 Task: Open a Blog Post Template save the file as scenarioAdd Heading 'Online Learning' ,with the main content Online learning has gained prominence, especially during the COVID-19 pandemic. It offers flexible and accessible education opportunities. Ensuring equitable access to online learning, improving digital infrastructure, and enhancing teacher training are crucial for its effectiveness and inclusivity. ,with the main content Online learning has gained prominence, especially during the COVID-19 pandemic. It offers flexible and accessible education opportunities. Ensuring equitable access to online learning, improving digital infrastructure, and enhancing teacher training are crucial for its effectiveness and inclusivity.and font size to the main content 16 Apply Font Style Broadwayand font size to the heading 16 Change heading alignment to  Center
Action: Mouse moved to (375, 256)
Screenshot: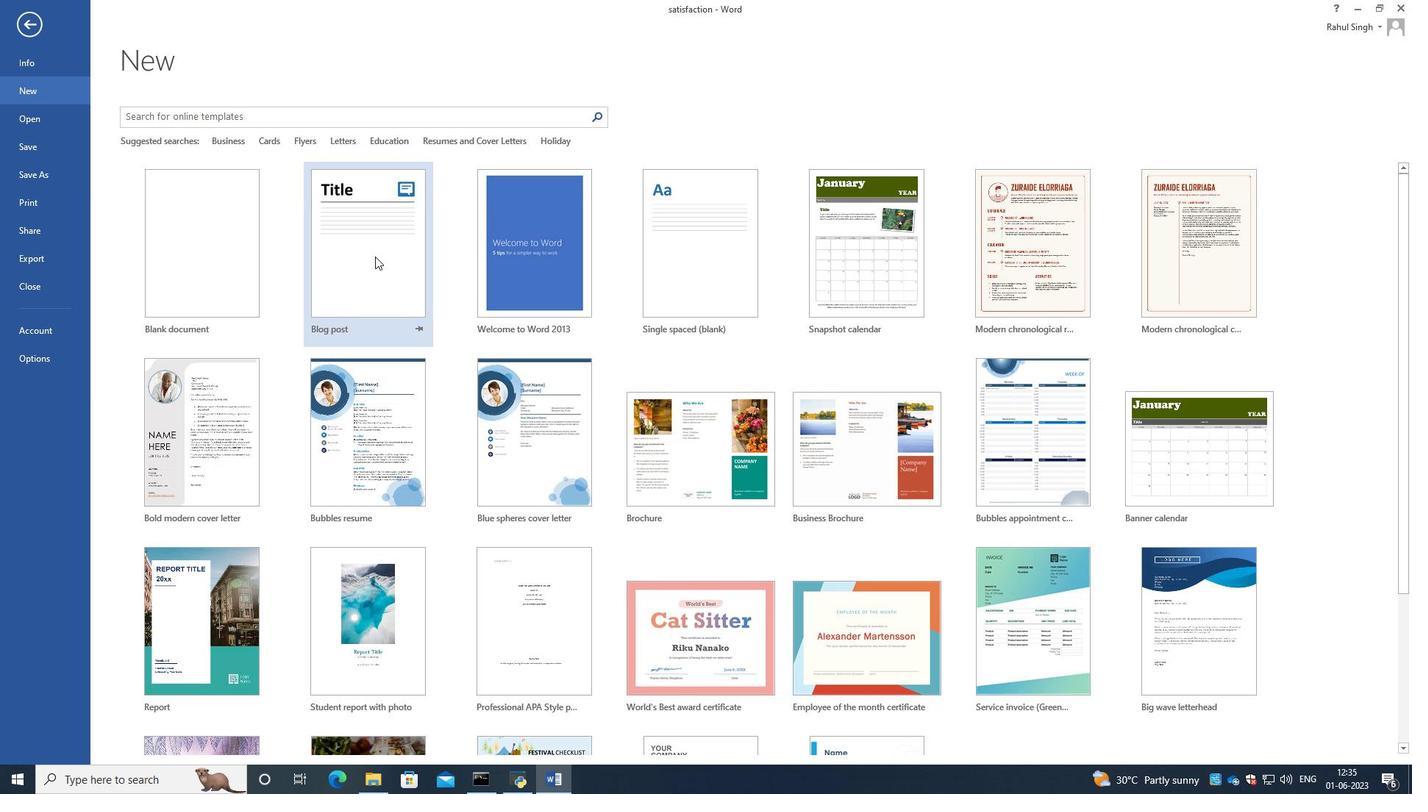 
Action: Mouse pressed left at (375, 256)
Screenshot: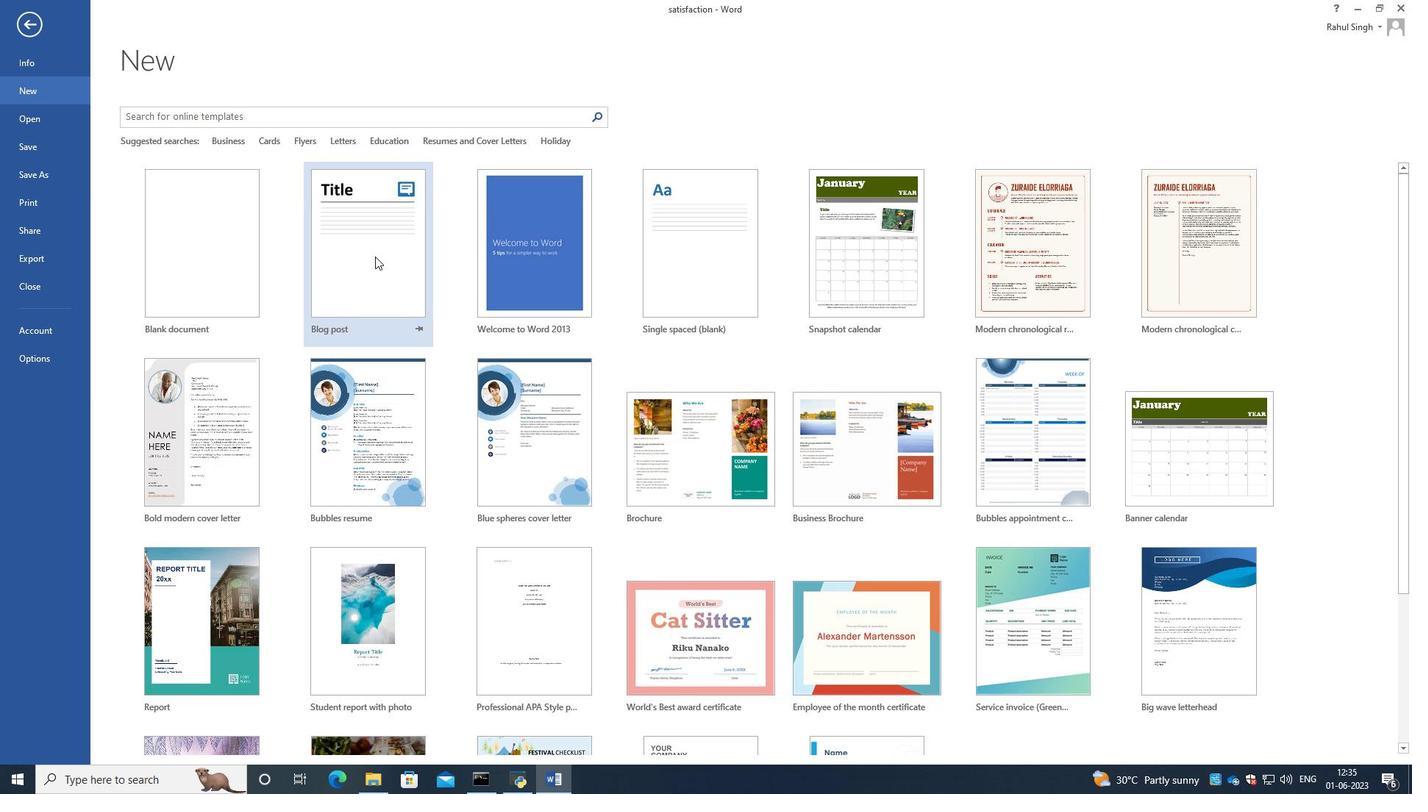 
Action: Mouse moved to (750, 340)
Screenshot: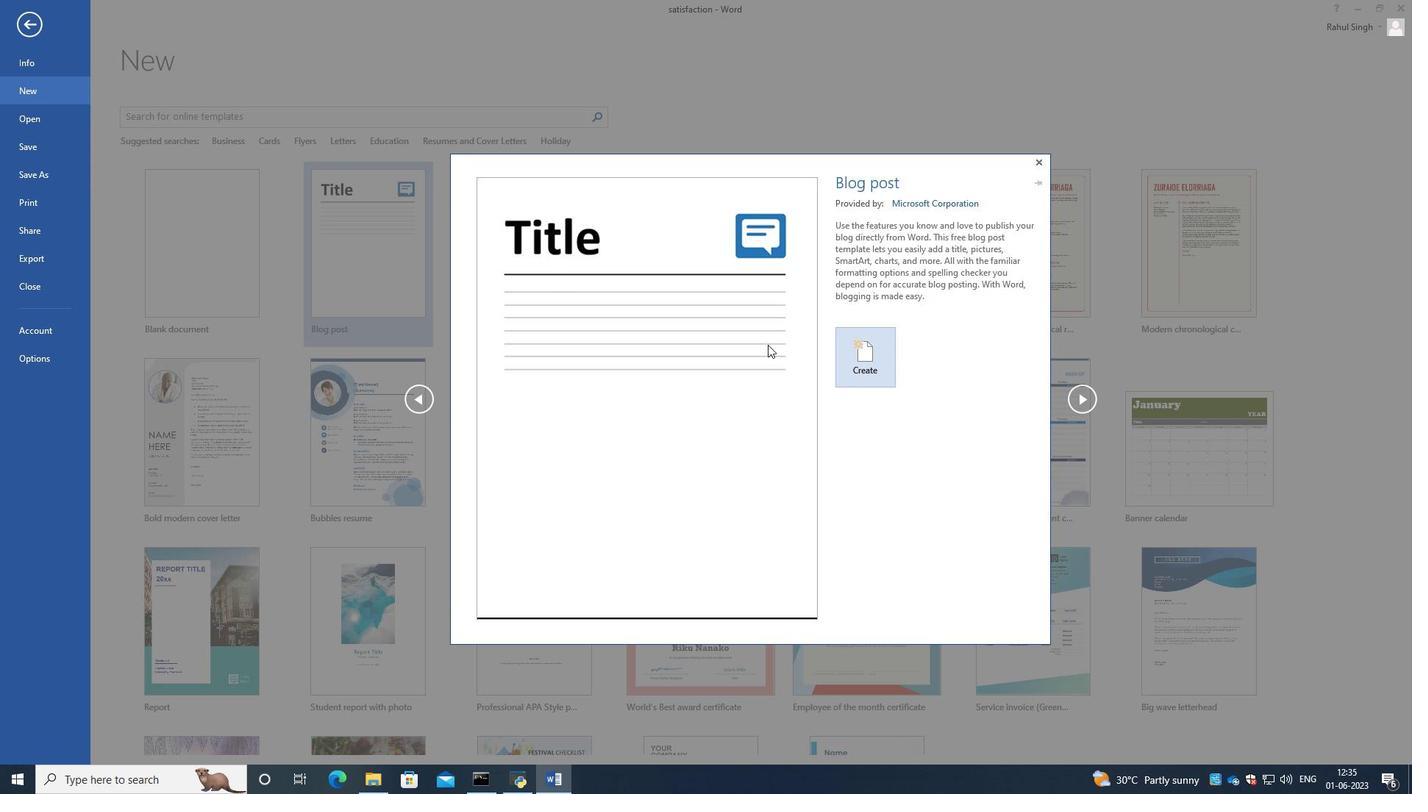 
Action: Mouse pressed left at (750, 340)
Screenshot: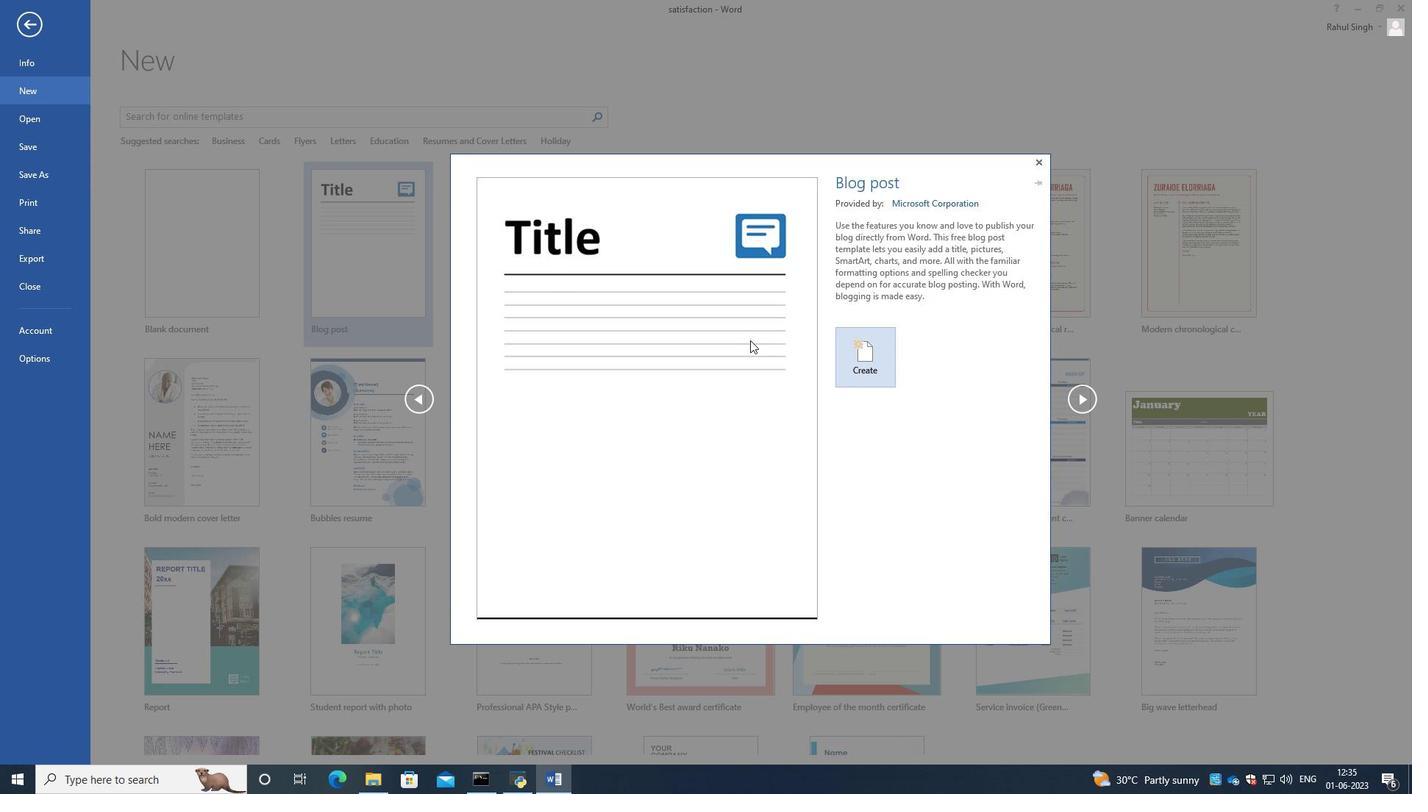 
Action: Mouse moved to (870, 372)
Screenshot: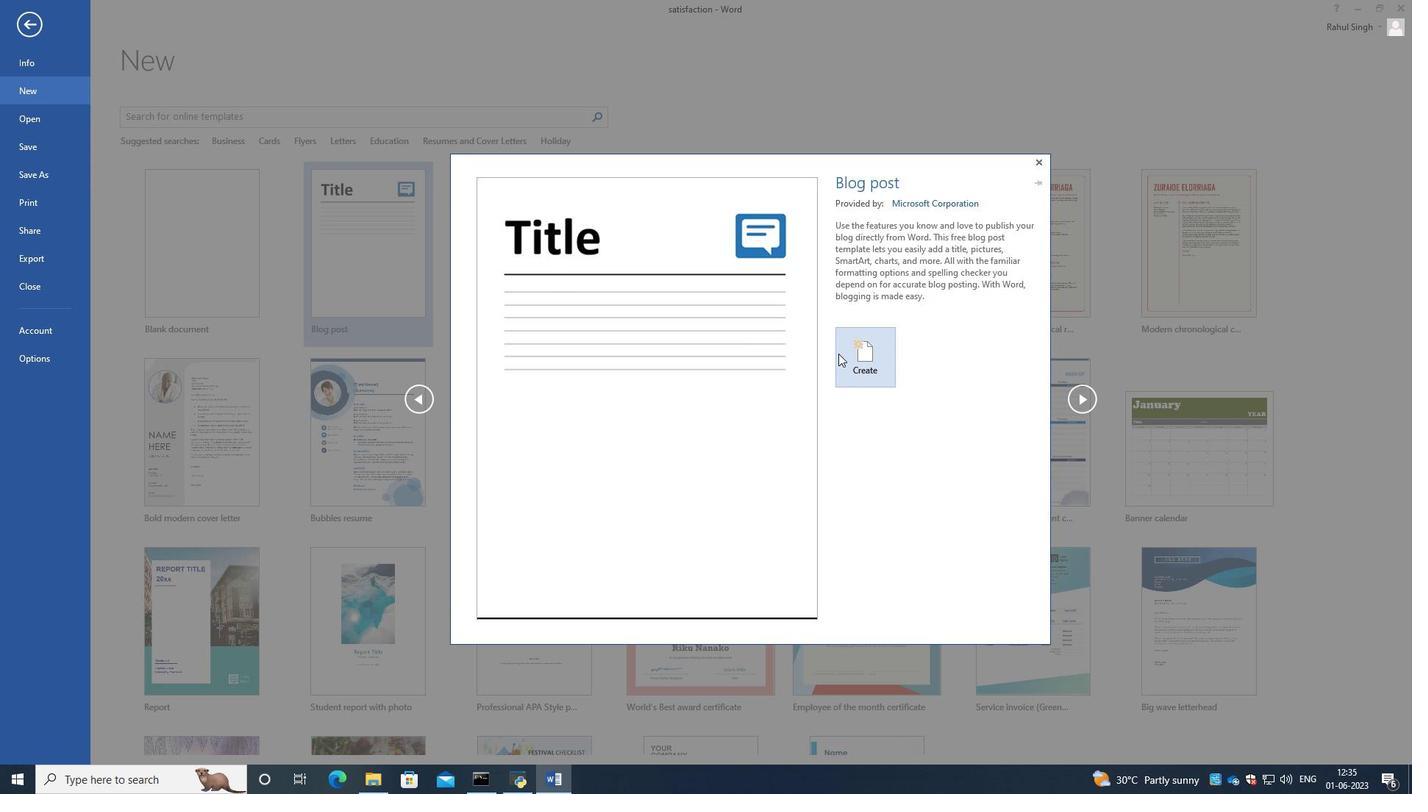 
Action: Mouse pressed left at (870, 372)
Screenshot: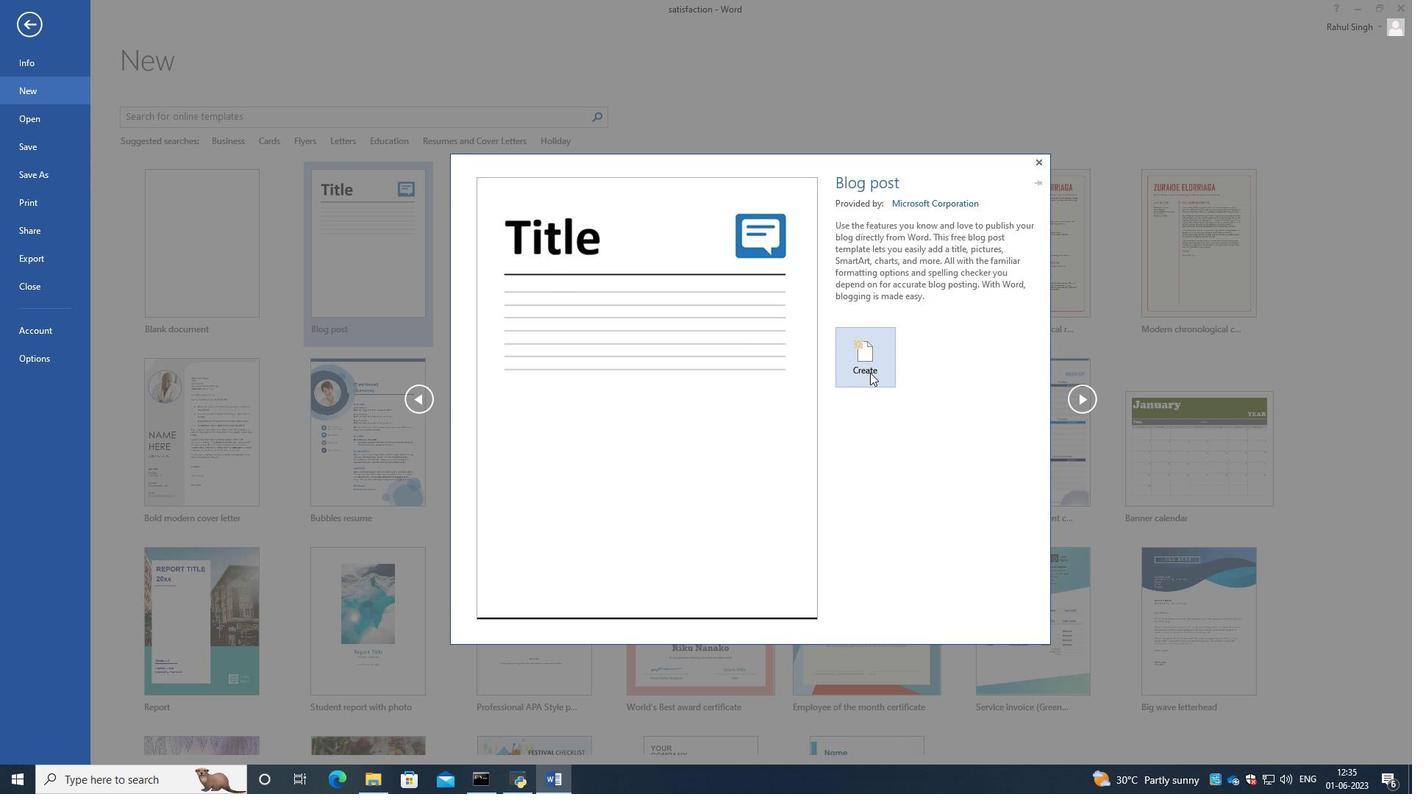 
Action: Mouse moved to (750, 429)
Screenshot: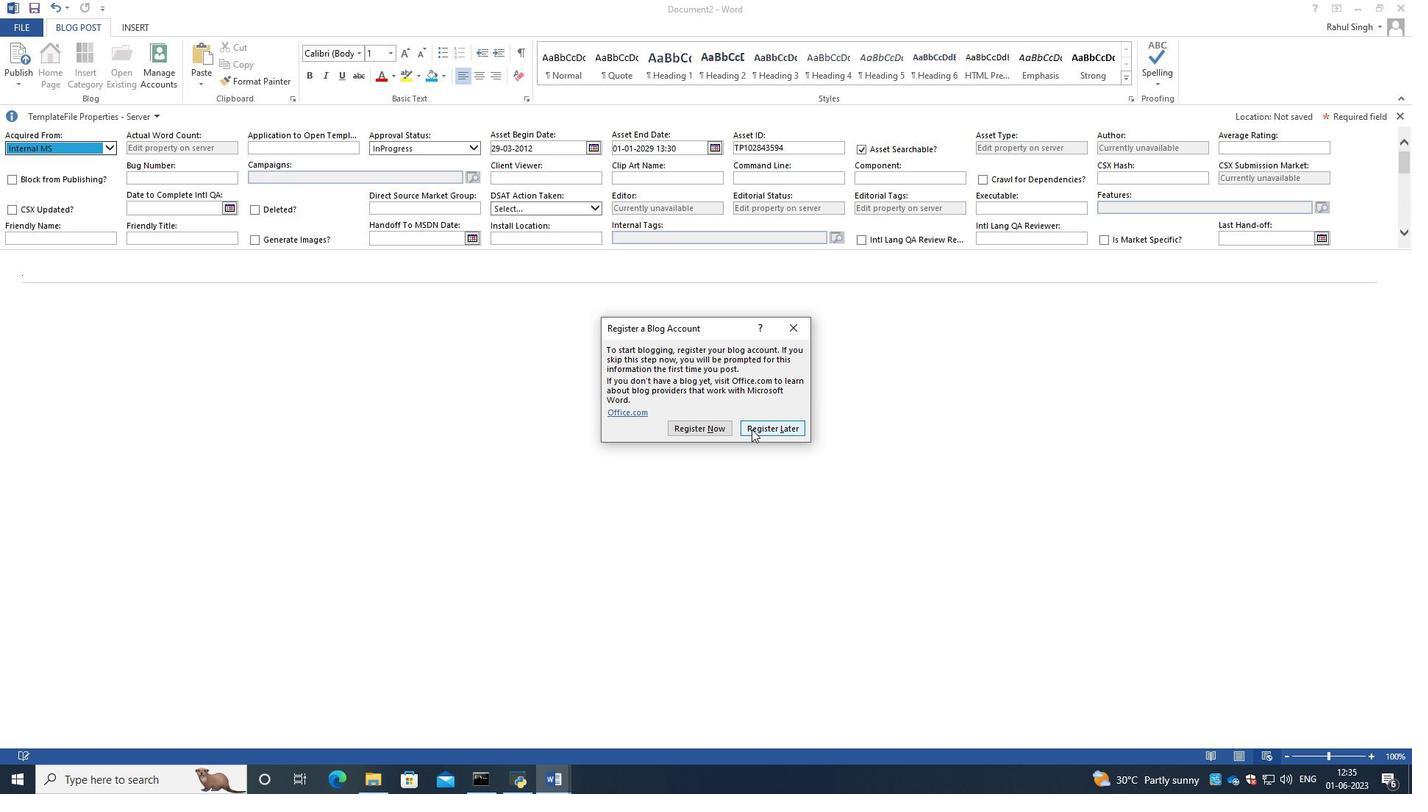 
Action: Mouse pressed left at (750, 429)
Screenshot: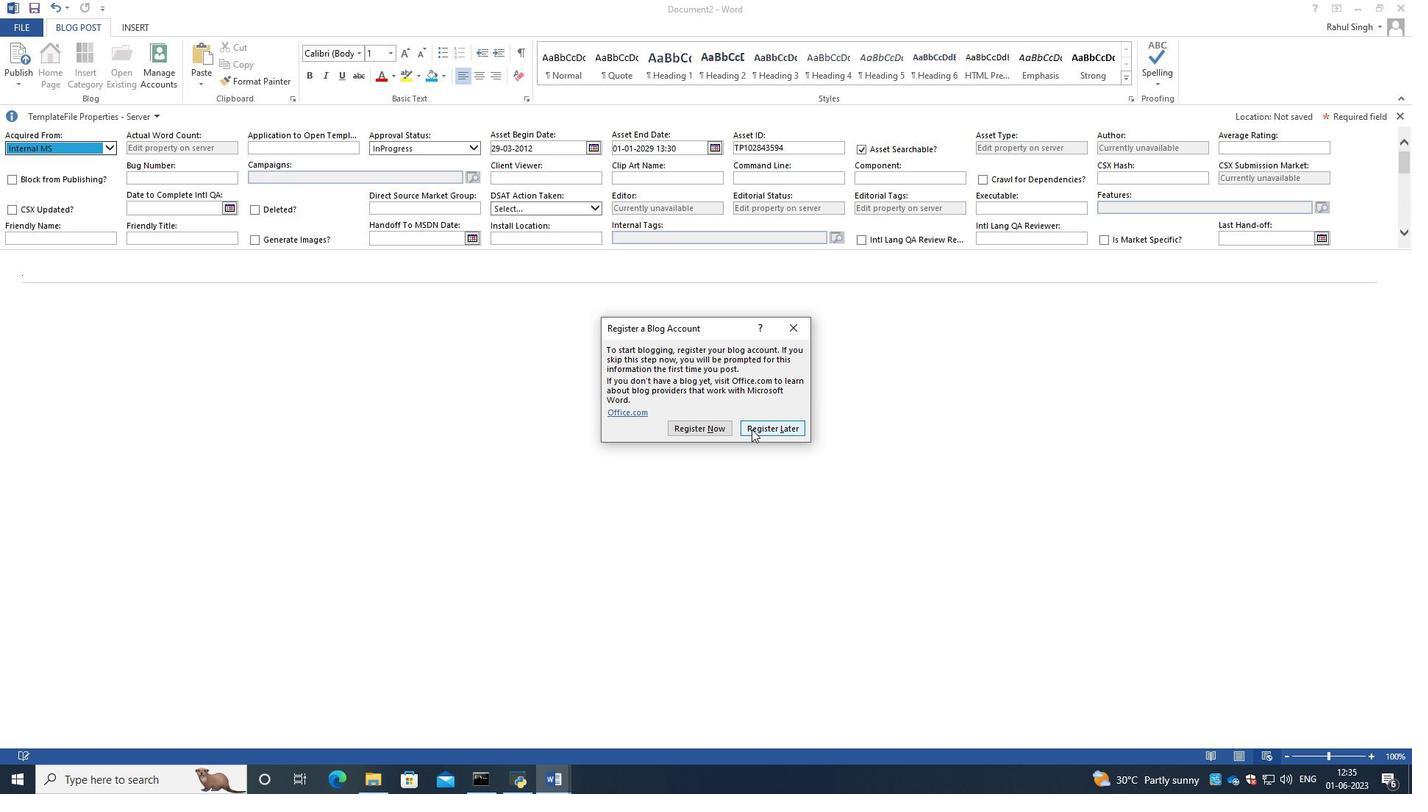 
Action: Mouse moved to (1396, 116)
Screenshot: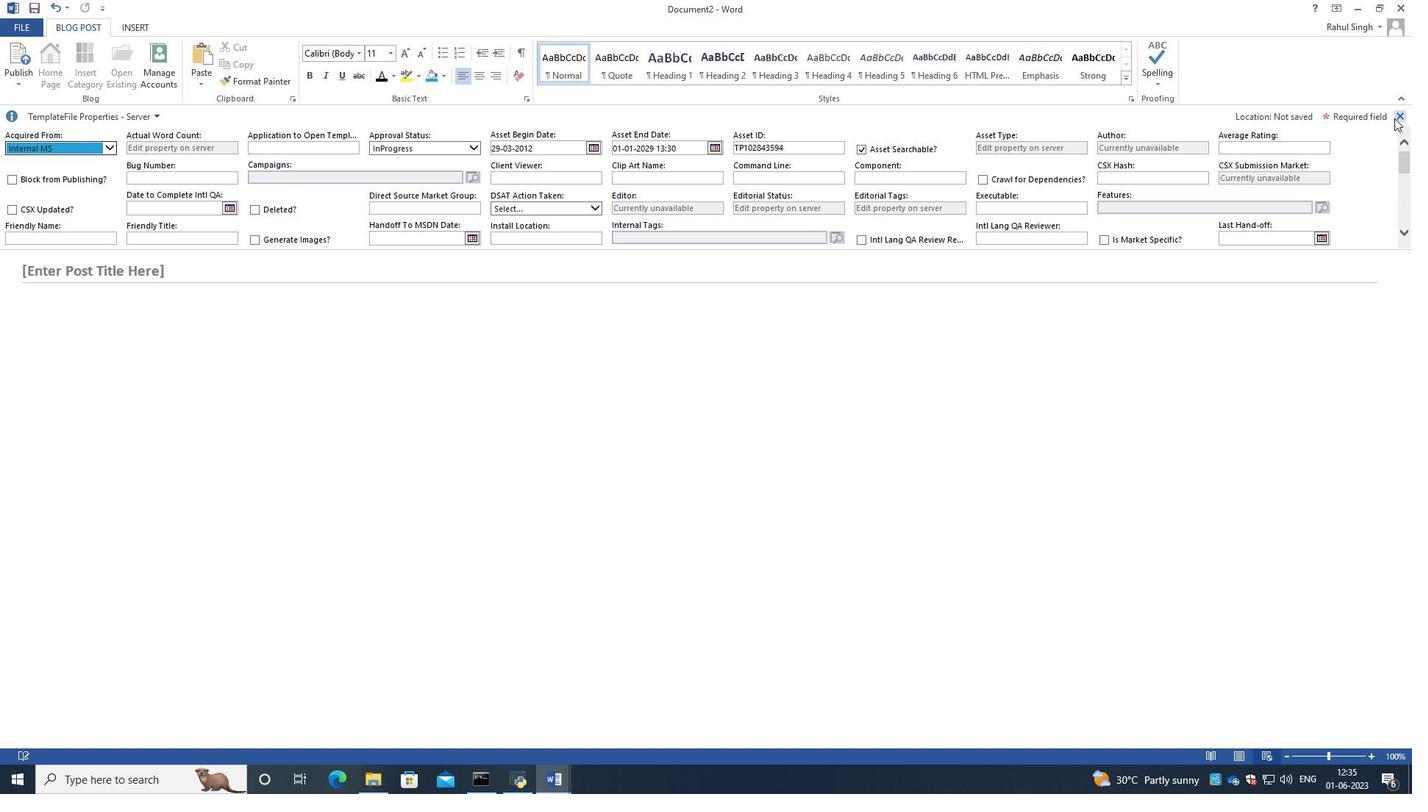 
Action: Mouse pressed left at (1396, 116)
Screenshot: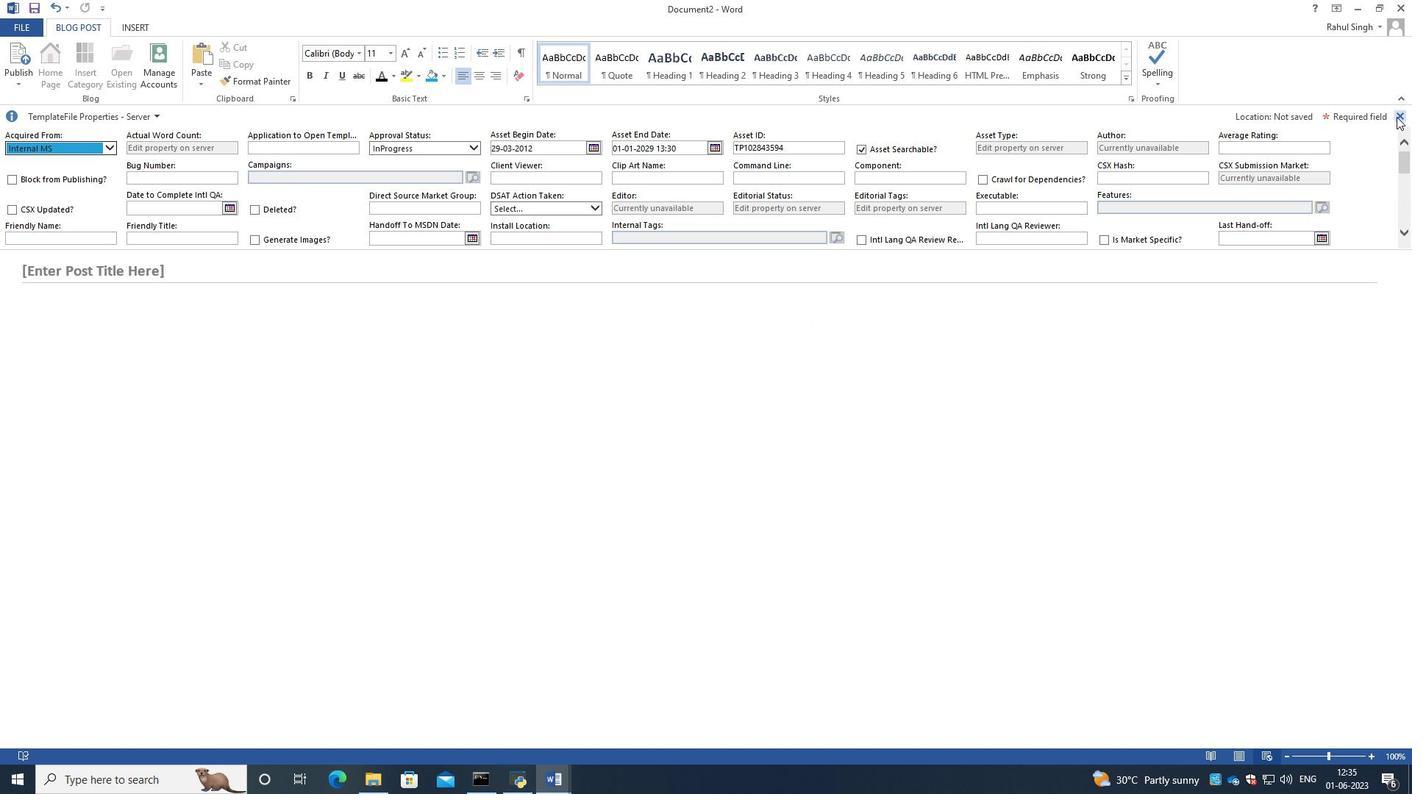 
Action: Mouse moved to (16, 25)
Screenshot: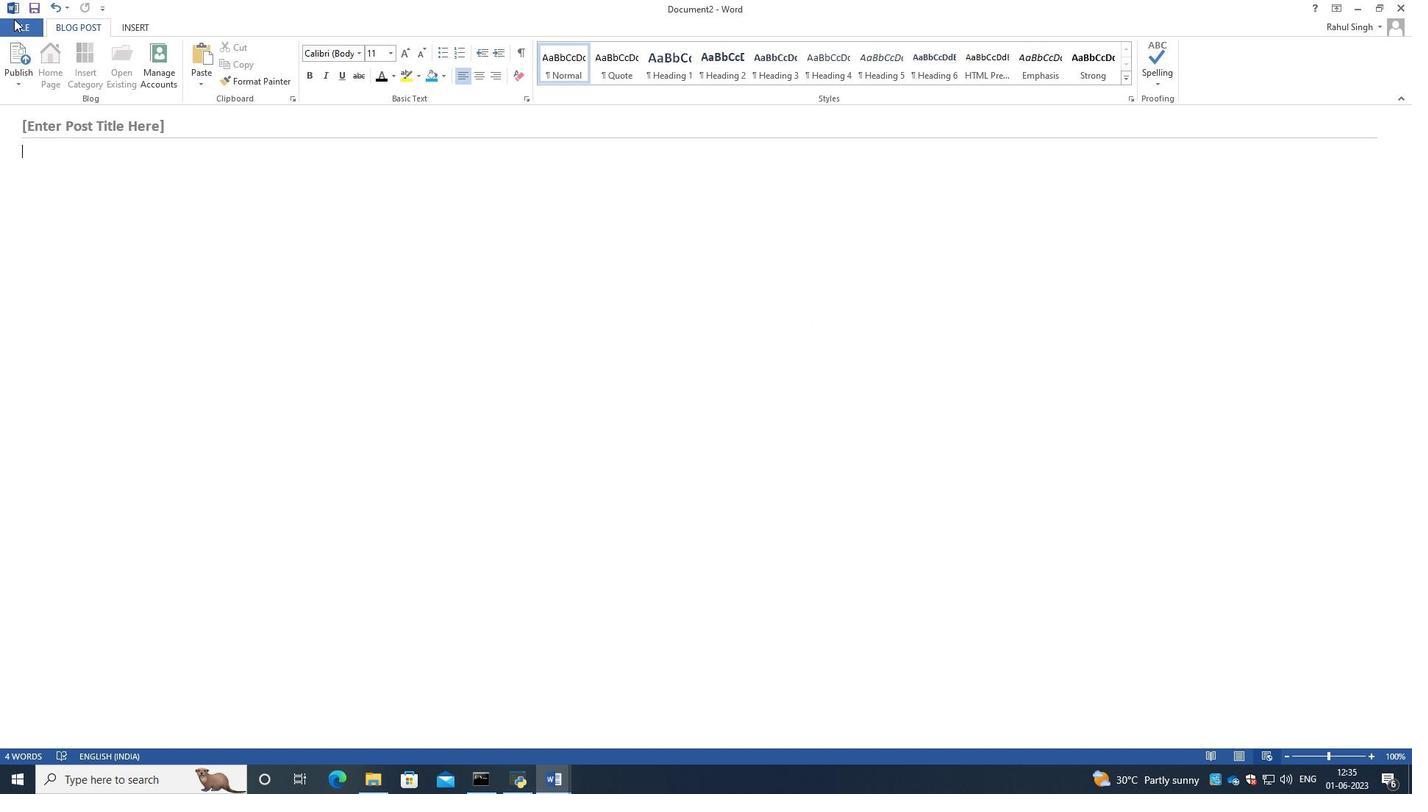 
Action: Mouse pressed left at (16, 25)
Screenshot: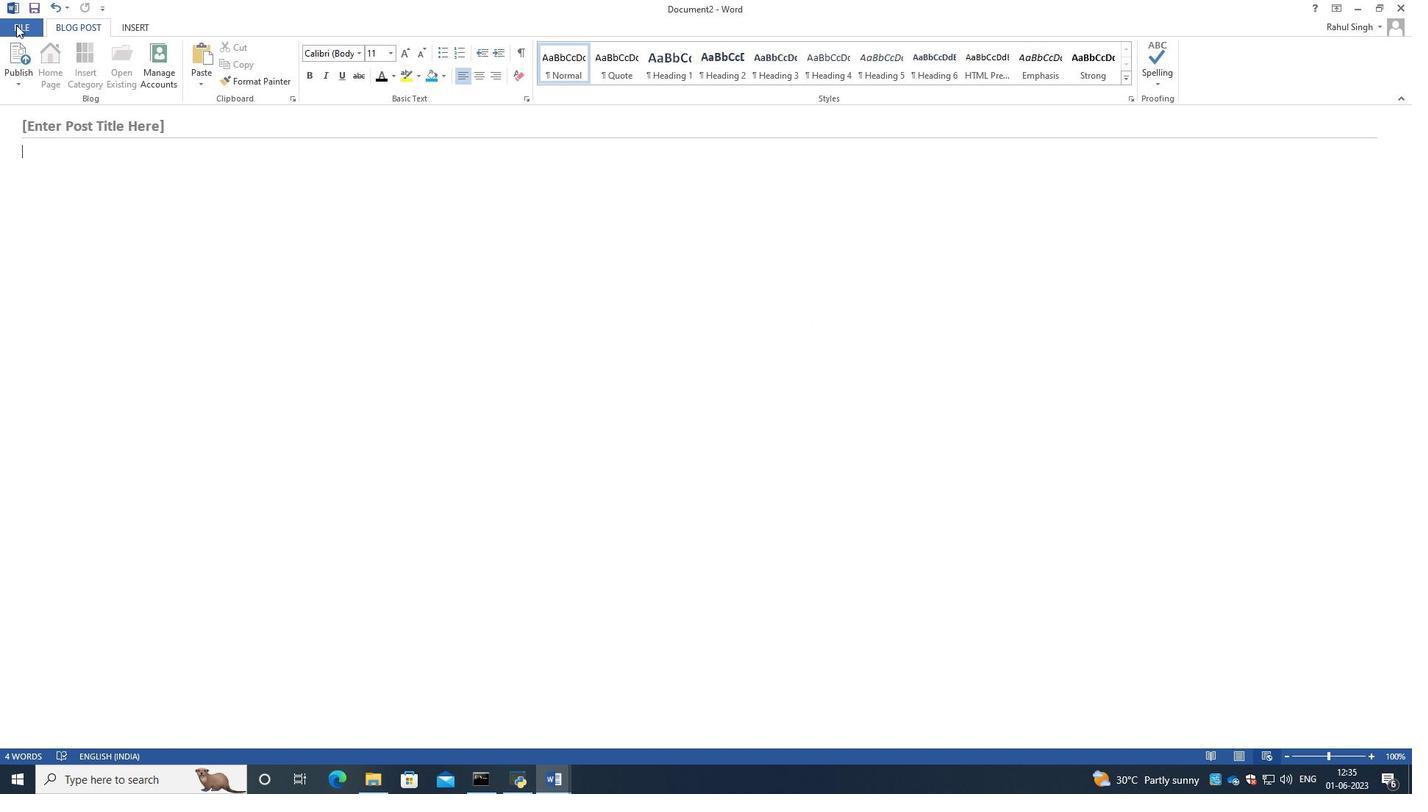 
Action: Mouse moved to (57, 170)
Screenshot: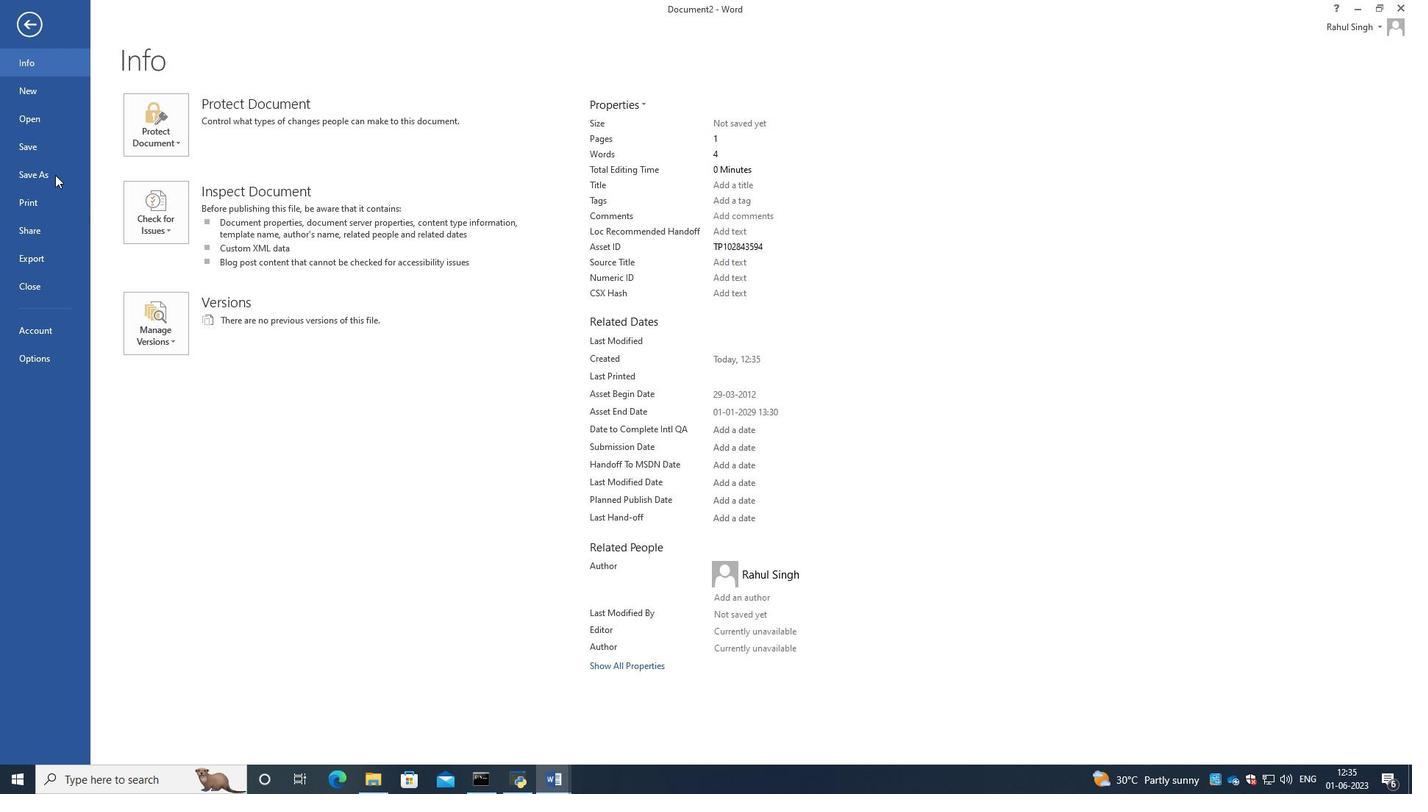 
Action: Mouse pressed left at (57, 170)
Screenshot: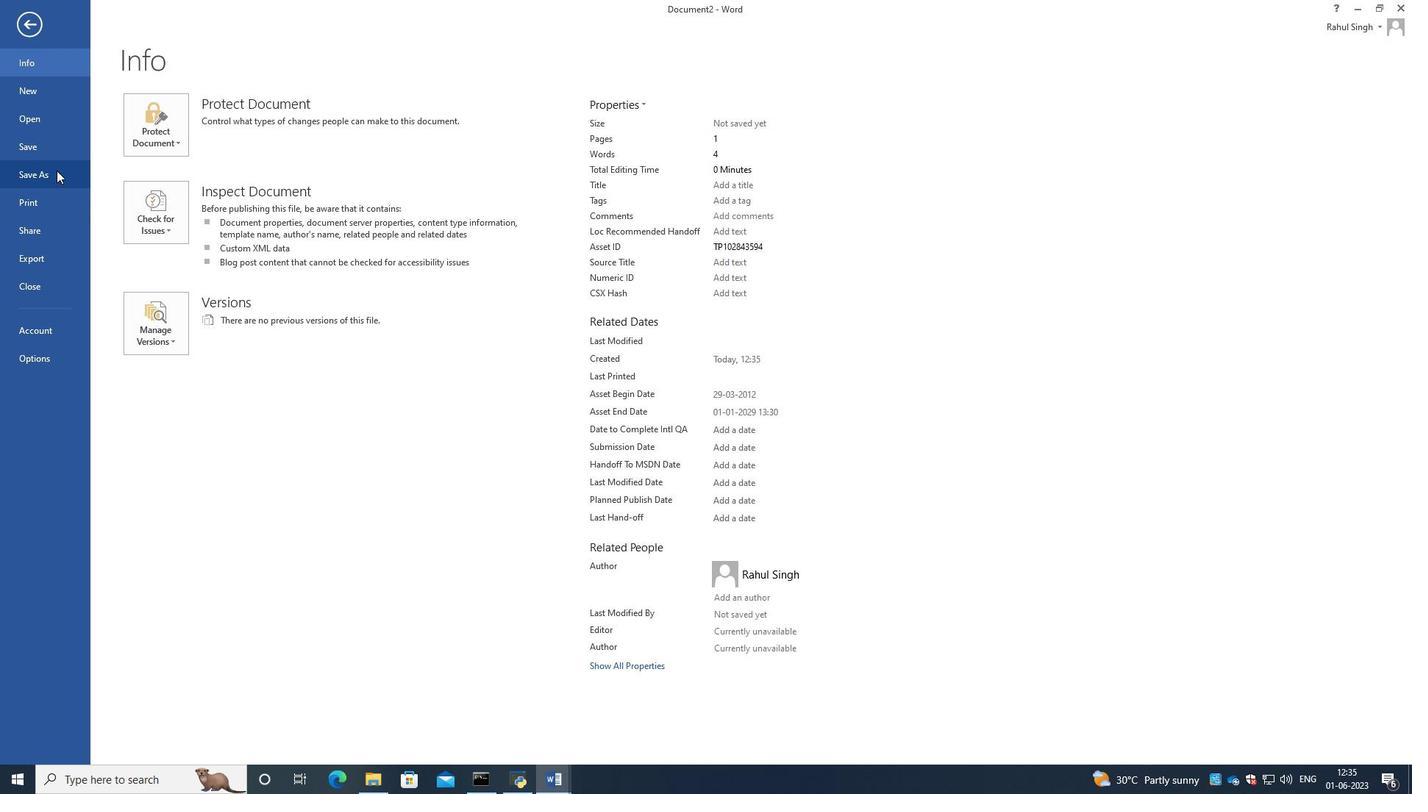 
Action: Mouse moved to (403, 159)
Screenshot: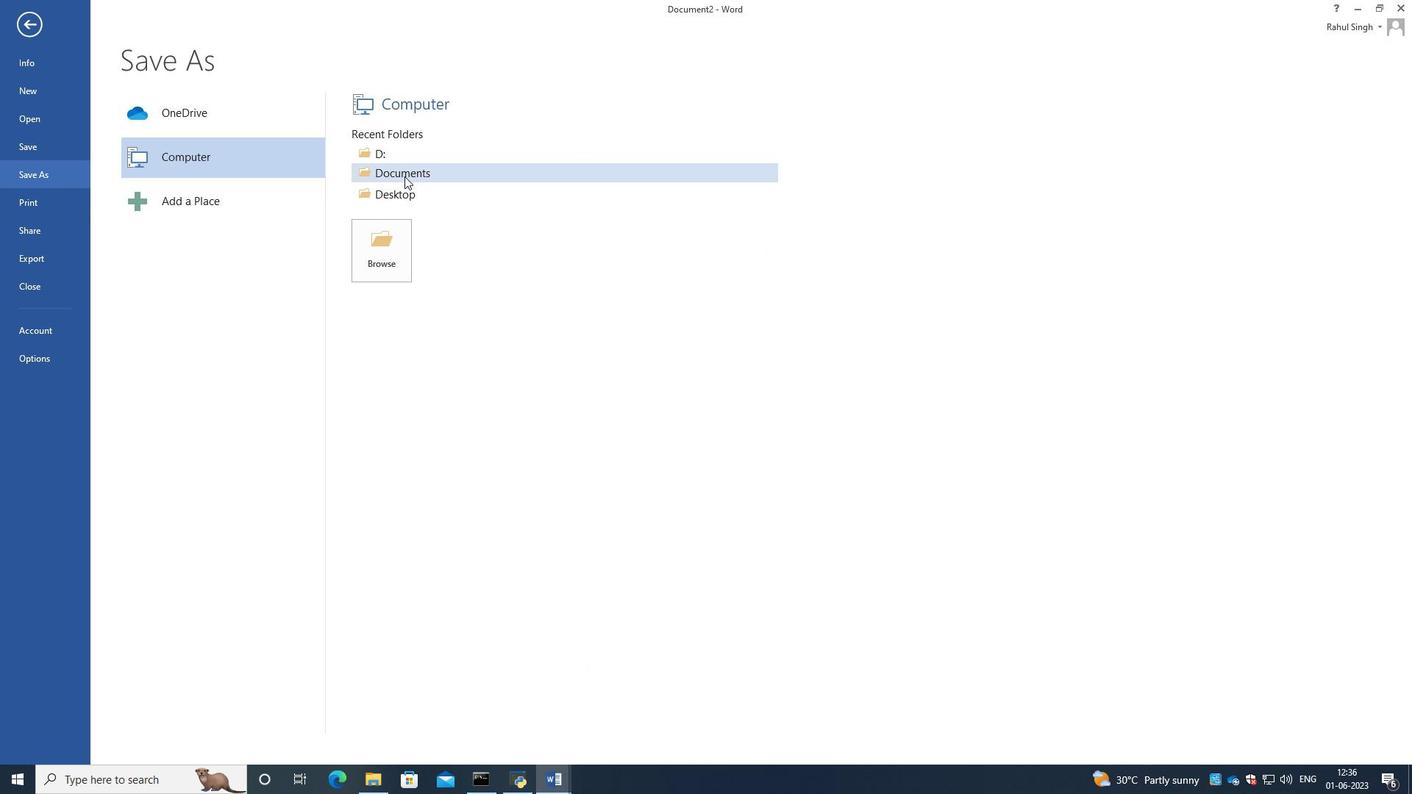 
Action: Mouse pressed left at (403, 159)
Screenshot: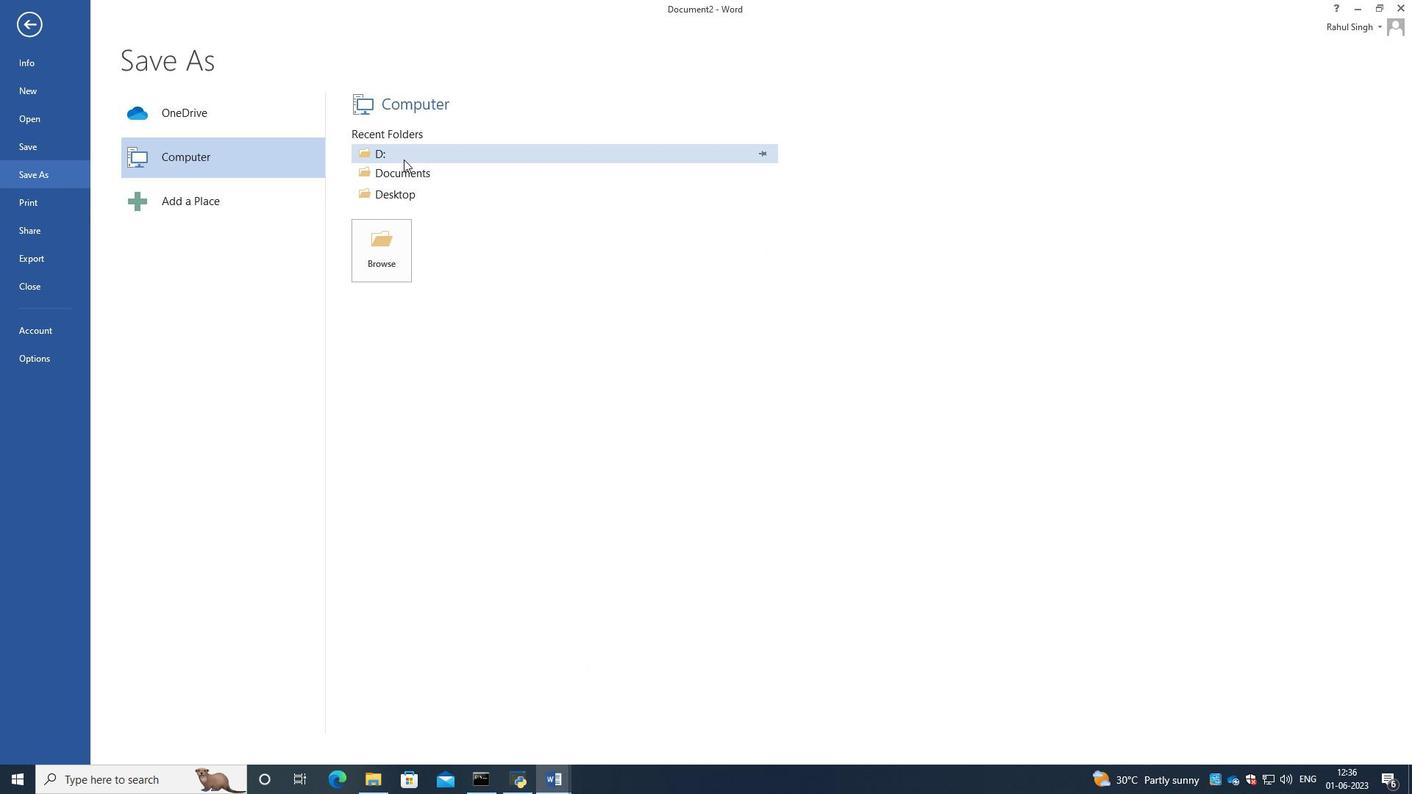 
Action: Mouse moved to (272, 299)
Screenshot: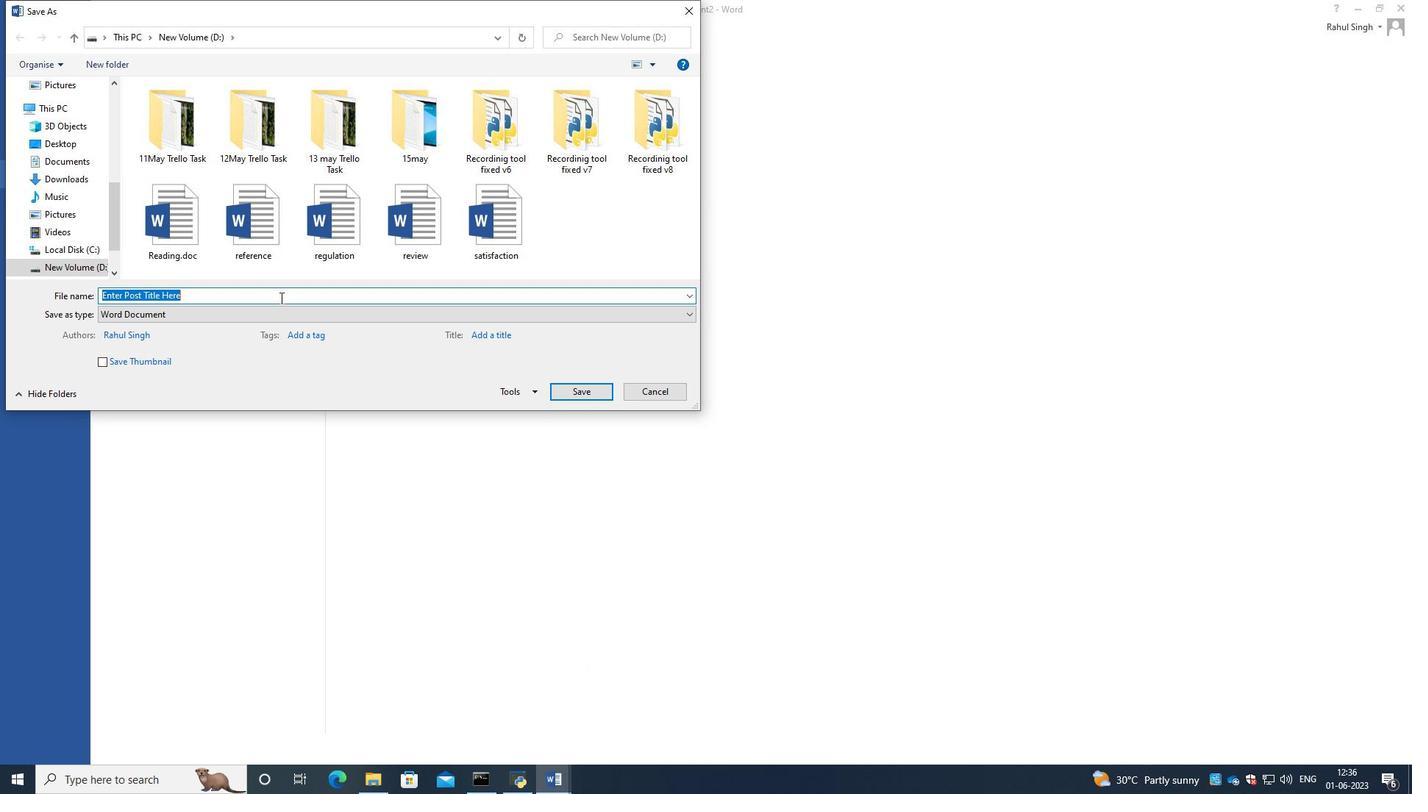 
Action: Key pressed <Key.backspace>scenario
Screenshot: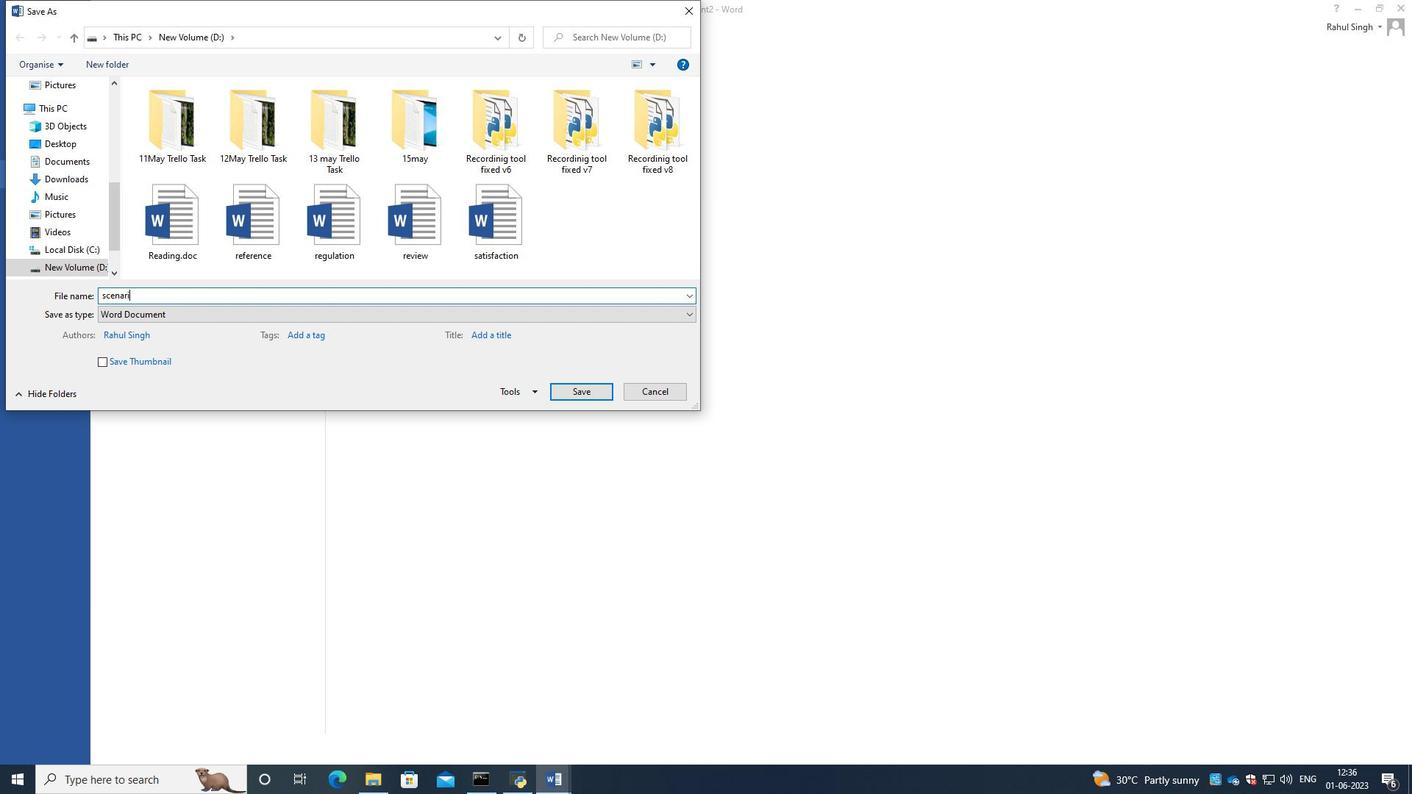 
Action: Mouse moved to (564, 393)
Screenshot: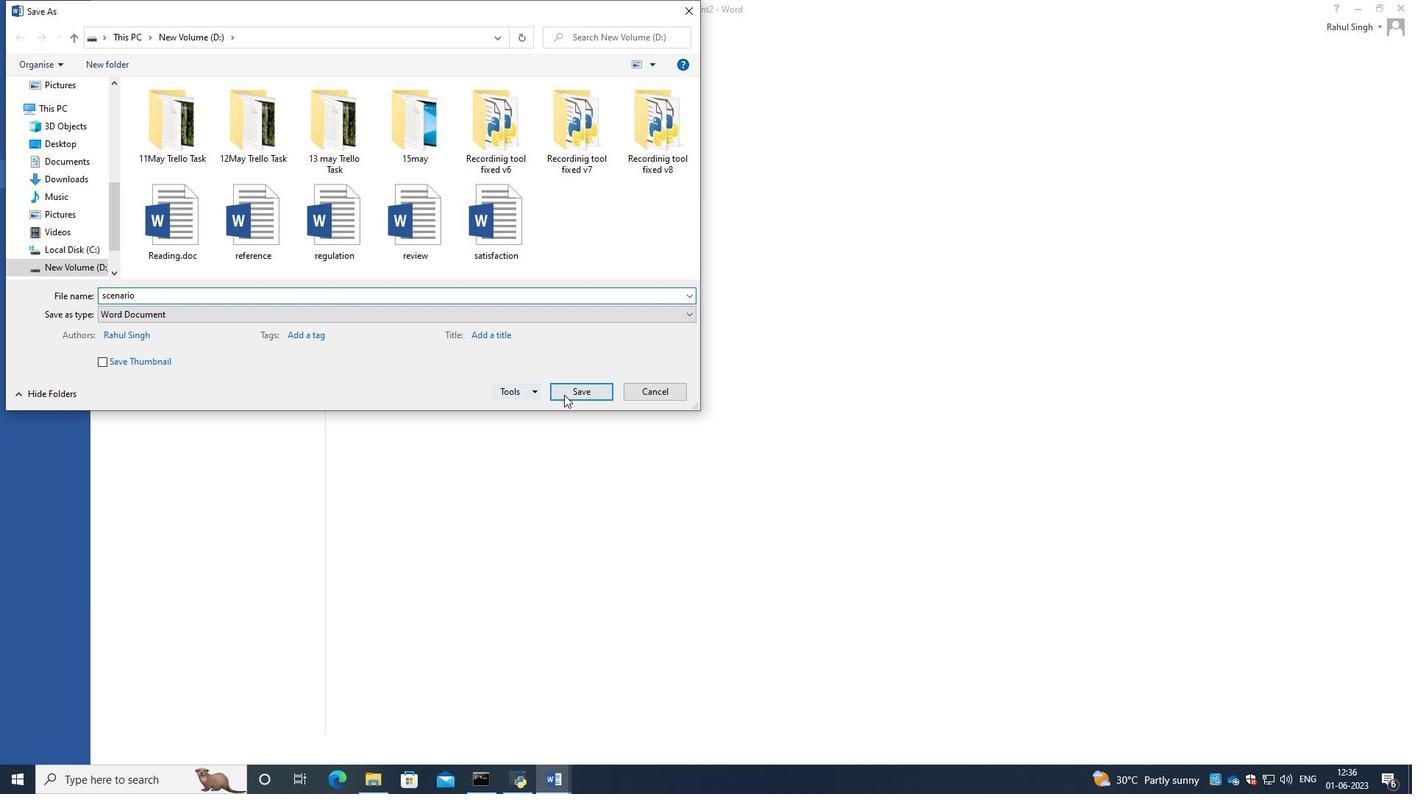 
Action: Mouse pressed left at (564, 393)
Screenshot: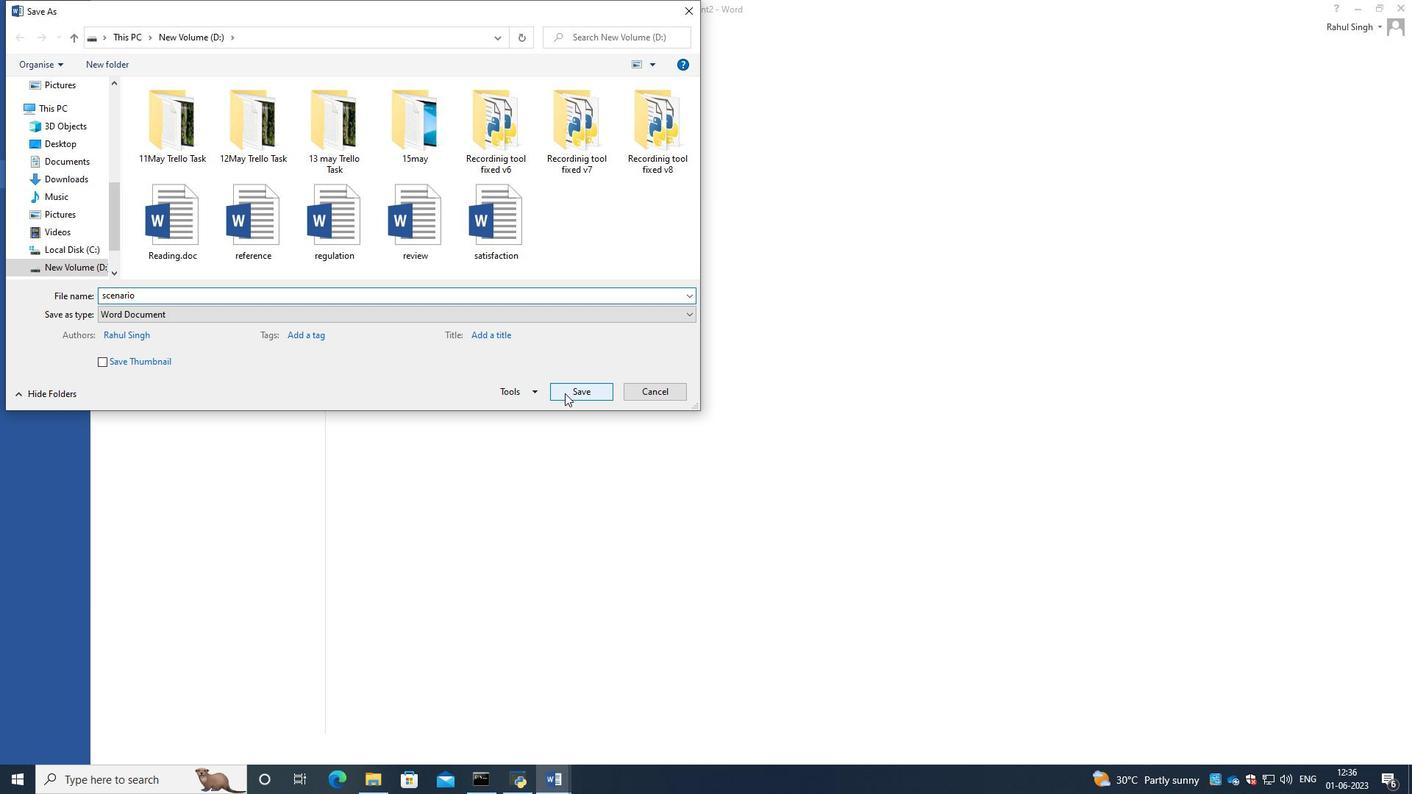 
Action: Mouse moved to (161, 127)
Screenshot: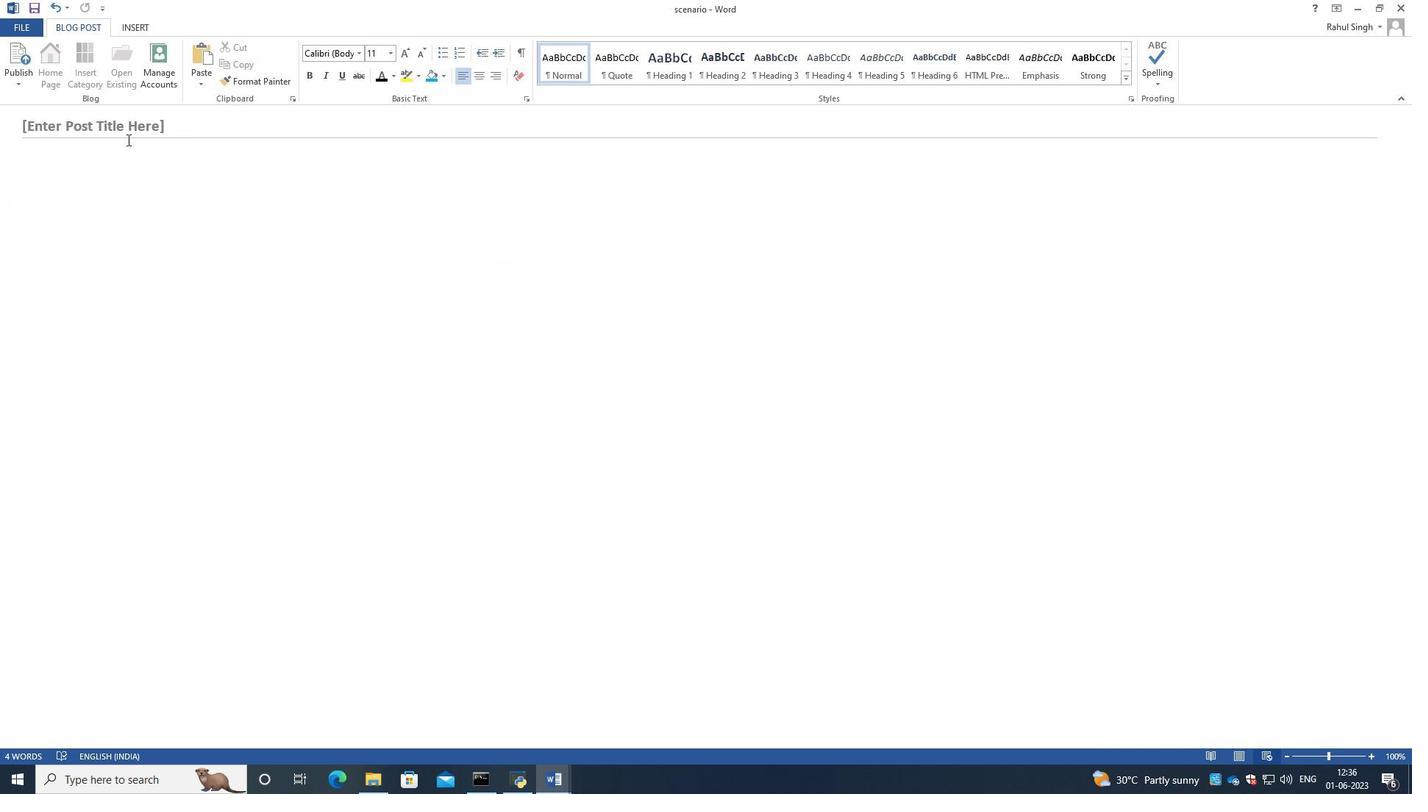 
Action: Mouse pressed left at (161, 127)
Screenshot: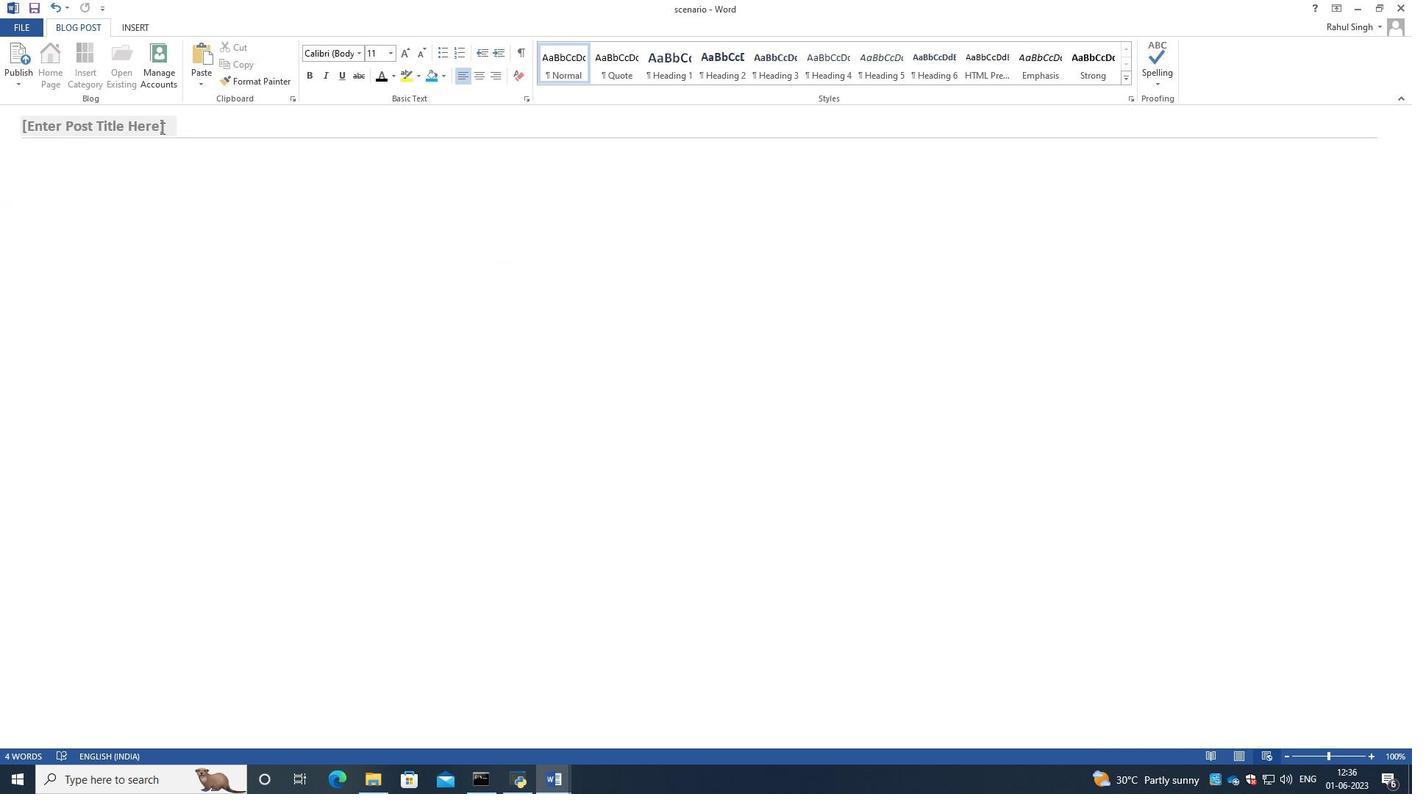 
Action: Mouse moved to (175, 129)
Screenshot: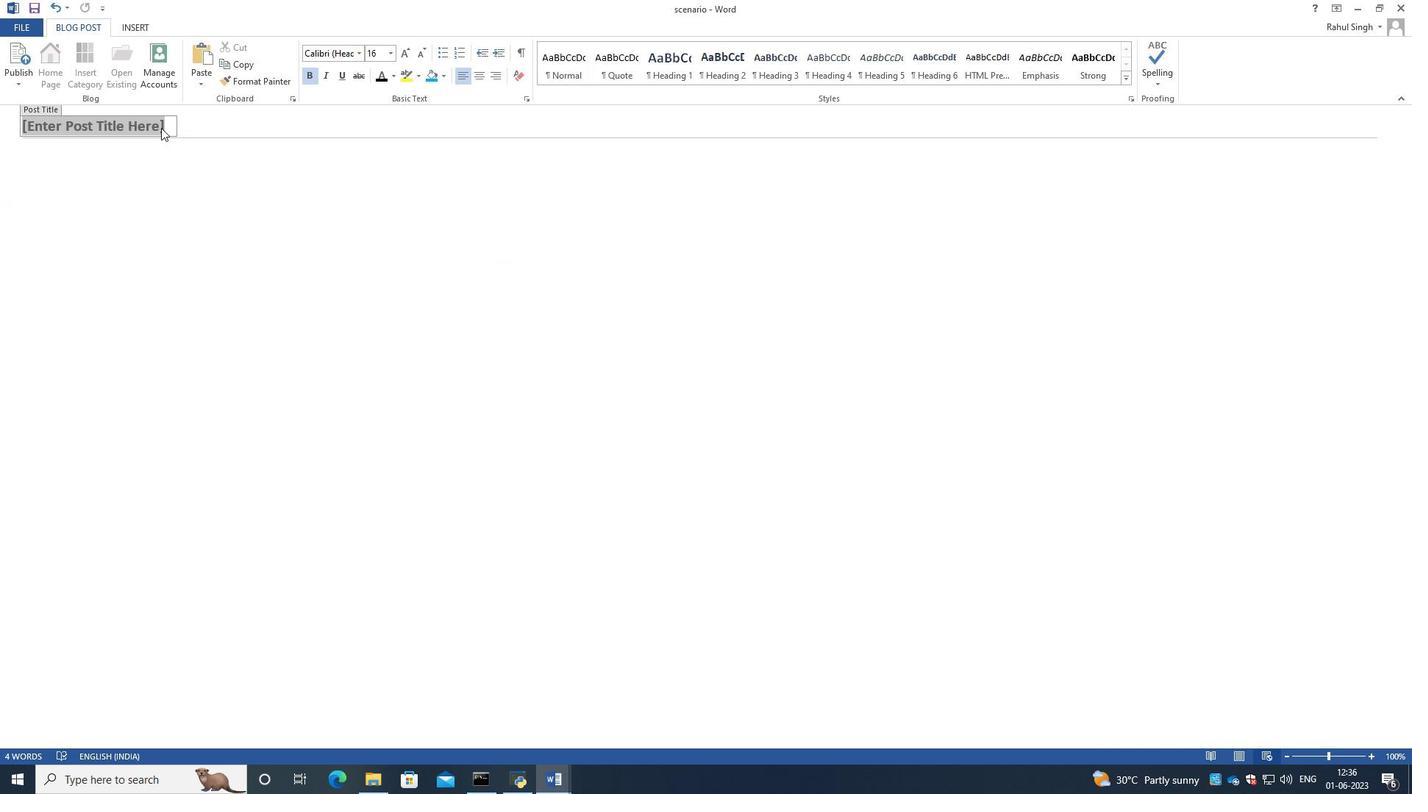
Action: Key pressed <Key.backspace><Key.caps_lock>O<Key.caps_lock>nline<Key.space><Key.caps_lock>L<Key.caps_lock>ar<Key.backspace><Key.backspace>earning<Key.enter><Key.enter>
Screenshot: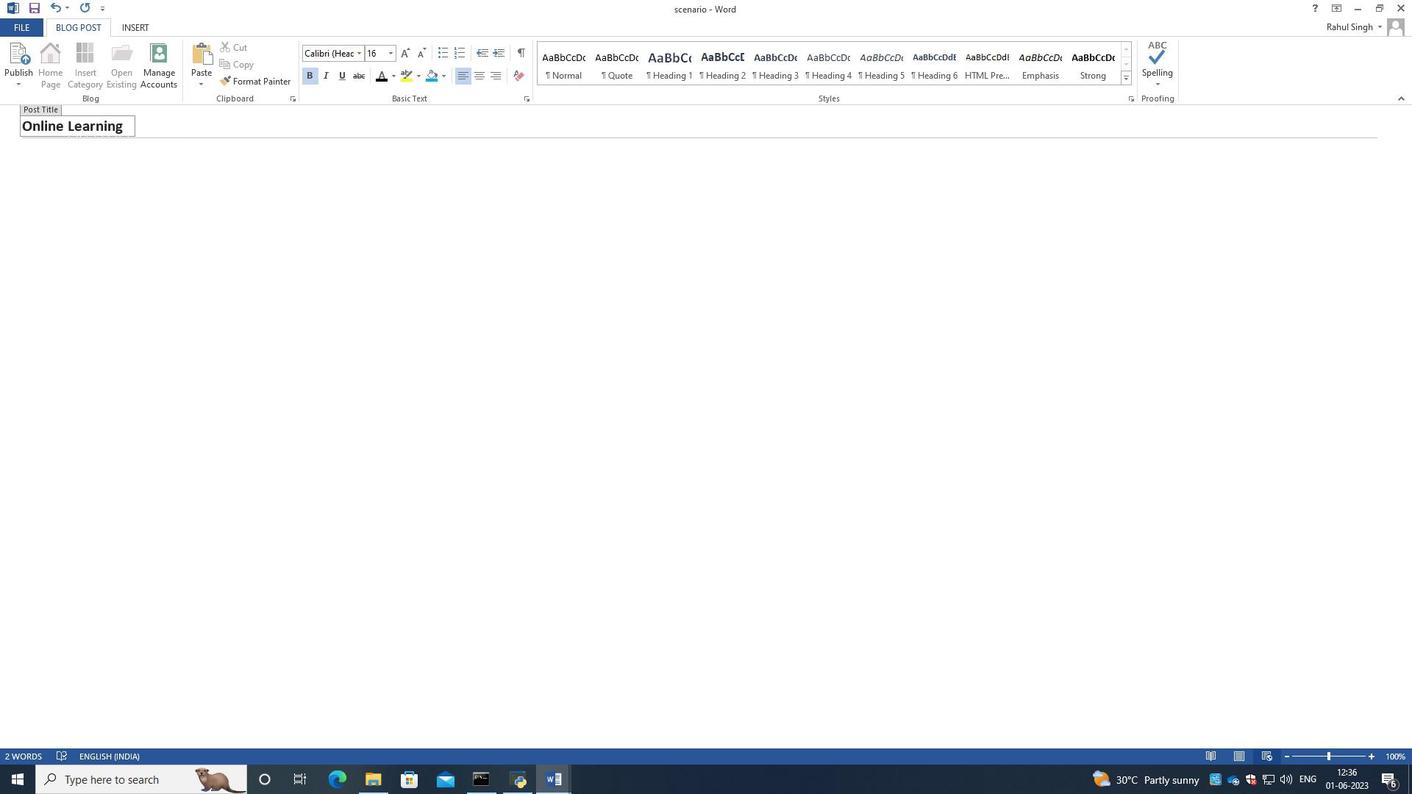 
Action: Mouse moved to (193, 112)
Screenshot: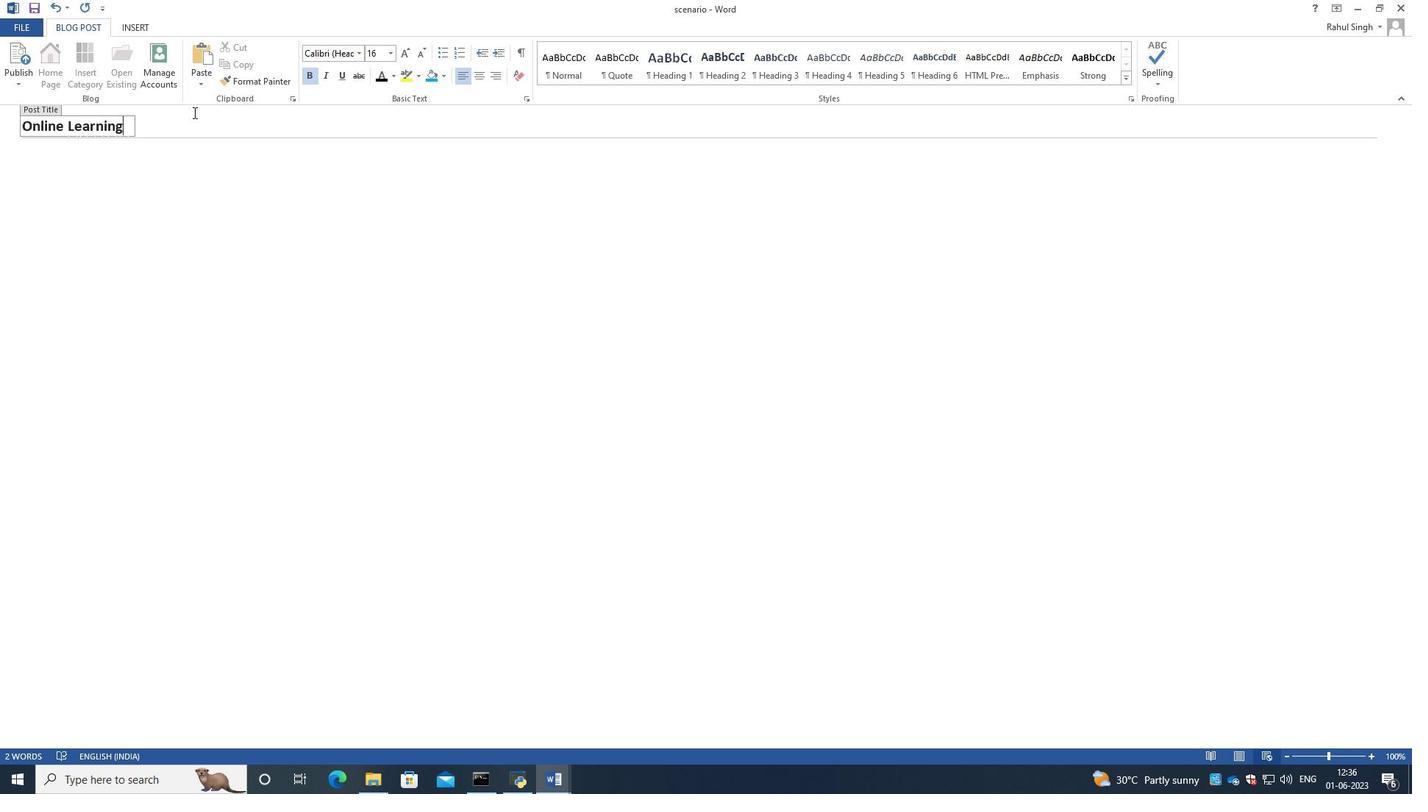 
Action: Mouse pressed left at (193, 112)
Screenshot: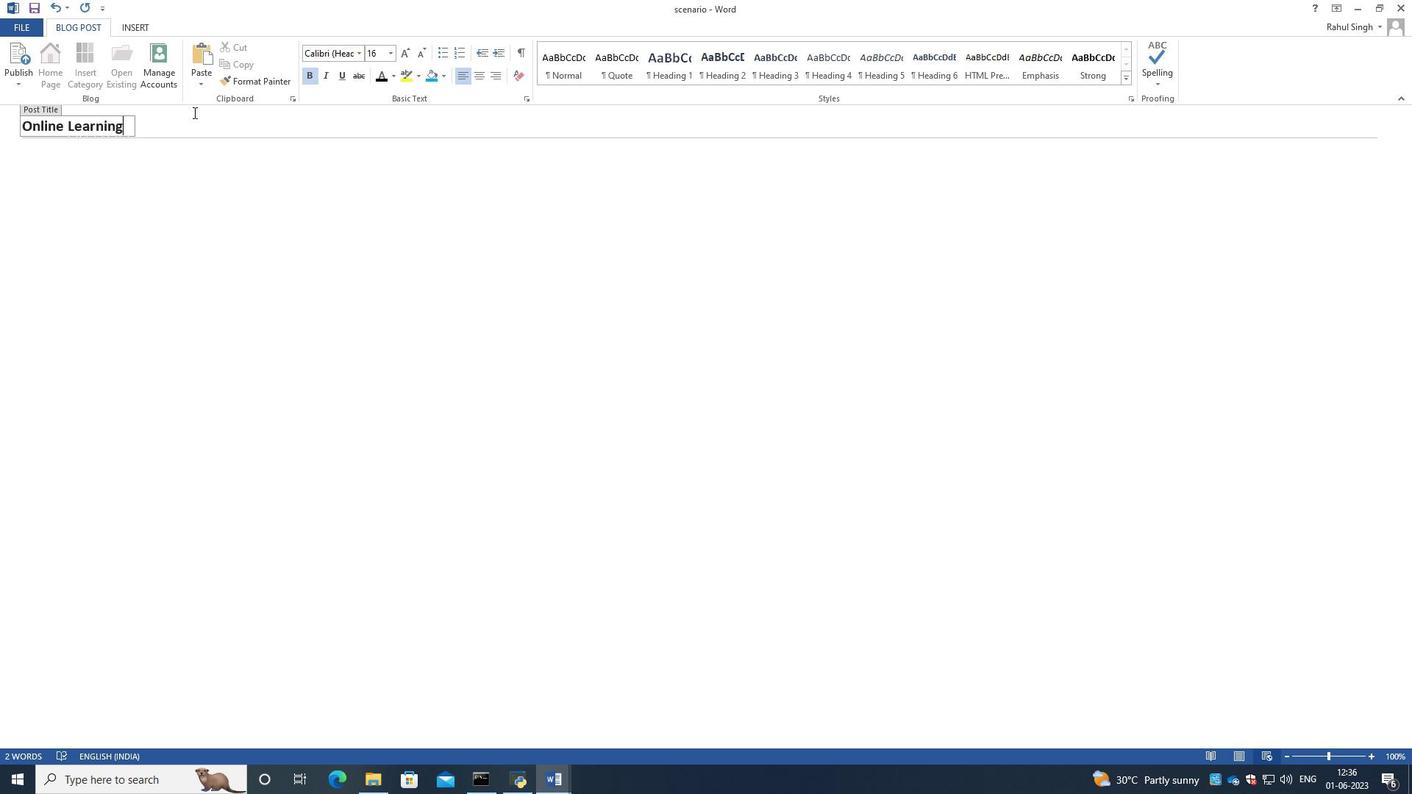 
Action: Mouse moved to (180, 133)
Screenshot: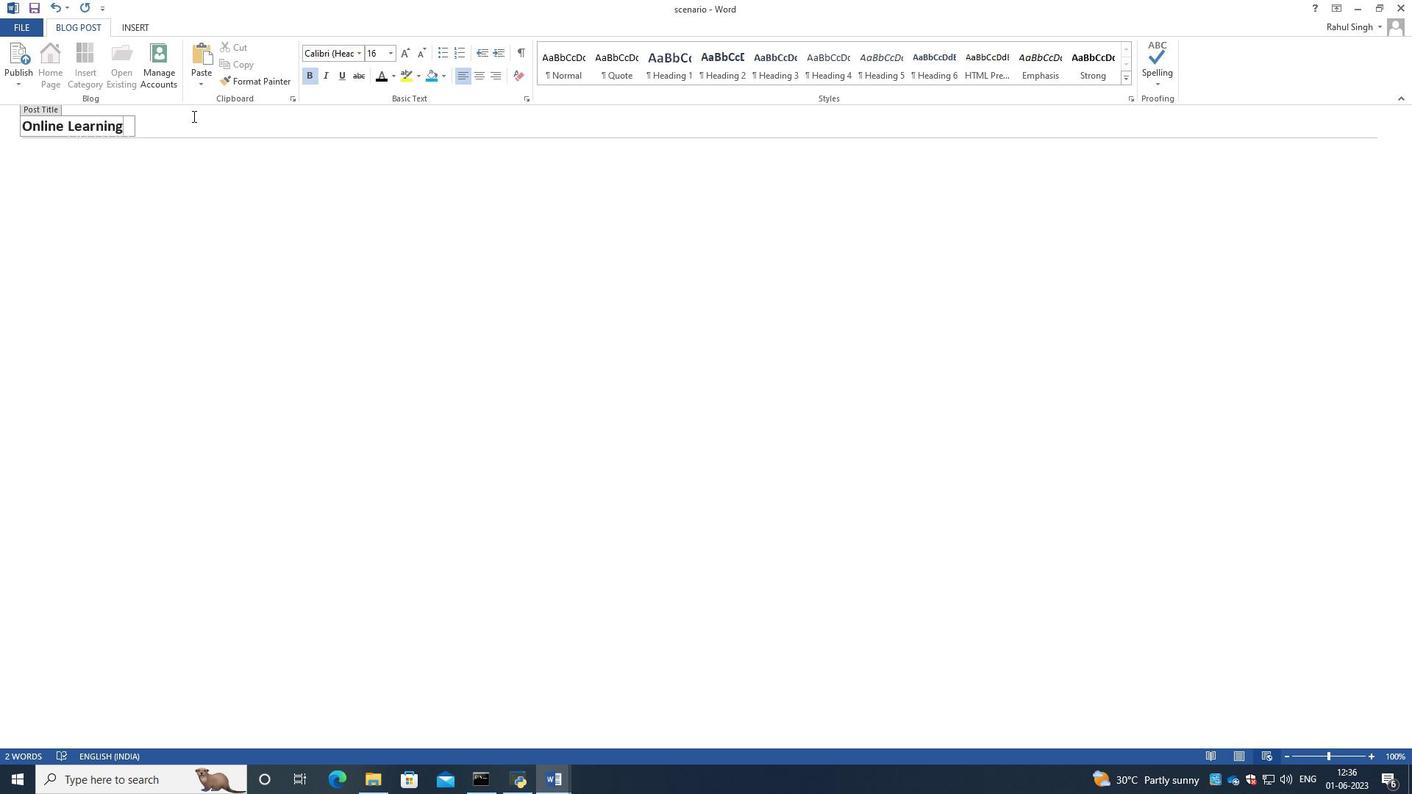 
Action: Mouse pressed left at (180, 133)
Screenshot: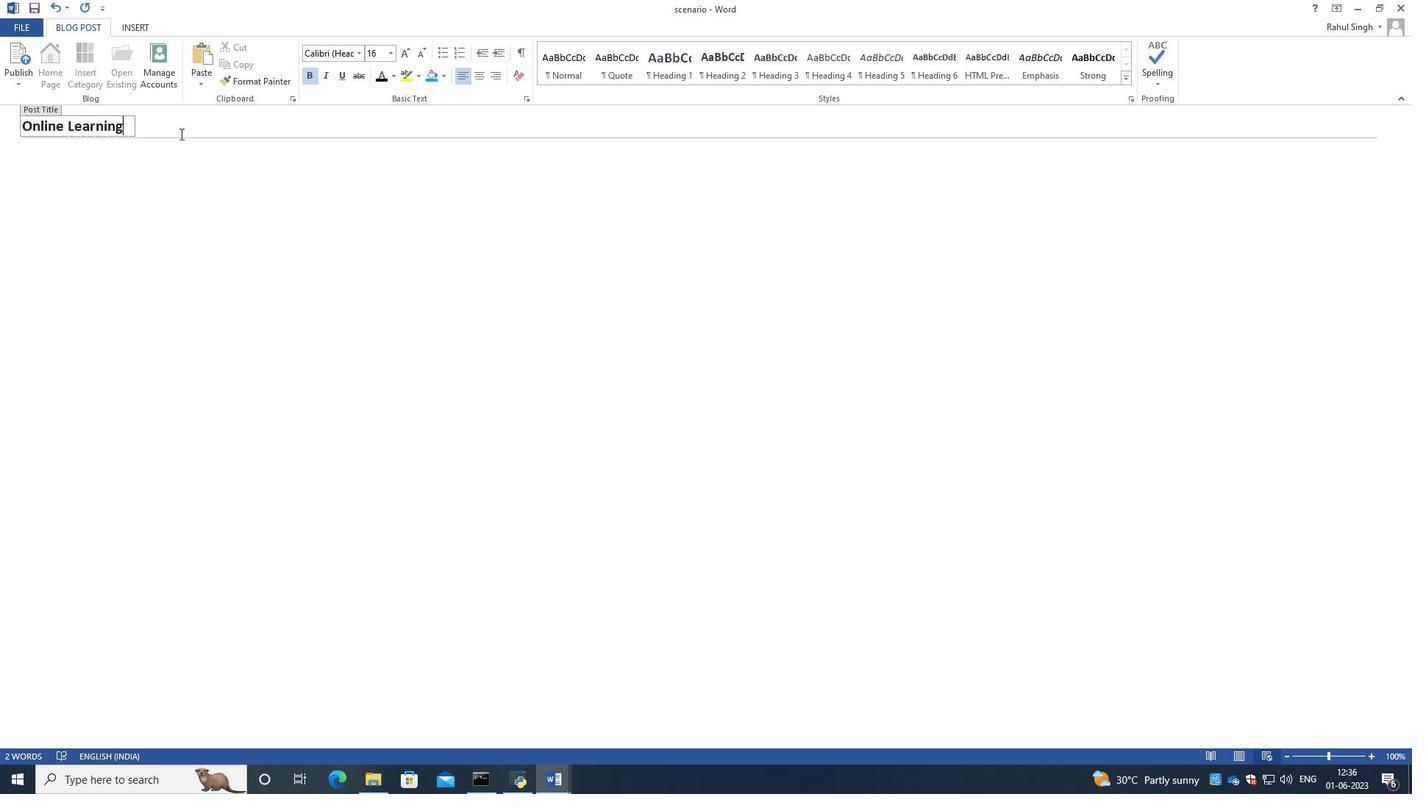
Action: Mouse moved to (64, 169)
Screenshot: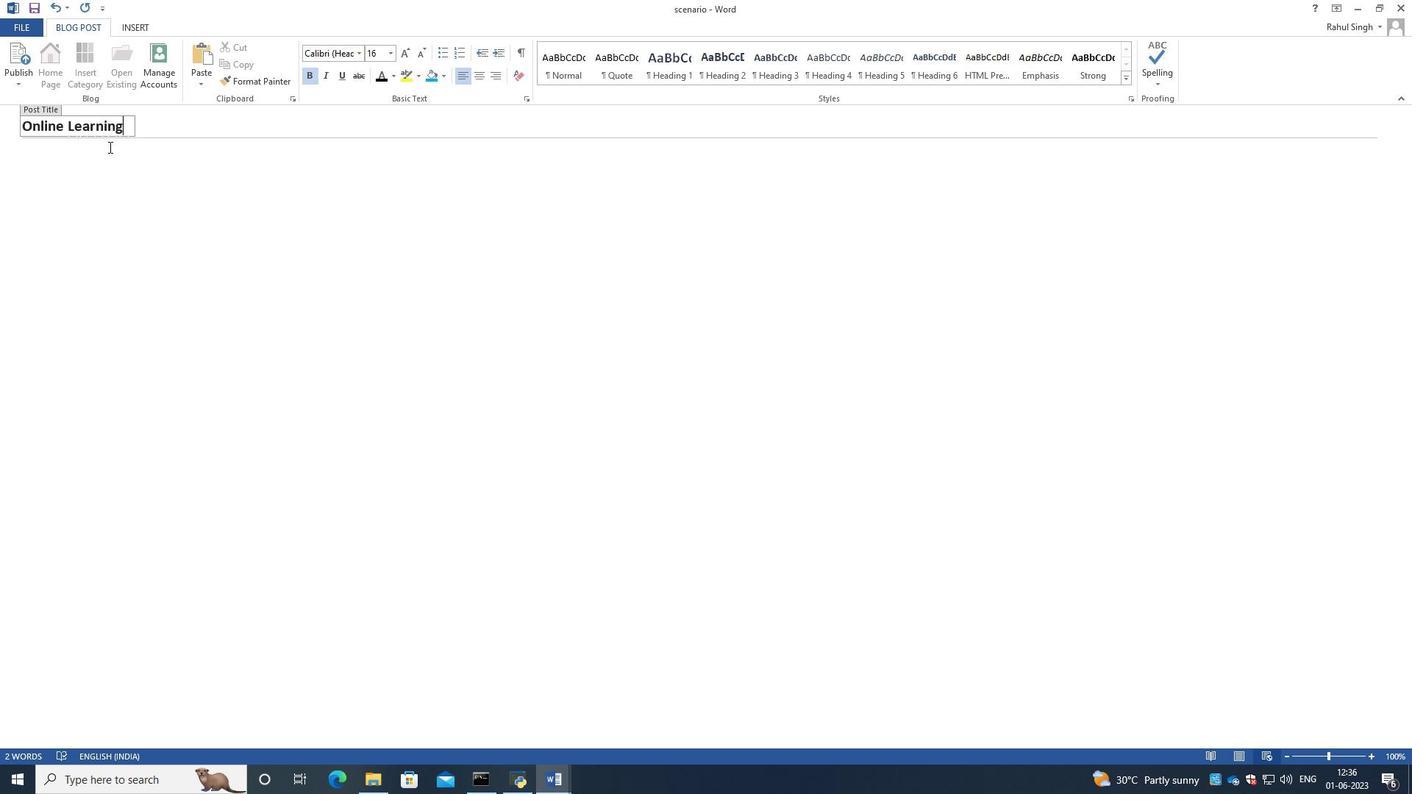 
Action: Mouse pressed left at (64, 169)
Screenshot: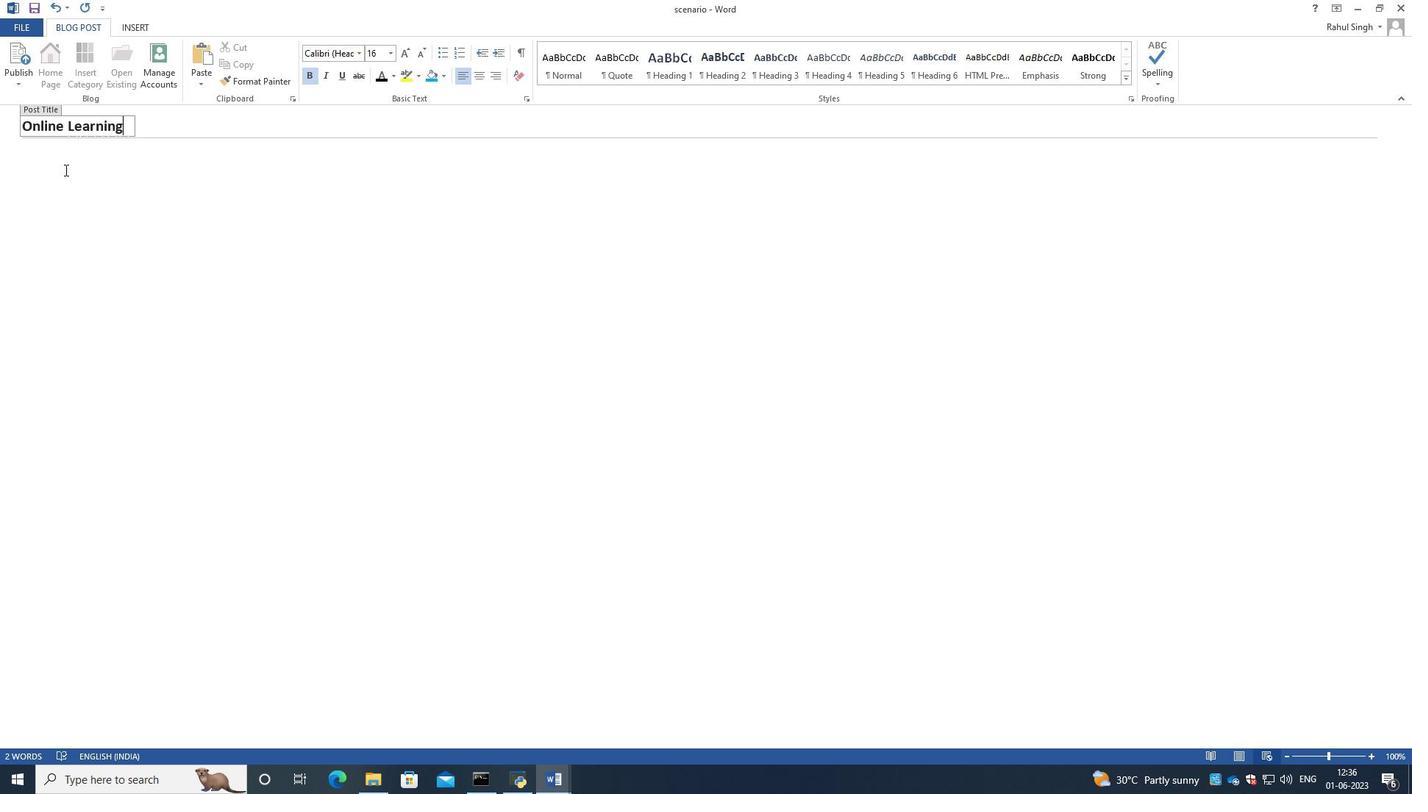 
Action: Mouse pressed left at (64, 169)
Screenshot: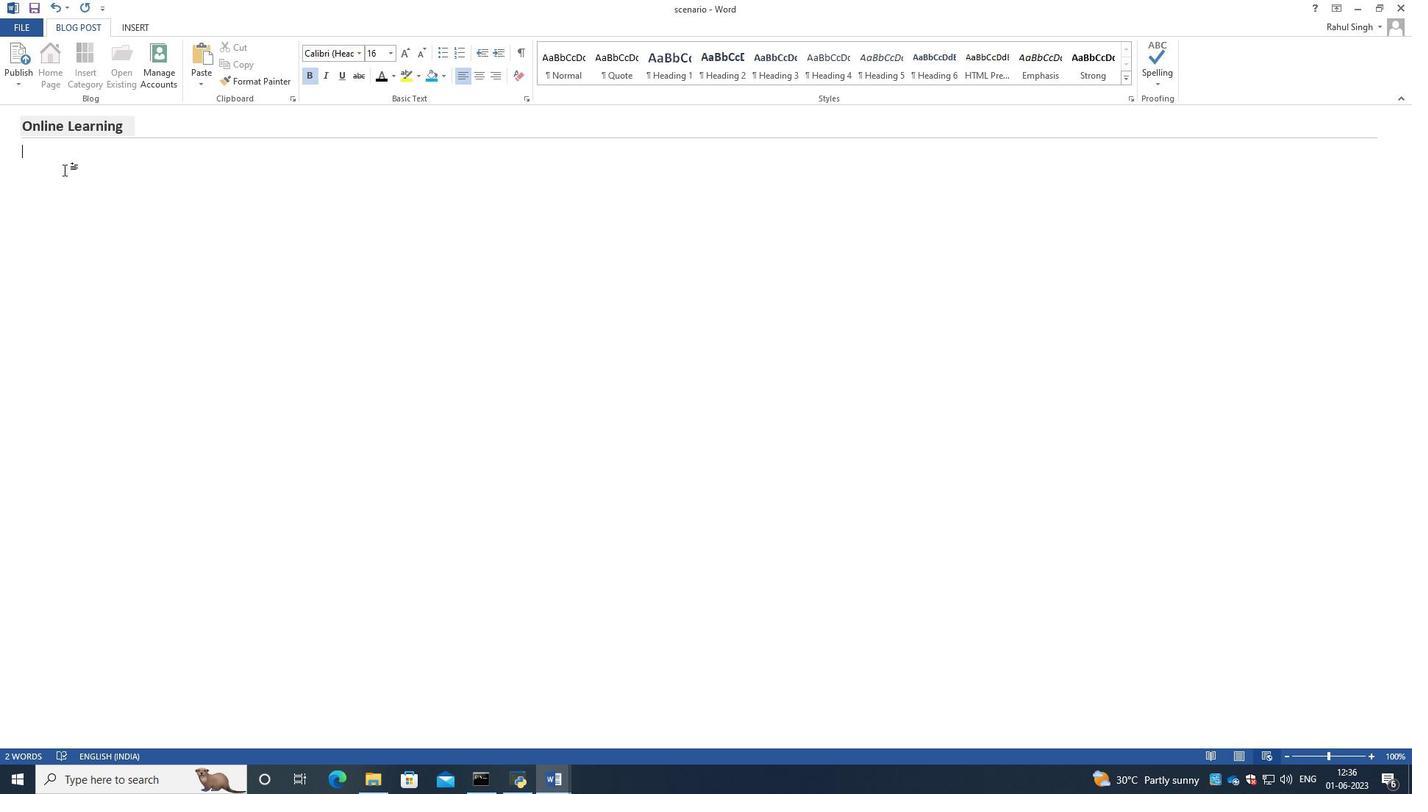 
Action: Mouse moved to (50, 148)
Screenshot: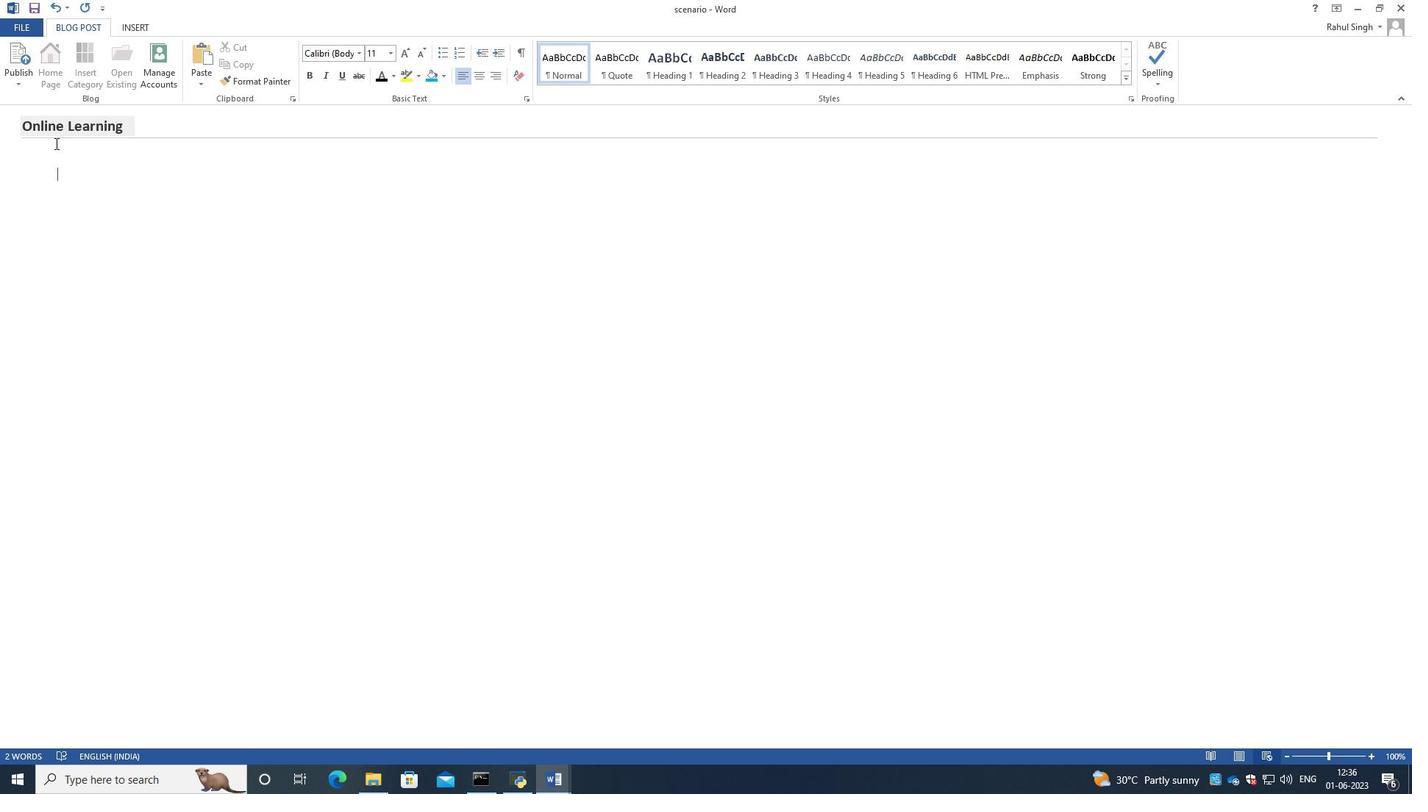 
Action: Mouse pressed left at (50, 148)
Screenshot: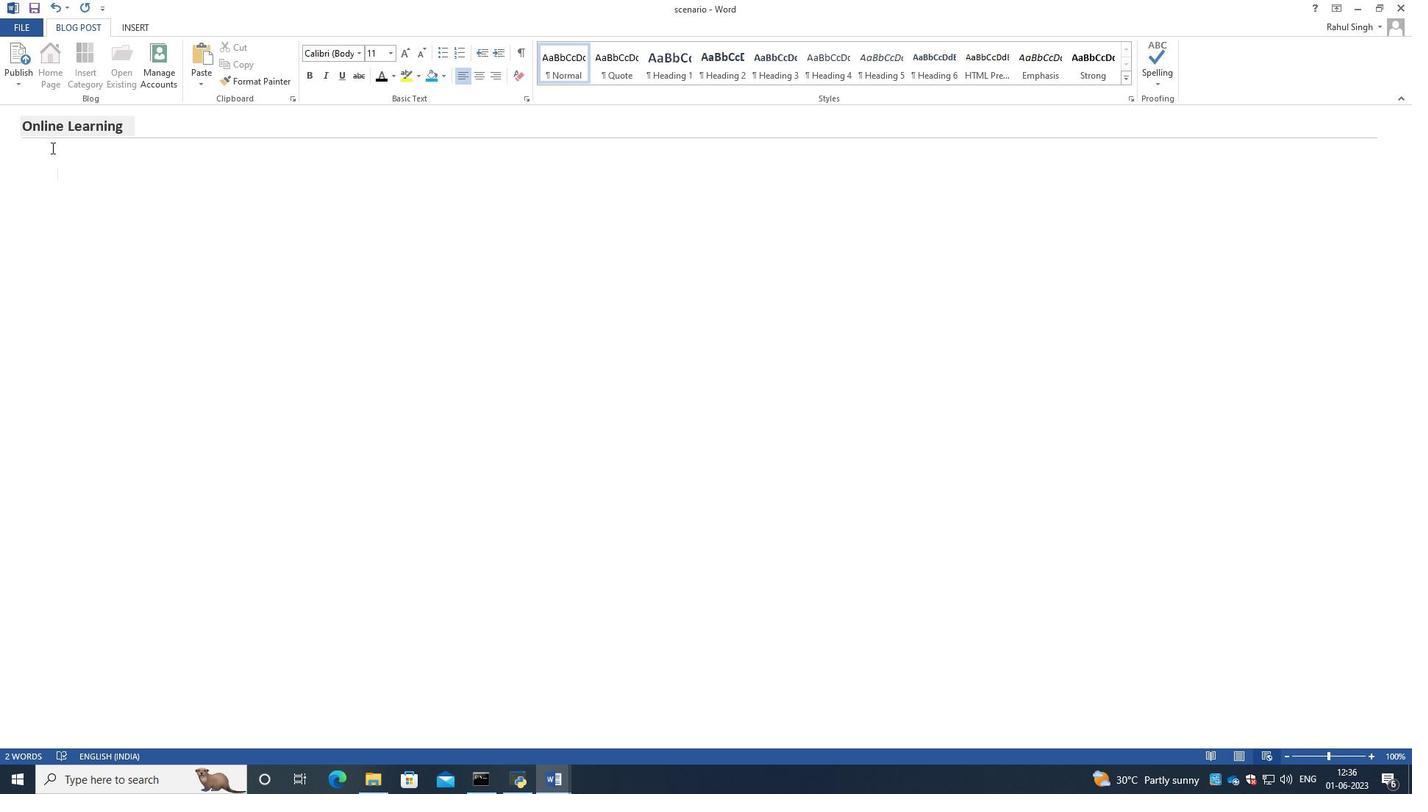 
Action: Mouse moved to (54, 177)
Screenshot: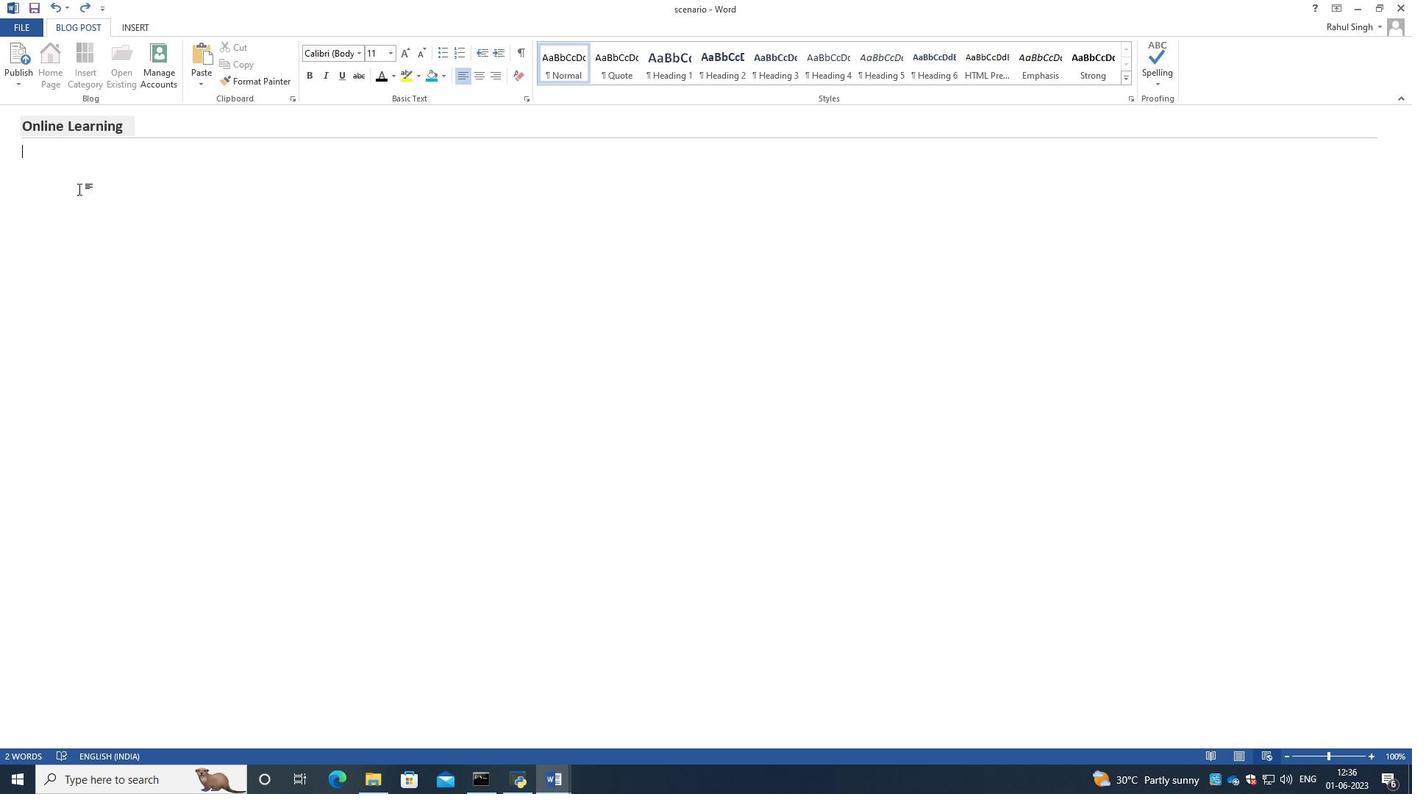 
Action: Mouse pressed left at (54, 177)
Screenshot: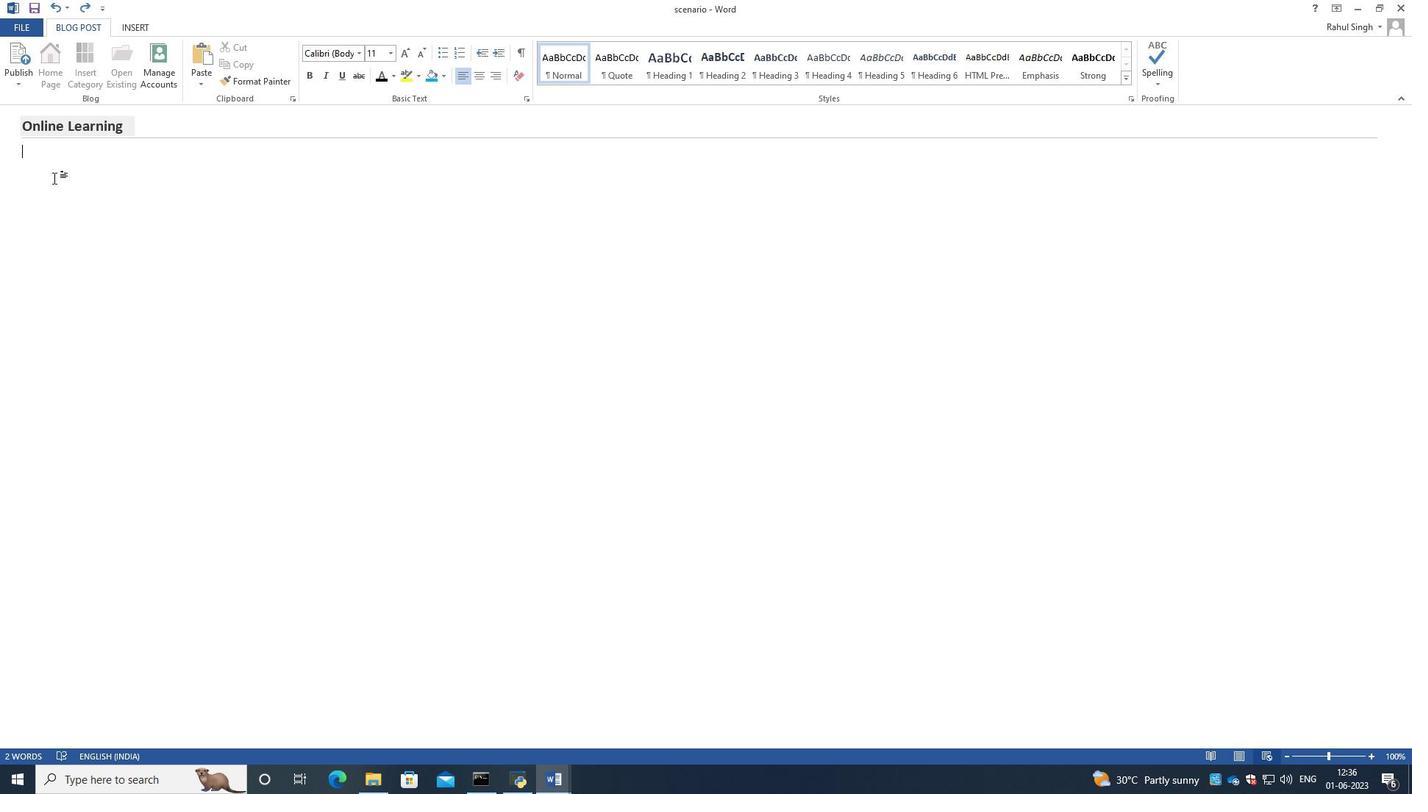 
Action: Mouse moved to (30, 154)
Screenshot: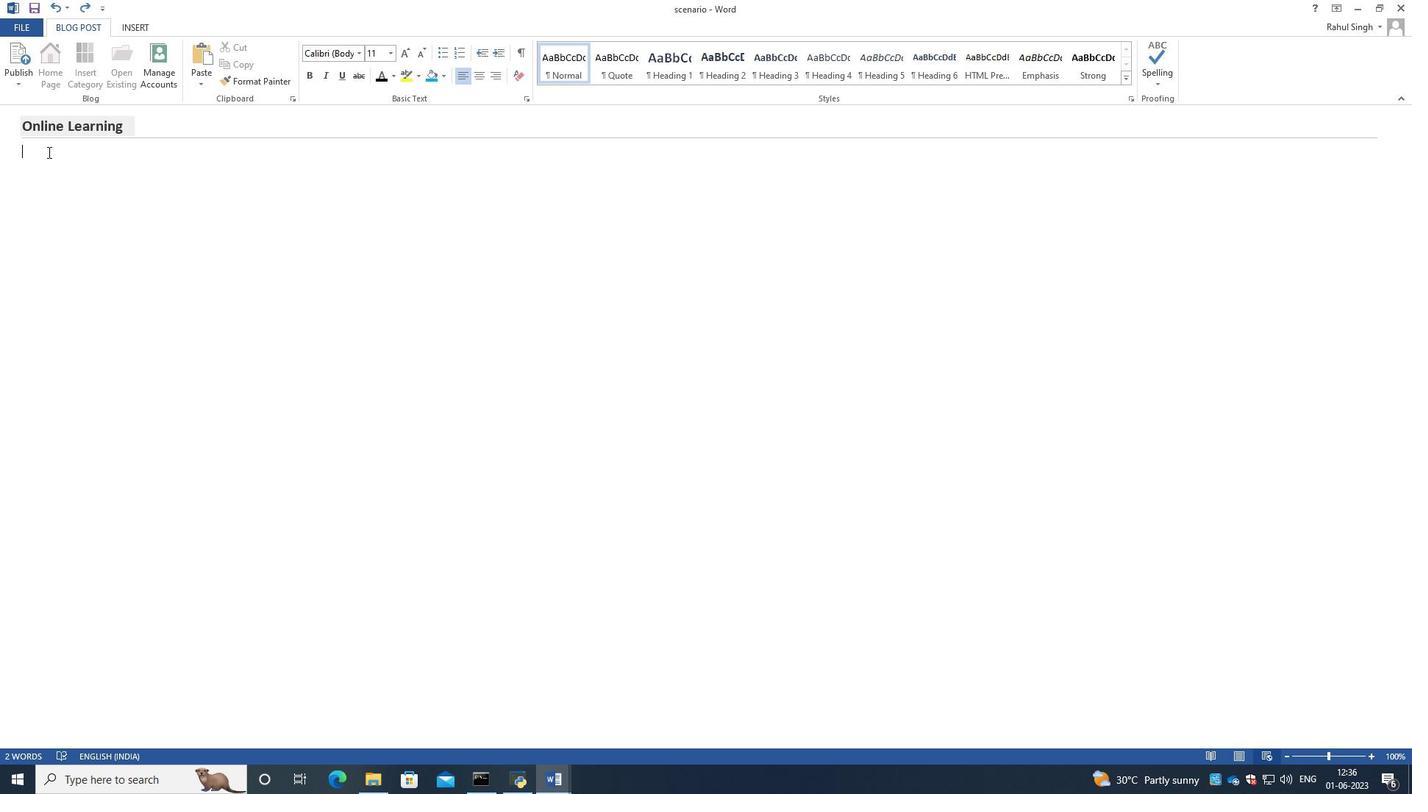 
Action: Mouse pressed left at (30, 154)
Screenshot: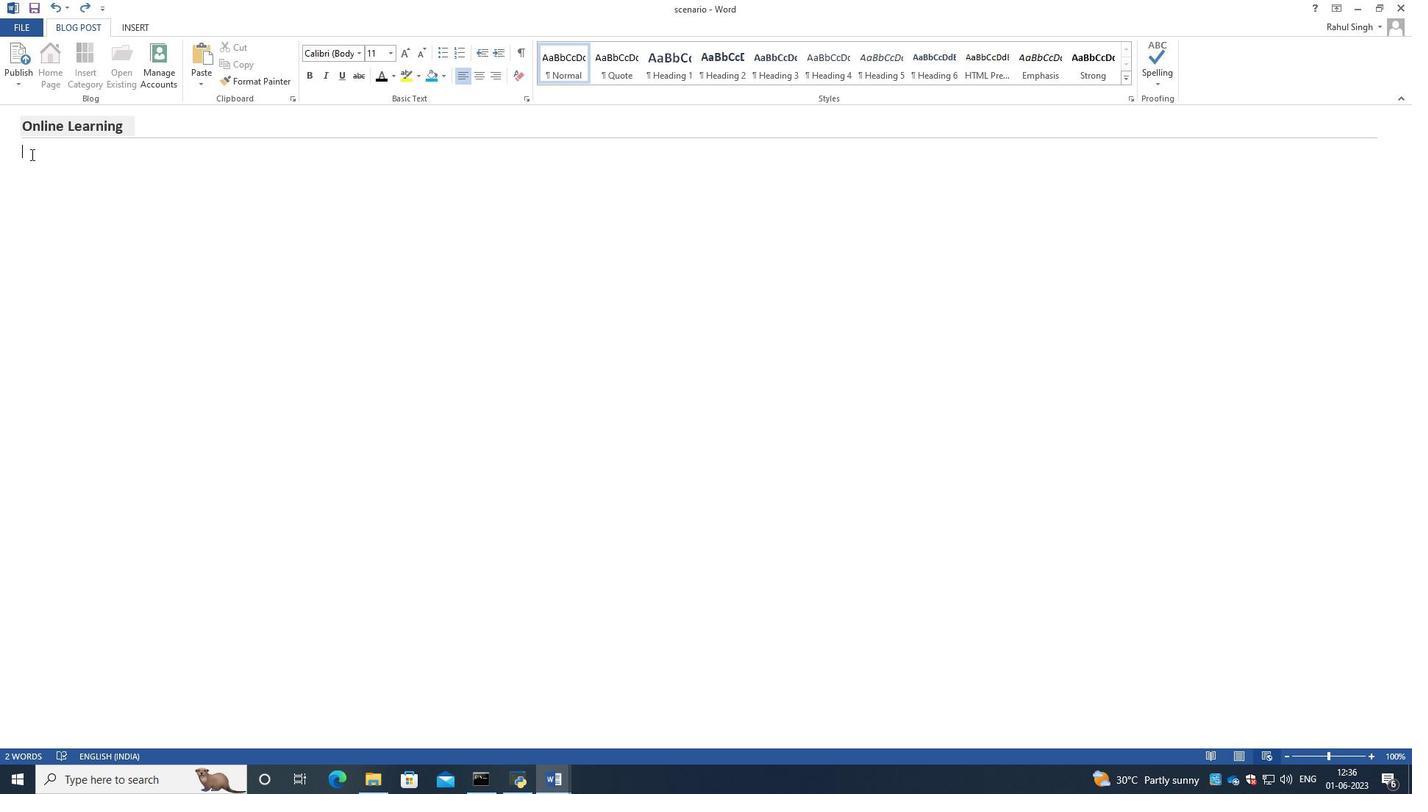
Action: Mouse moved to (35, 169)
Screenshot: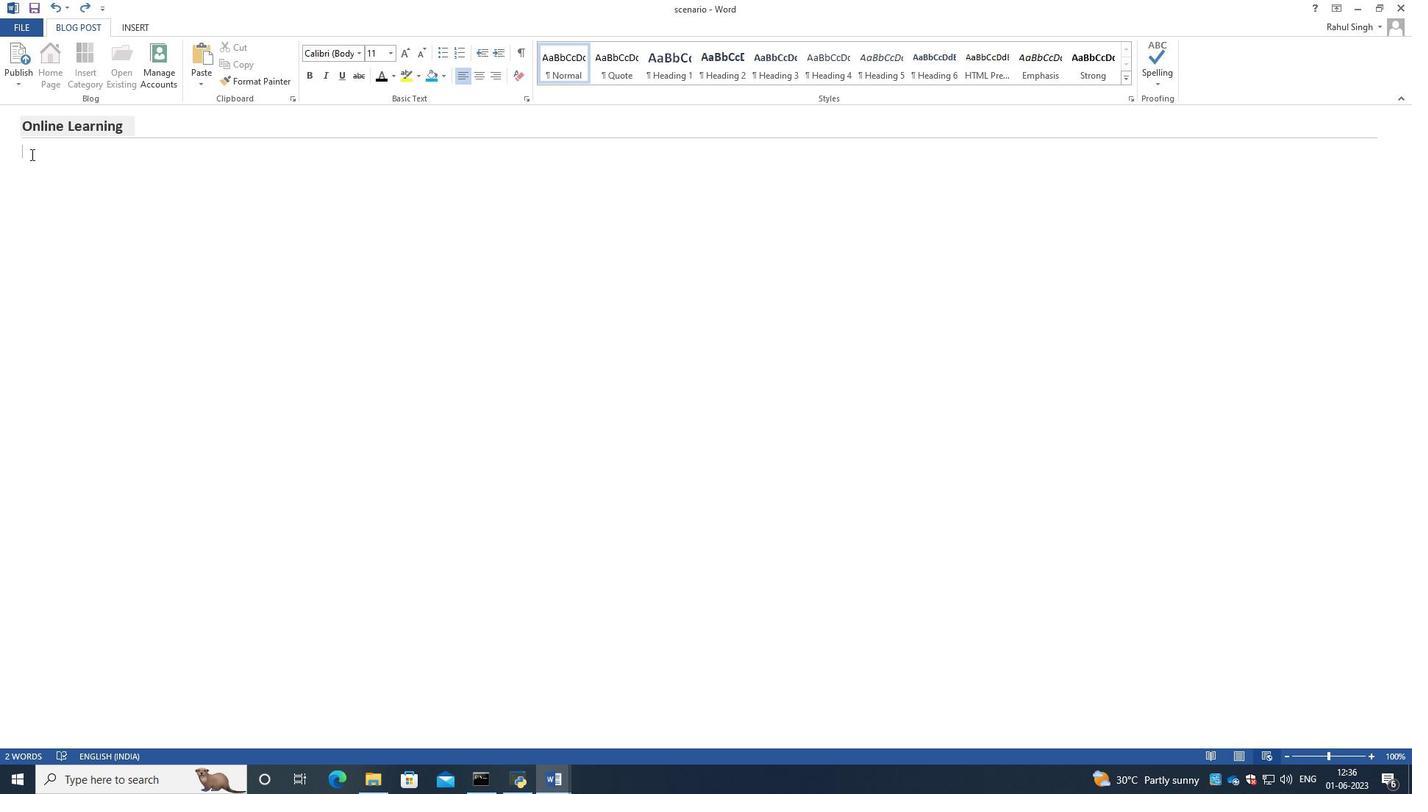 
Action: Mouse pressed left at (35, 169)
Screenshot: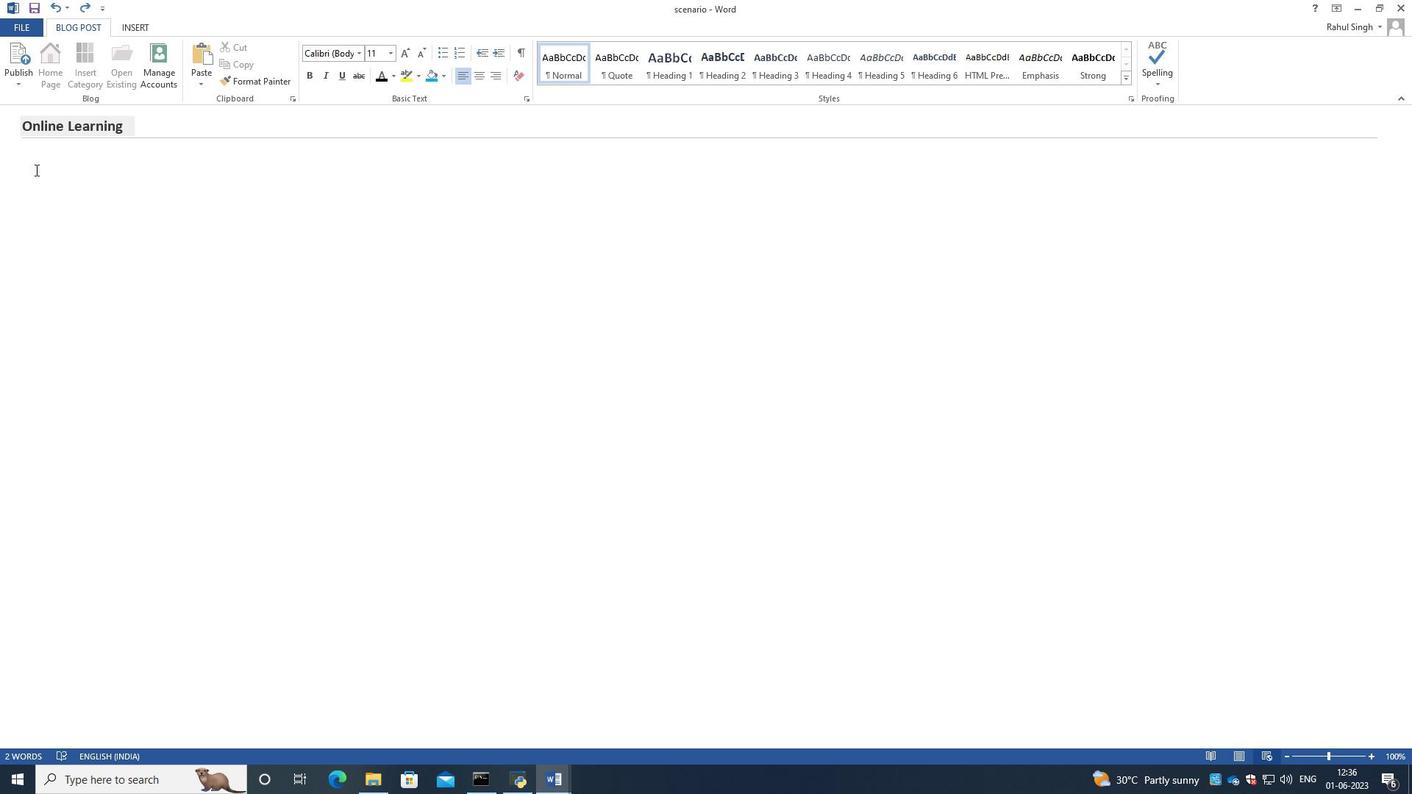 
Action: Mouse moved to (36, 172)
Screenshot: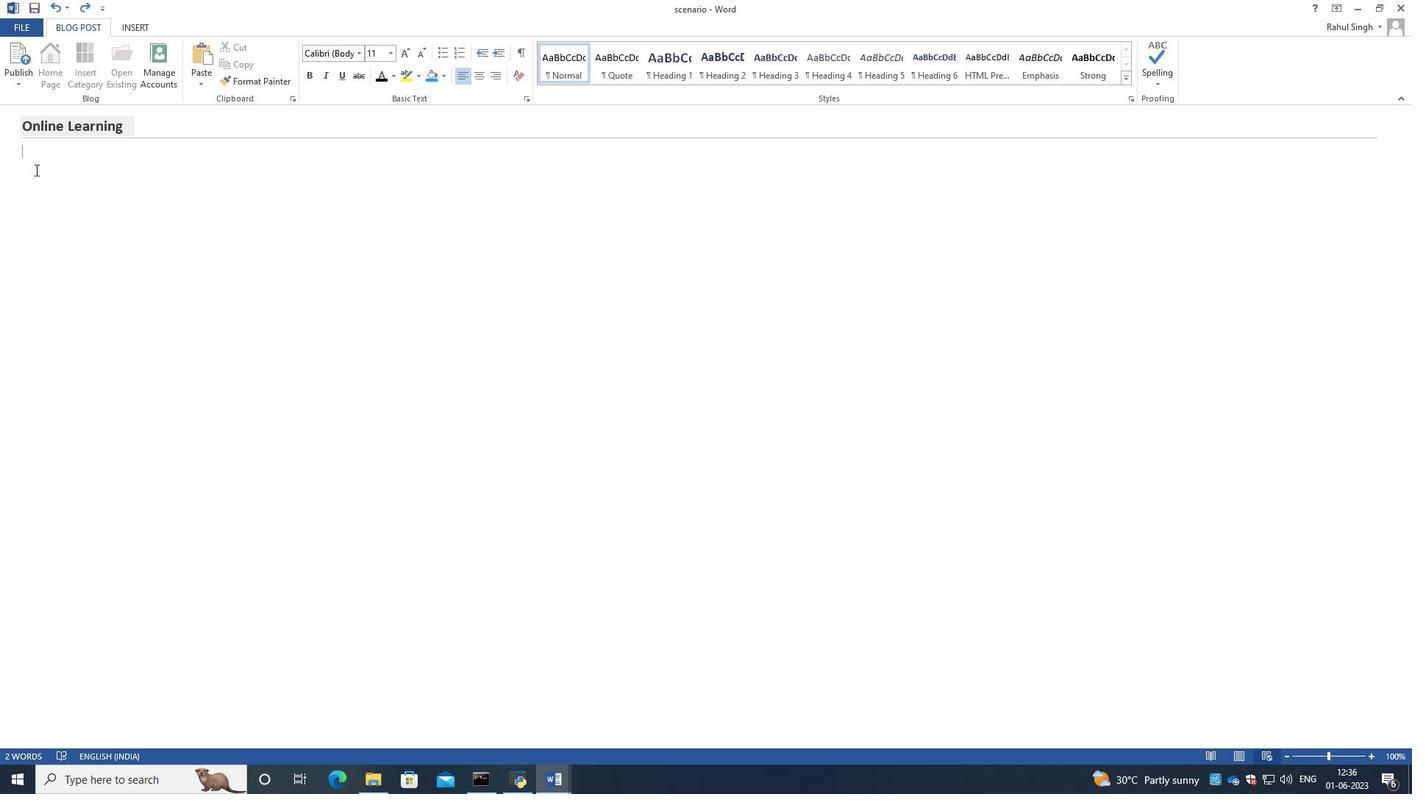 
Action: Key pressed <Key.enter>
Screenshot: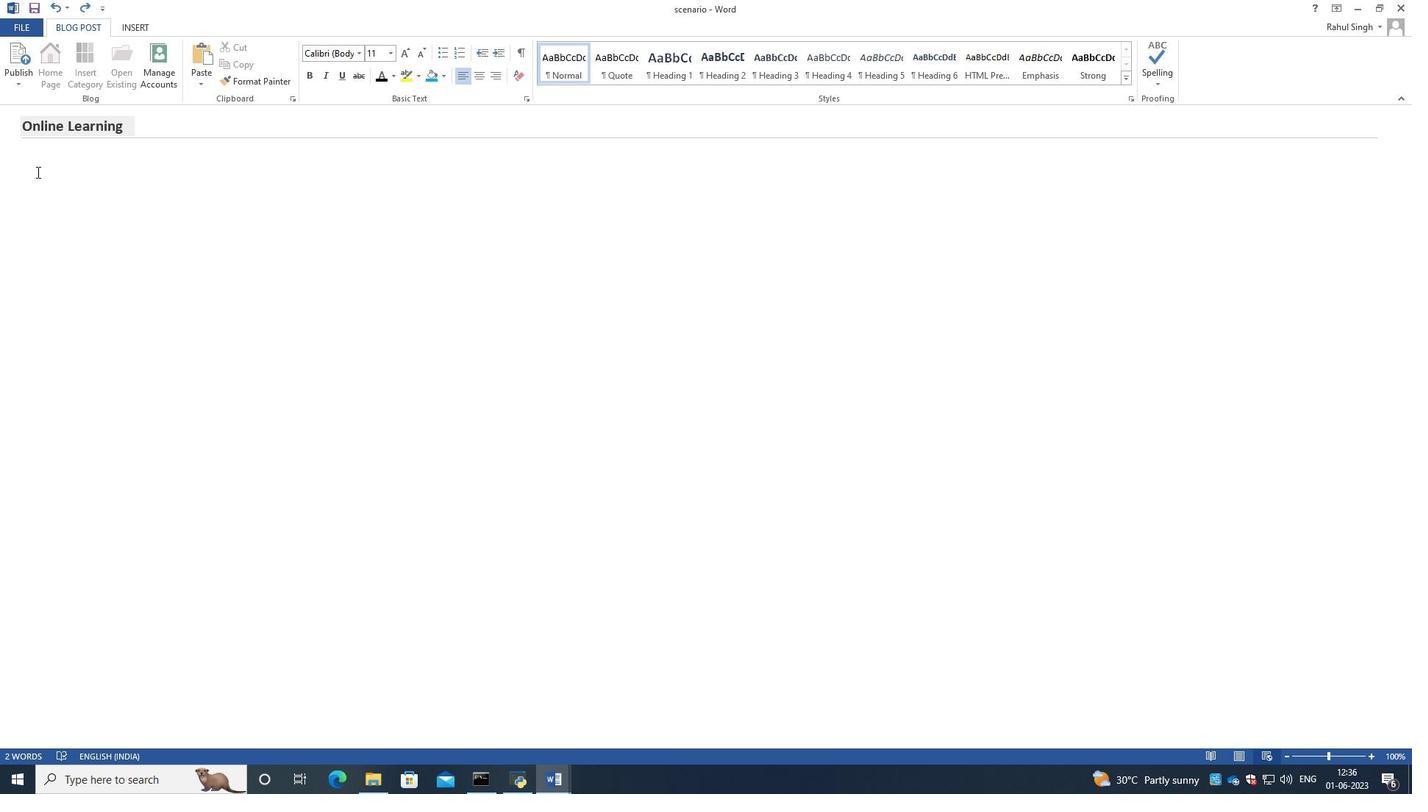 
Action: Mouse moved to (364, 173)
Screenshot: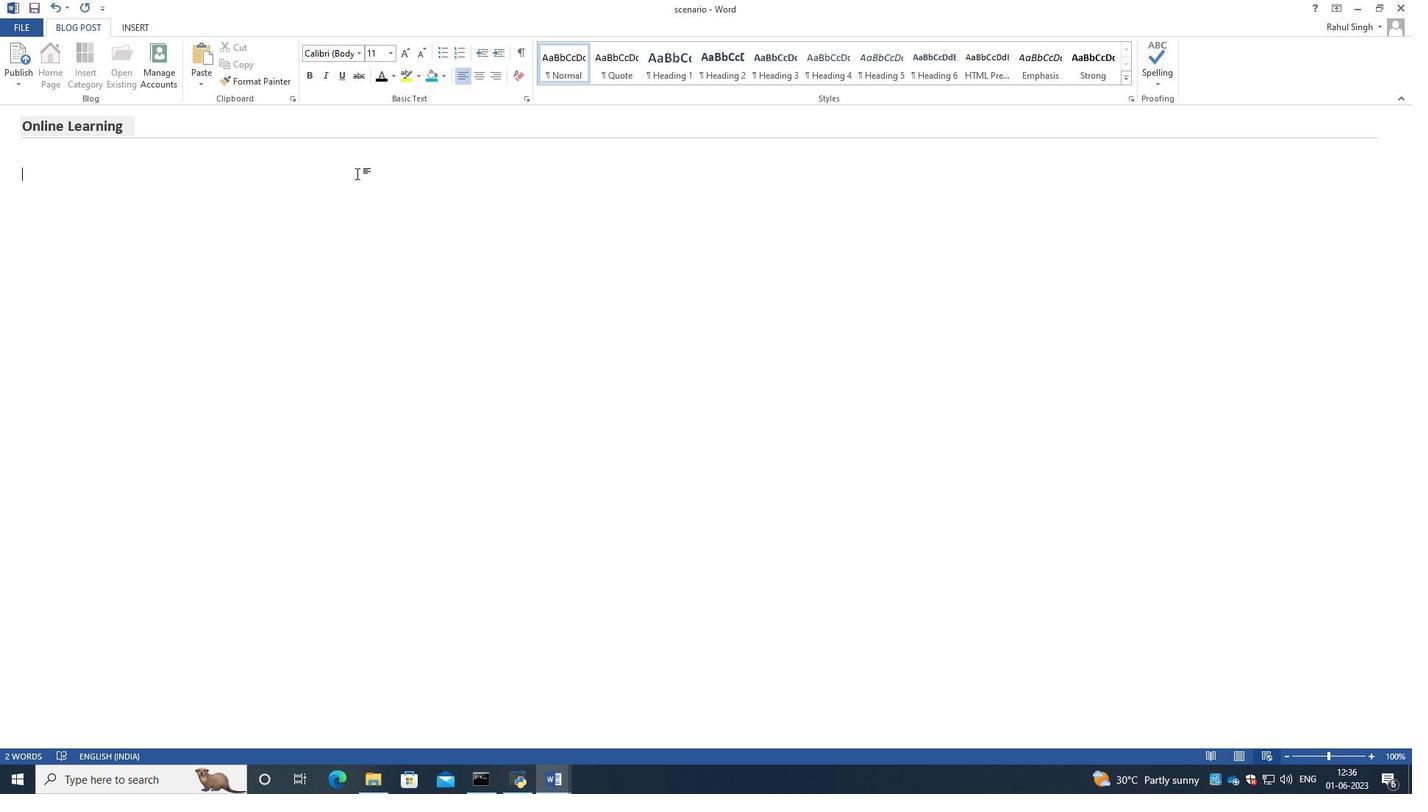 
Action: Key pressed <Key.caps_lock>O<Key.caps_lock>nline<Key.space><Key.caps_lock>L<Key.caps_lock><Key.backspace>learning<Key.space>has<Key.space>gained<Key.space>prominence,<Key.space>especially<Key.space>during<Key.space>the<Key.space><Key.caps_lock>COVID-19<Key.space><Key.caps_lock>pandemic.<Key.space><Key.caps_lock>I<Key.caps_lock>t<Key.space>offers<Key.space>flexible<Key.space>and<Key.space>accessinle=<Key.backspace><Key.backspace><Key.backspace><Key.backspace>ble<Key.space>education<Key.space>opportunities.<Key.space><Key.caps_lock>E<Key.caps_lock>nsuring<Key.space>equitable<Key.space>access<Key.space>to<Key.space>online<Key.space><Key.caps_lock>L<Key.caps_lock>earning<Key.space><Key.backspace><Key.backspace><Key.backspace><Key.backspace><Key.backspace><Key.backspace><Key.backspace><Key.backspace><Key.backspace>learning.<Key.space><Key.caps_lock><Key.caps_lock><Key.backspace><Key.backspace>,<Key.space>improving<Key.space>digital<Key.space>infrastructure,<Key.space>ad<Key.space>enhan<Key.backspace><Key.backspace><Key.backspace><Key.backspace><Key.backspace><Key.backspace><Key.backspace>nd<Key.space>enhancing<Key.space>teacher<Key.space>traing<Key.backspace>ing<Key.space>are<Key.space>crucial<Key.space>for<Key.space>its<Key.space>effectiveness<Key.space>and<Key.space>inclusivity
Screenshot: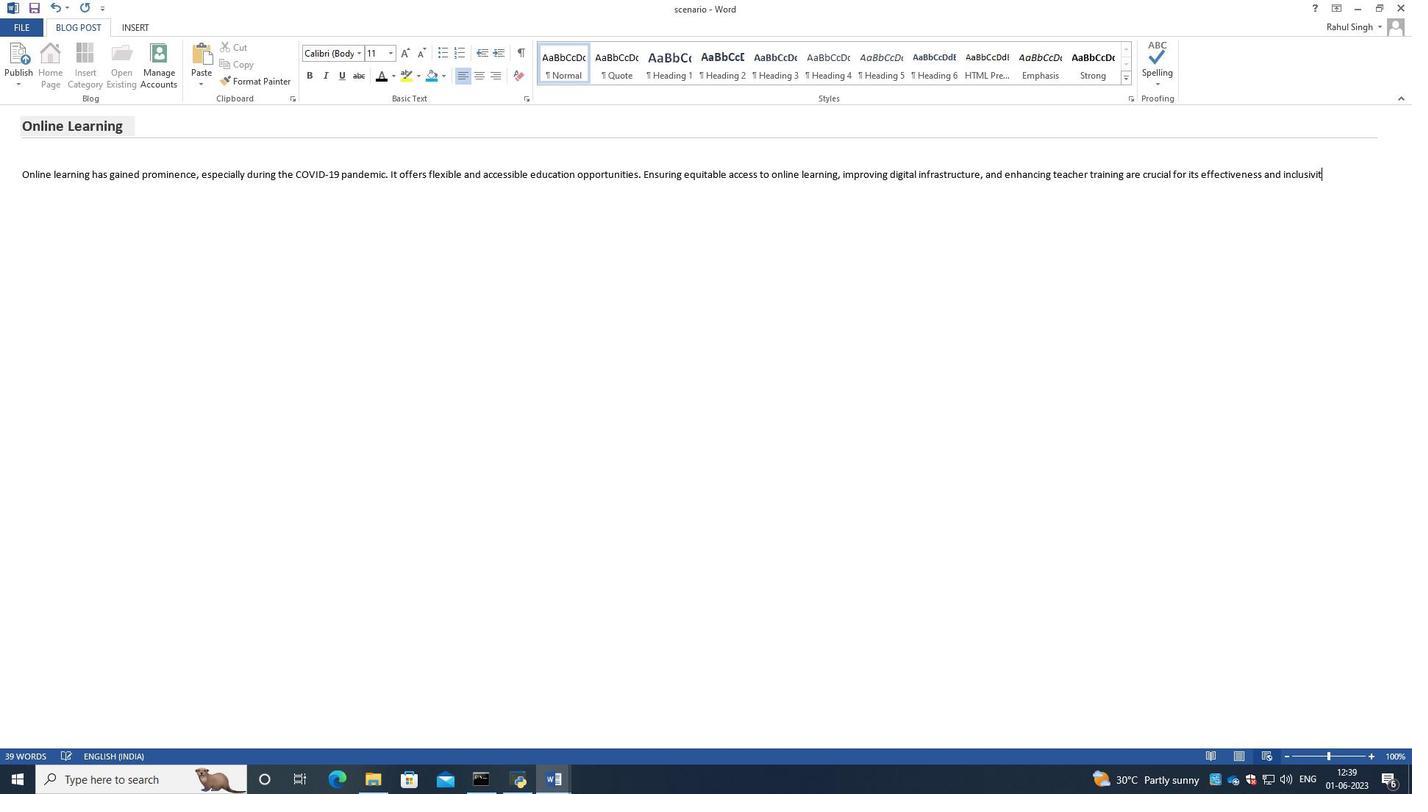 
Action: Mouse moved to (615, 175)
Screenshot: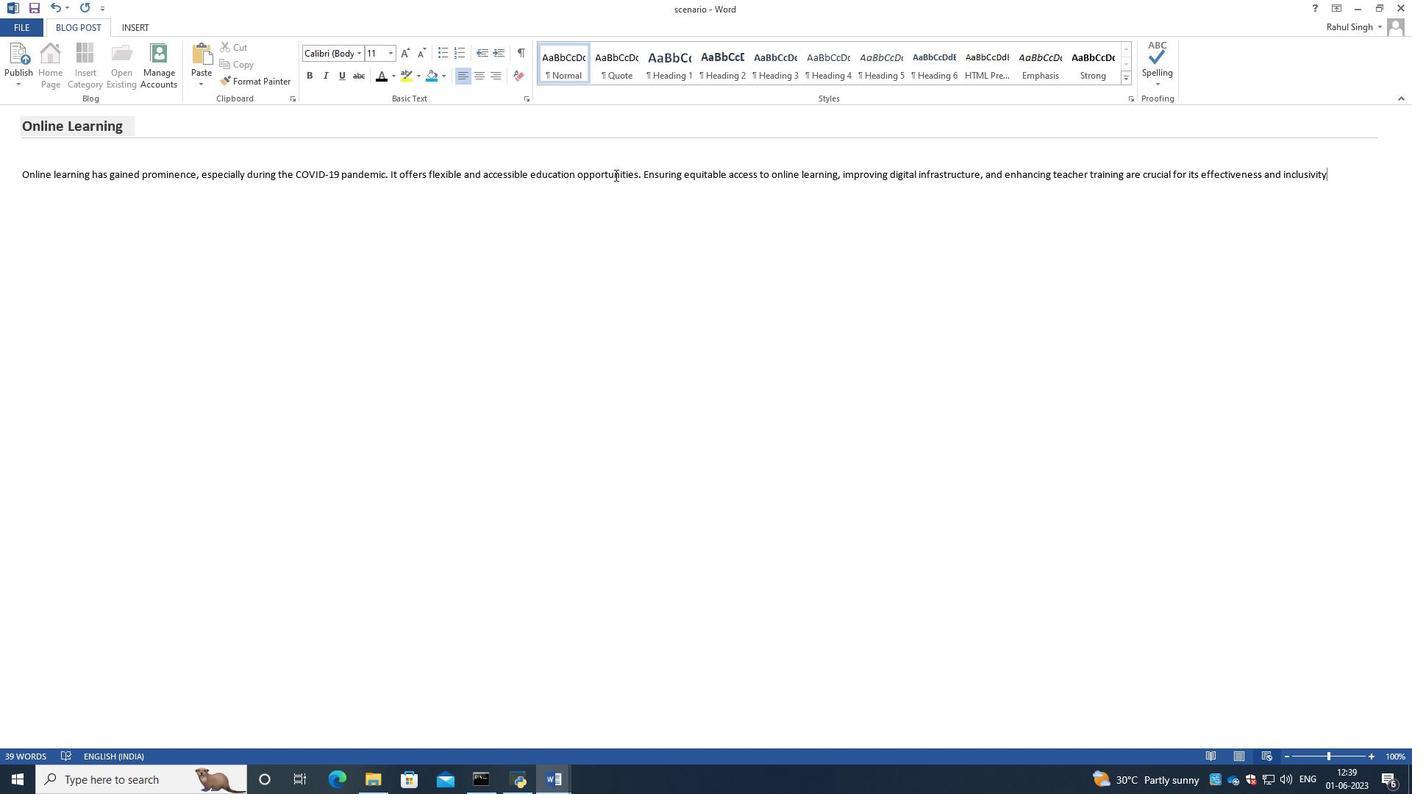 
Action: Key pressed .<Key.space><Key.enter><Key.caps_lock>O<Key.caps_lock>nline<Key.space>learning<Key.space>has<Key.space>gained<Key.space>promienence<Key.space><Key.backspace><Key.backspace><Key.backspace><Key.backspace><Key.backspace><Key.backspace><Key.backspace><Key.backspace><Key.backspace><Key.backspace>ominence,<Key.space>especially<Key.space>during<Key.space>the<Key.space><Key.caps_lock>C<Key.caps_lock><Key.caps_lock>OVID-19<Key.space><Key.caps_lock>pe<Key.backspace>andemic.<Key.space><Key.caps_lock>T<Key.caps_lock><Key.backspace><Key.caps_lock>I<Key.caps_lock>t<Key.space>oo<Key.backspace>ffers<Key.space>flexible<Key.space>and<Key.space>accessible<Key.space>education<Key.space>opportunities.<Key.space><Key.caps_lock>E<Key.caps_lock>nsuring<Key.space>equitable<Key.space>access<Key.space>to<Key.space>online<Key.space>learnign<Key.backspace><Key.backspace>ng,<Key.space>improving<Key.space>digital<Key.space>infrastructure,<Key.space>and<Key.space>enhancing<Key.space>teacher<Key.space>traing<Key.backspace>ning<Key.space>are<Key.space>crucial<Key.space>for<Key.space>its<Key.space>effectiveness<Key.space>and<Key.space>inclusivity.
Screenshot: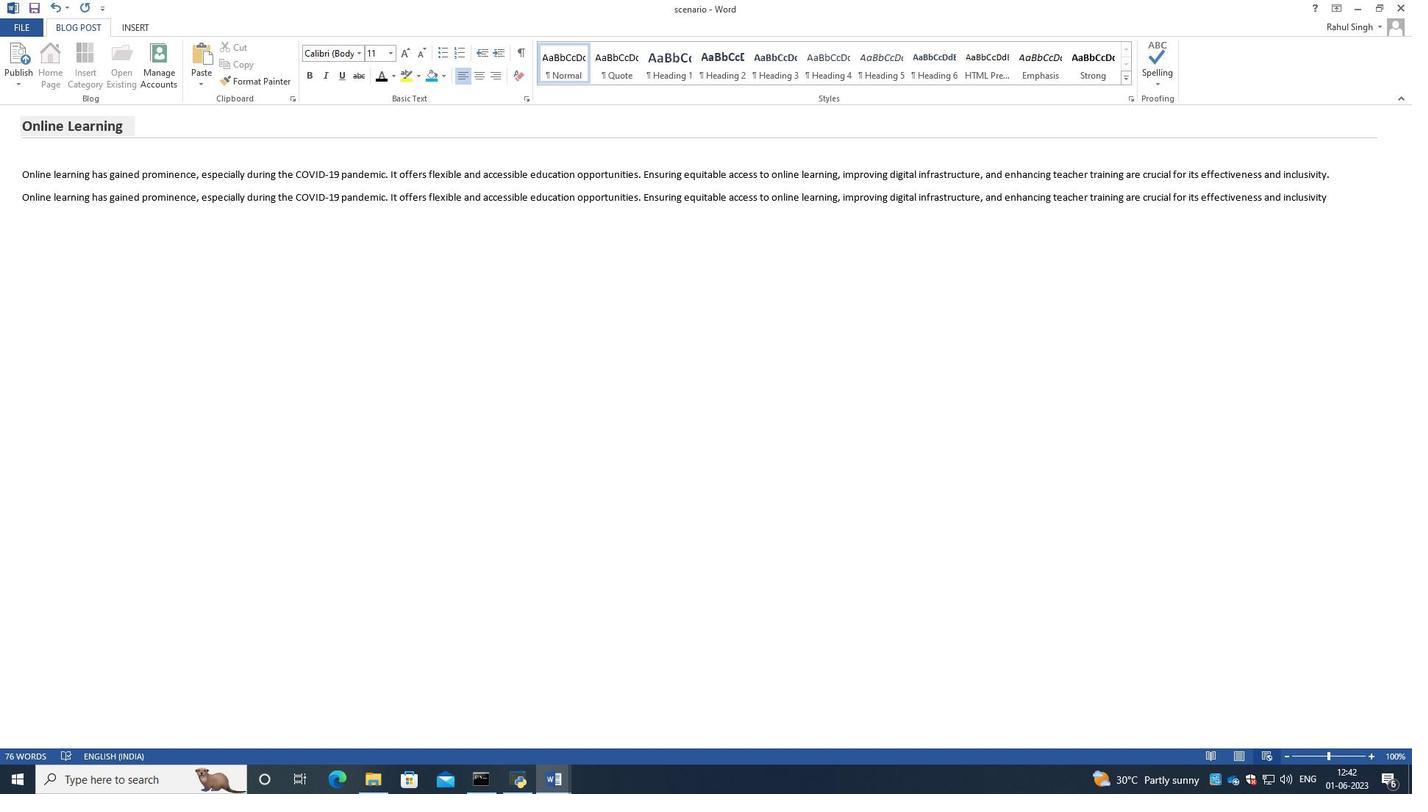 
Action: Mouse moved to (20, 177)
Screenshot: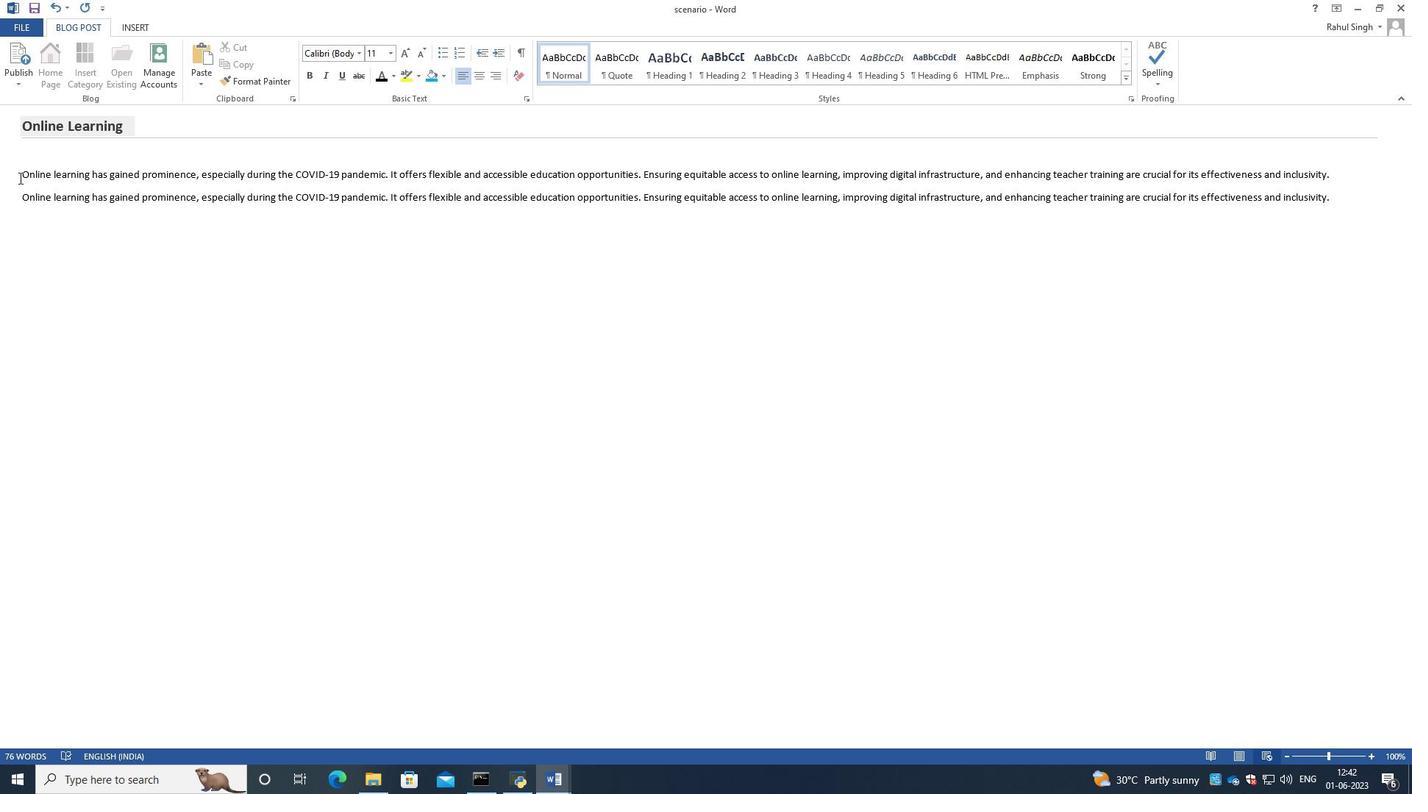 
Action: Mouse pressed left at (20, 177)
Screenshot: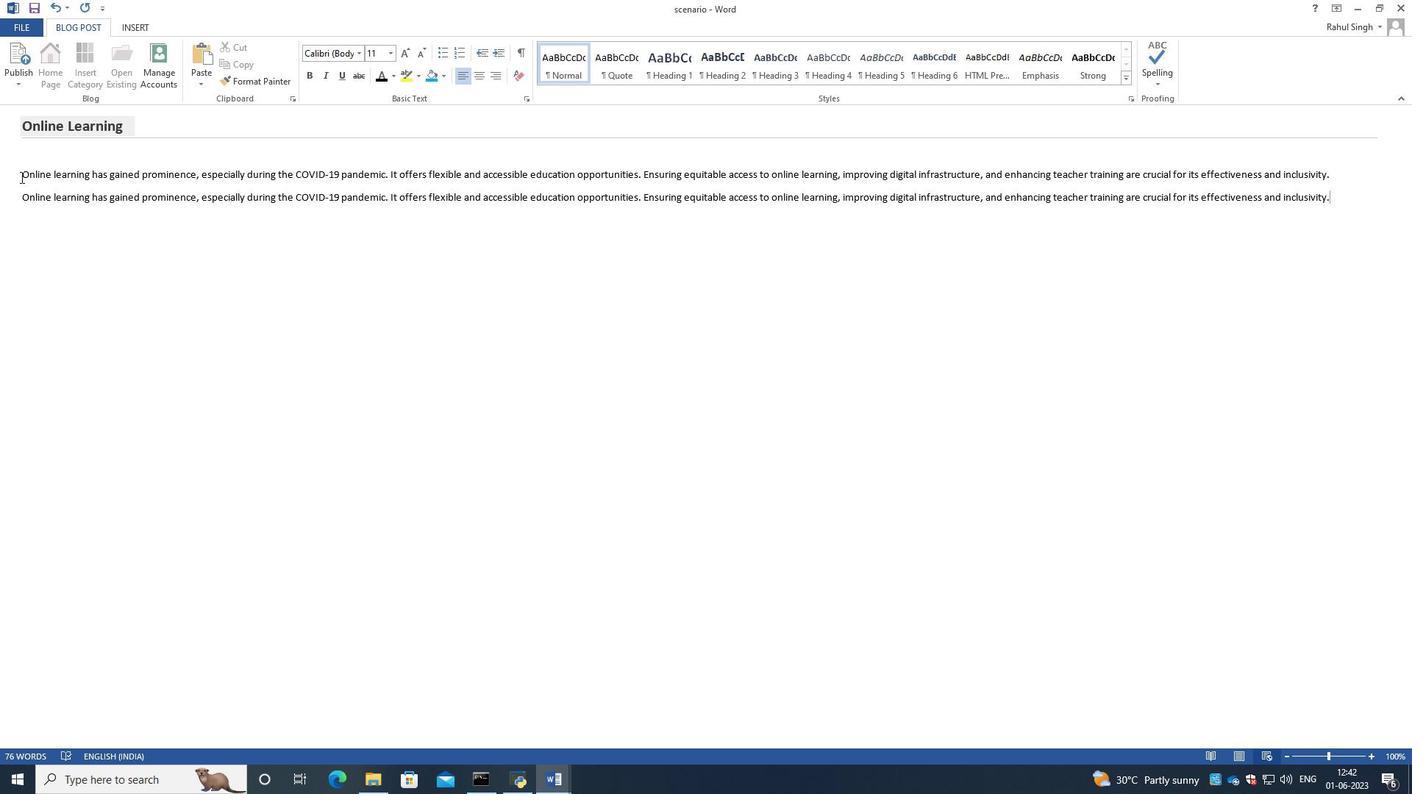 
Action: Mouse moved to (389, 53)
Screenshot: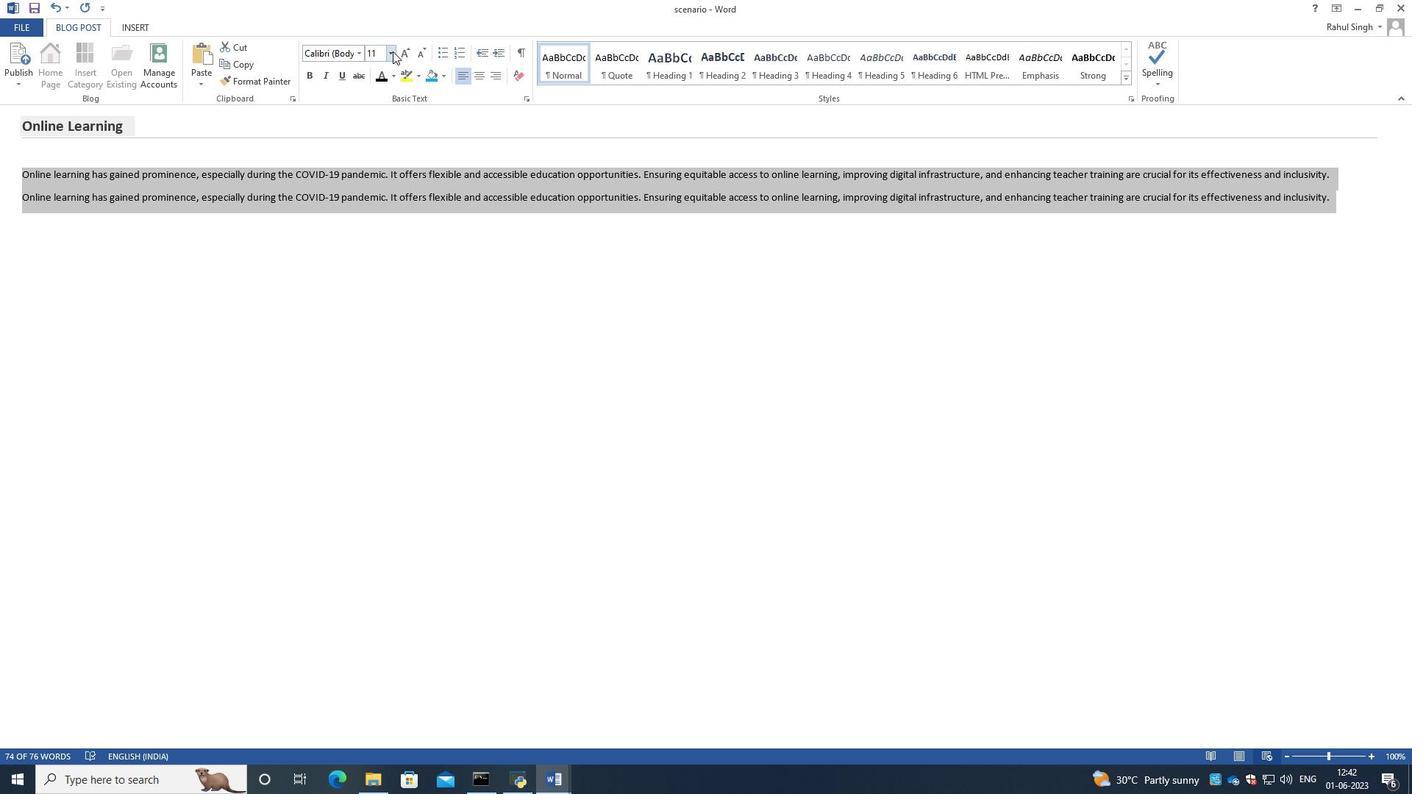 
Action: Mouse pressed left at (389, 53)
Screenshot: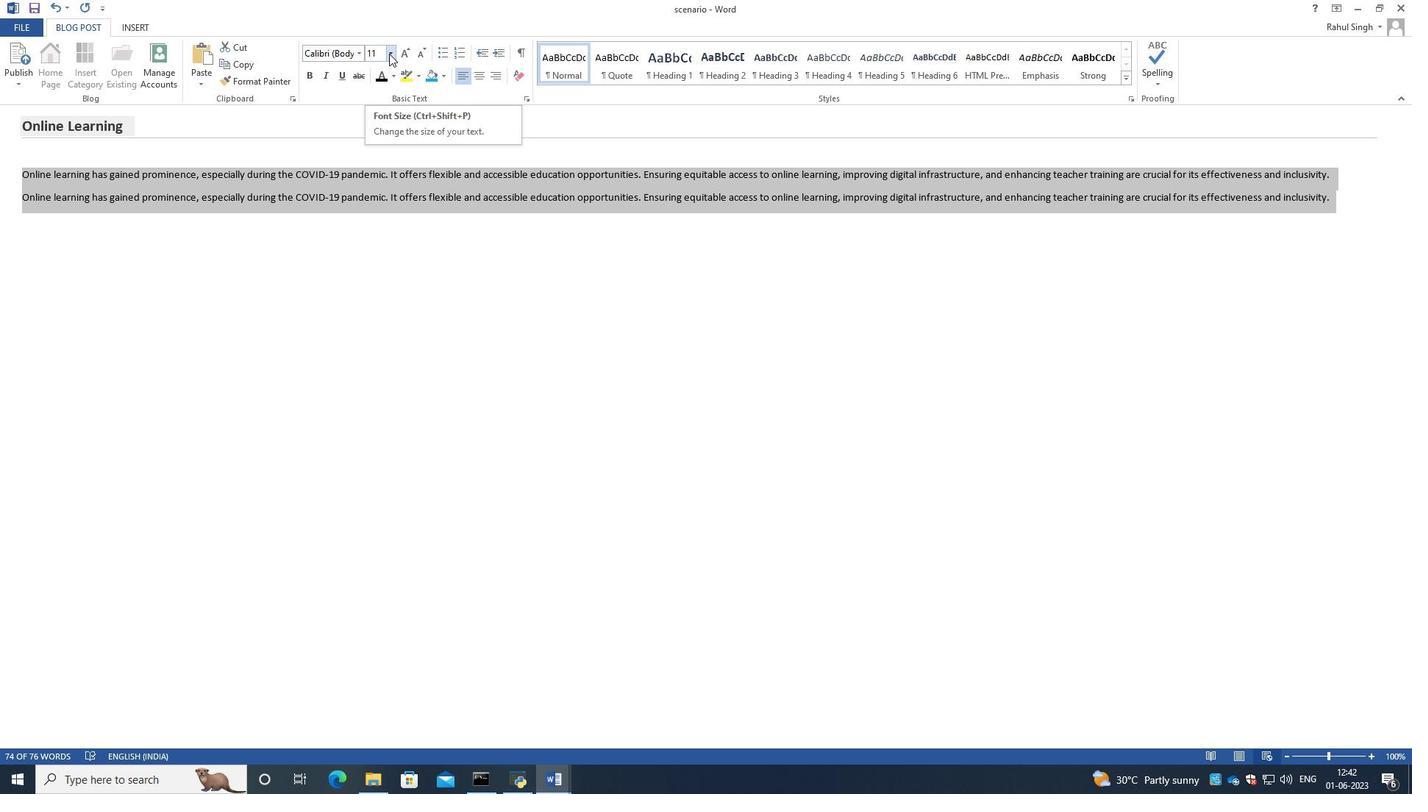 
Action: Mouse moved to (376, 155)
Screenshot: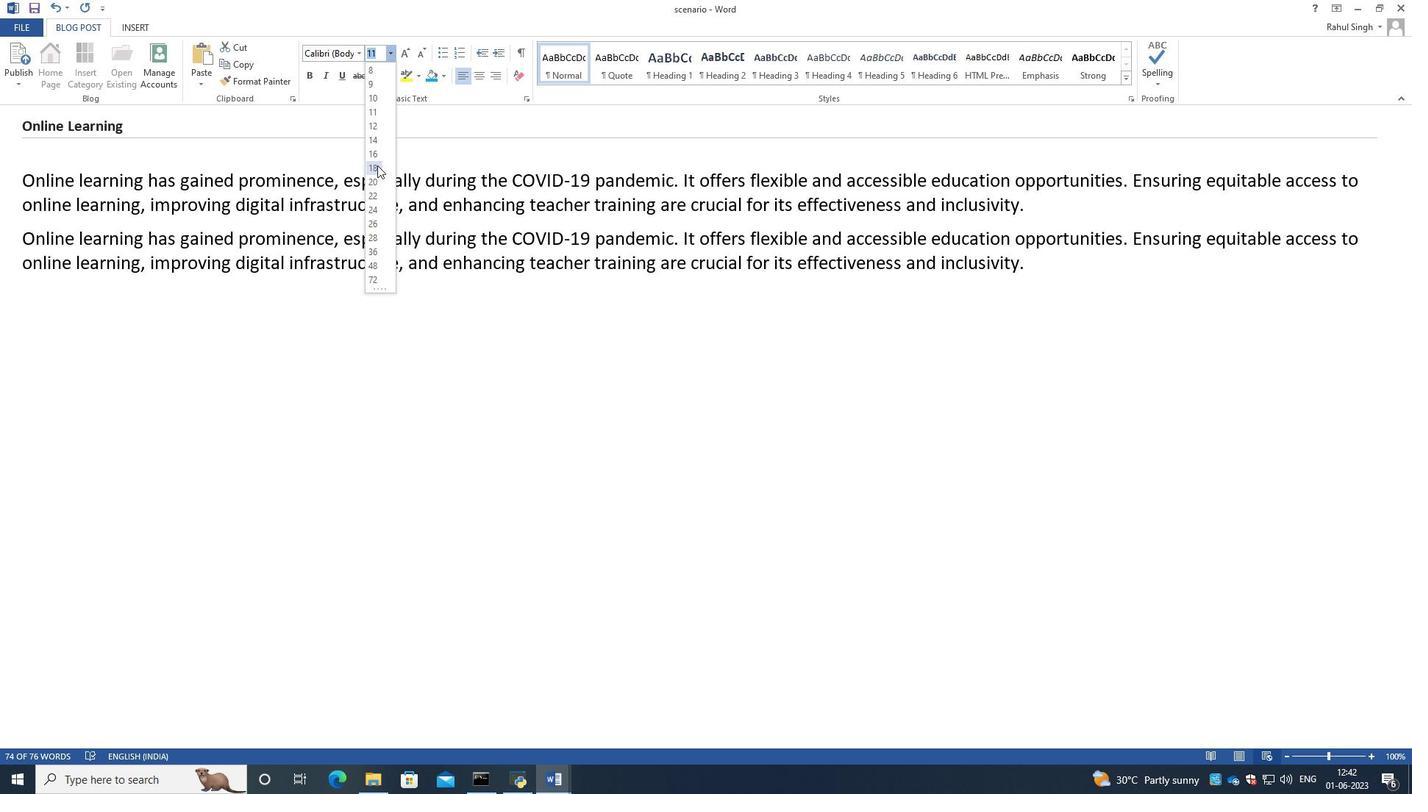 
Action: Mouse pressed left at (376, 155)
Screenshot: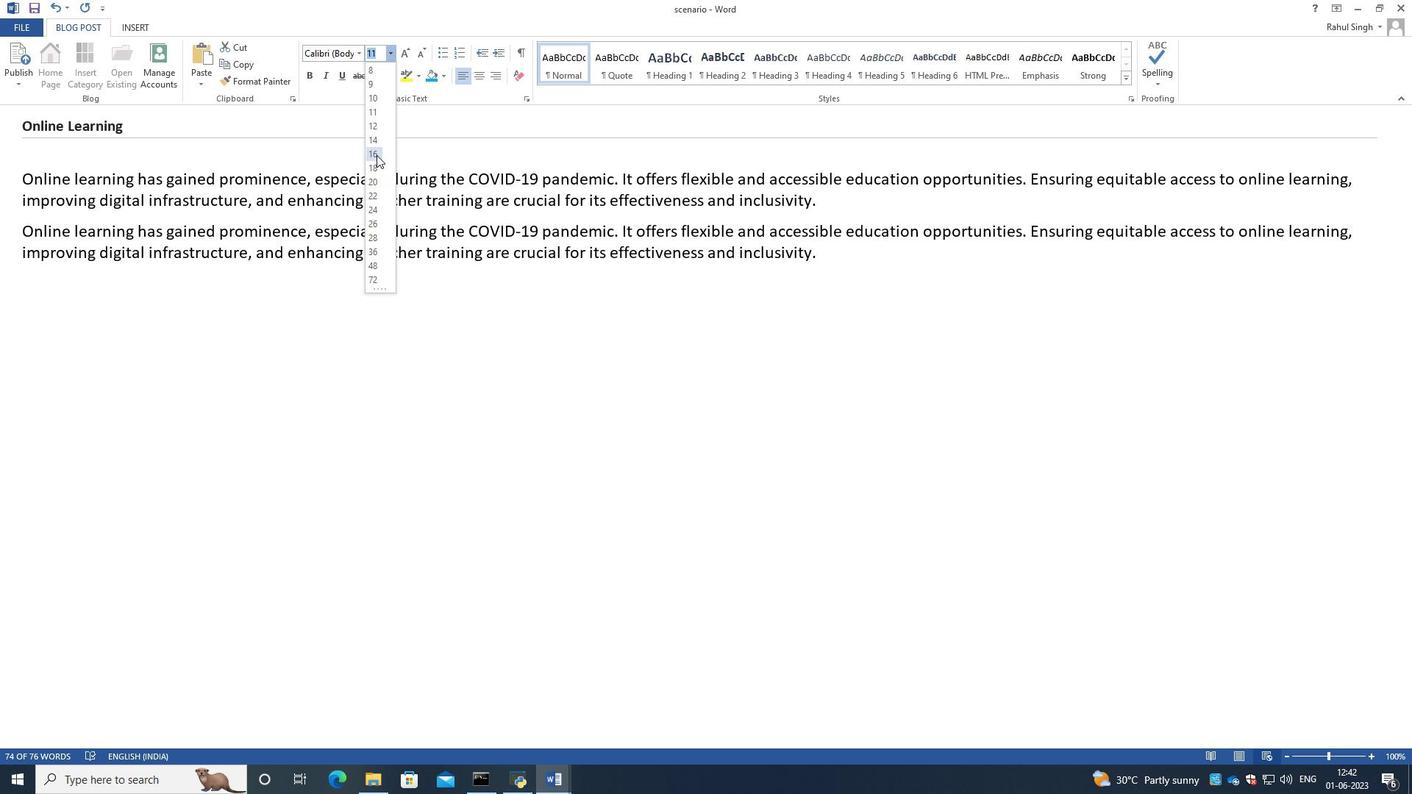 
Action: Mouse moved to (349, 52)
Screenshot: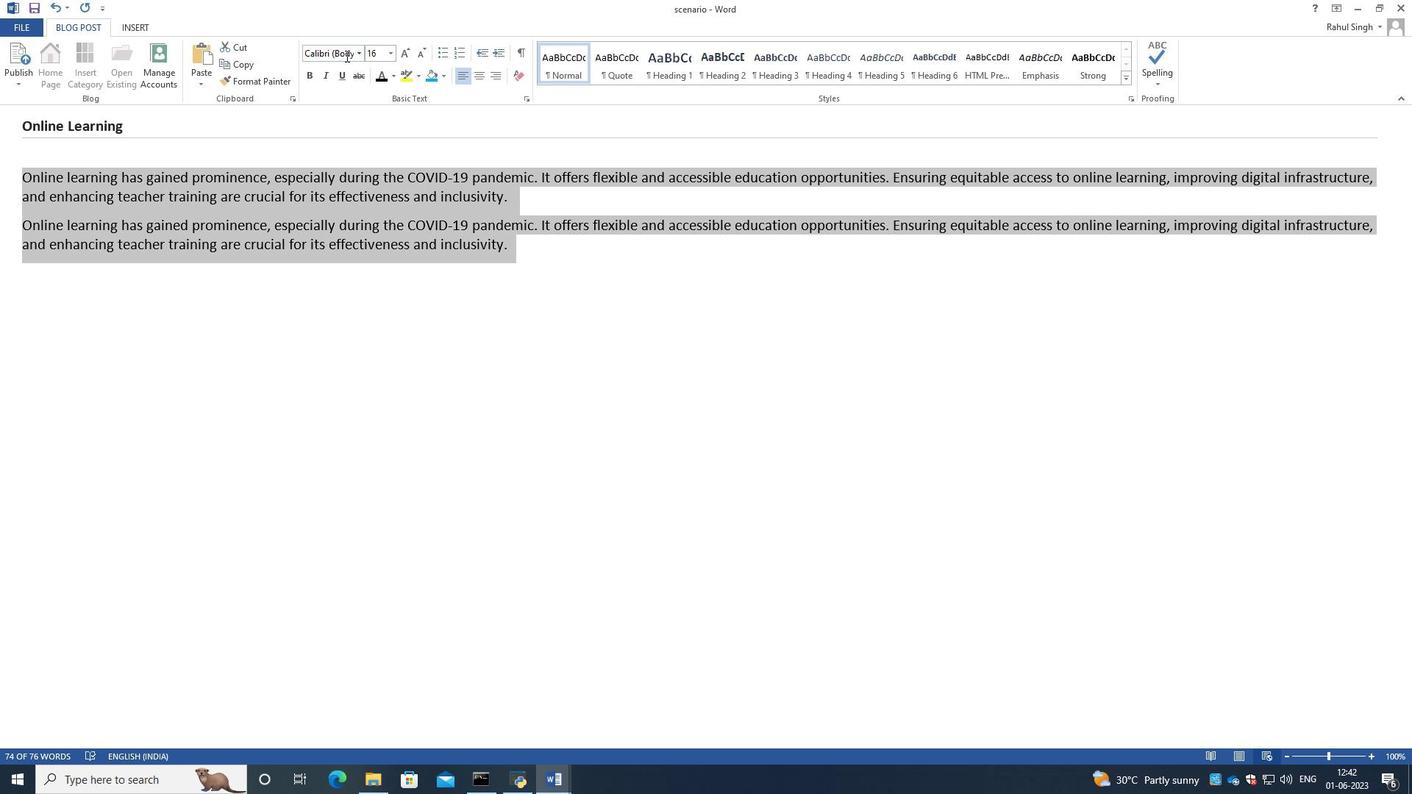 
Action: Mouse pressed left at (349, 52)
Screenshot: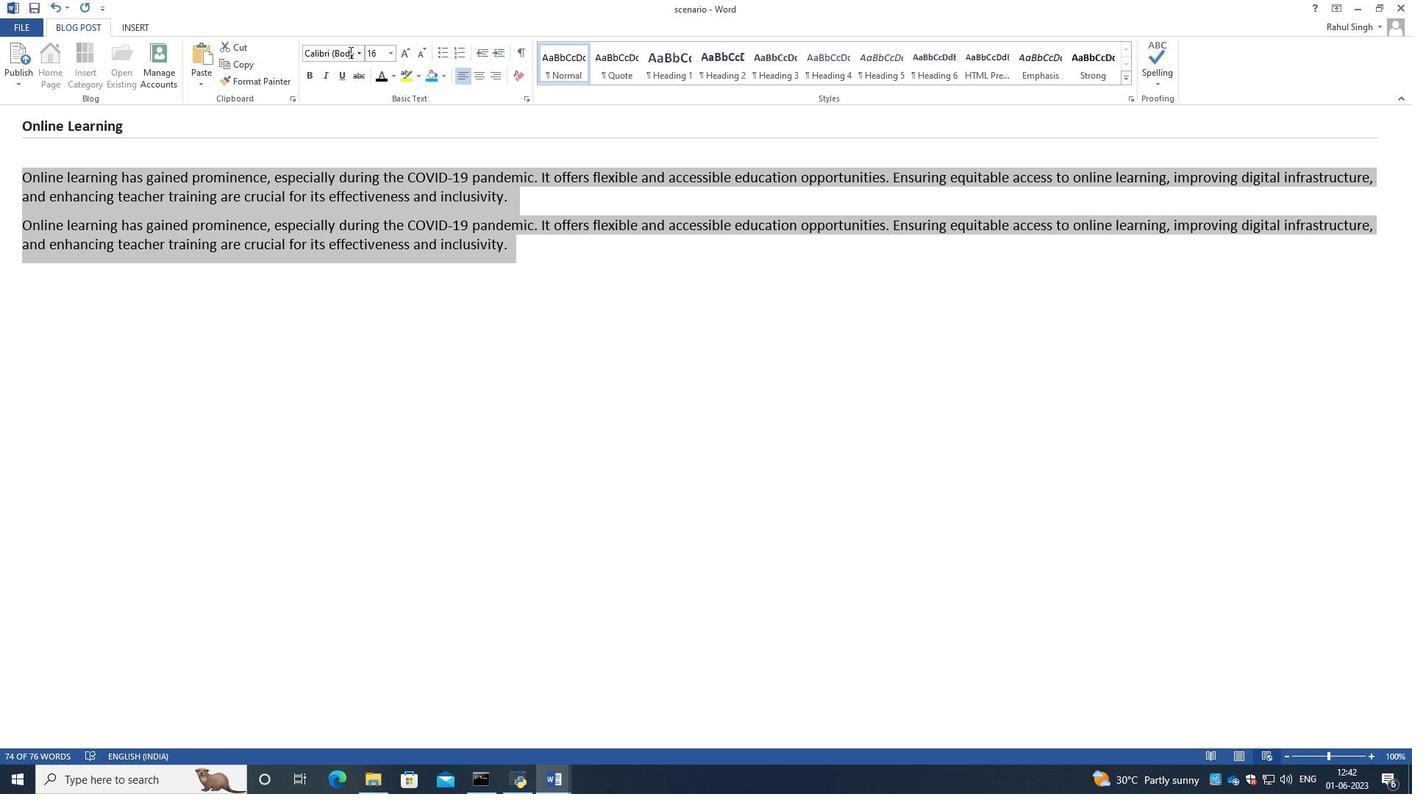 
Action: Key pressed <Key.backspace><Key.caps_lock>B<Key.caps_lock>i<Key.backspace>ri<Key.backspace>oadwayand<Key.space><Key.enter><Key.left><Key.enter>
Screenshot: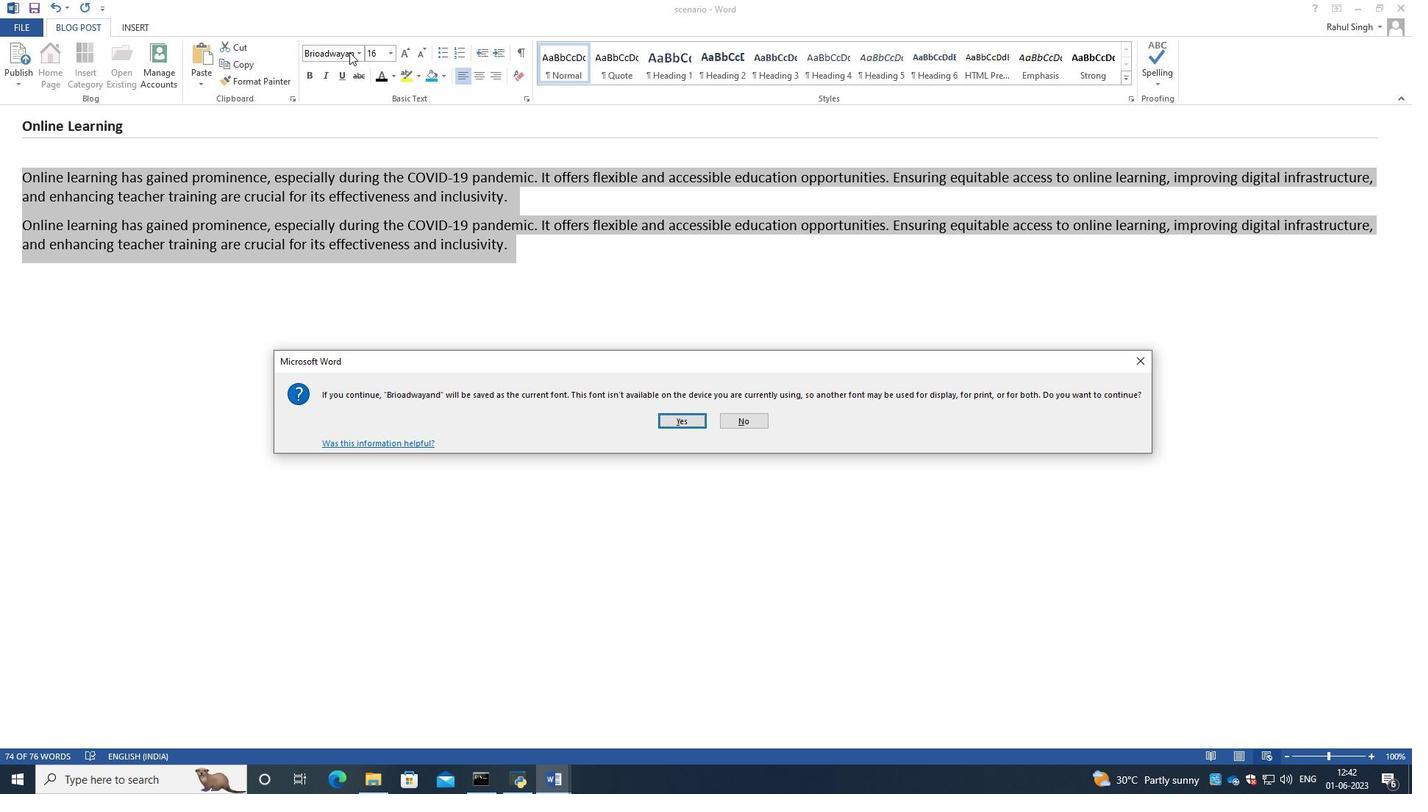 
Action: Mouse moved to (140, 127)
Screenshot: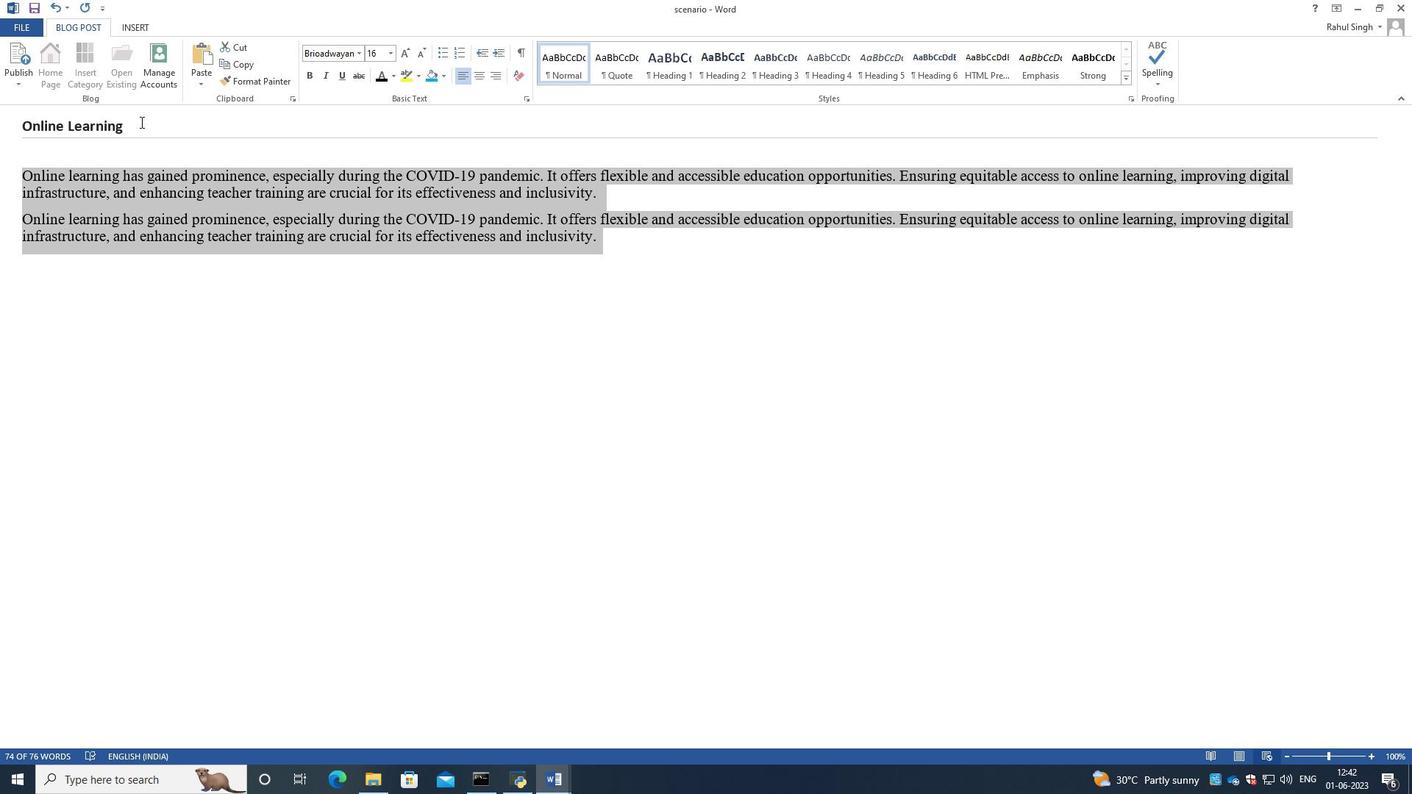 
Action: Mouse pressed left at (140, 127)
Screenshot: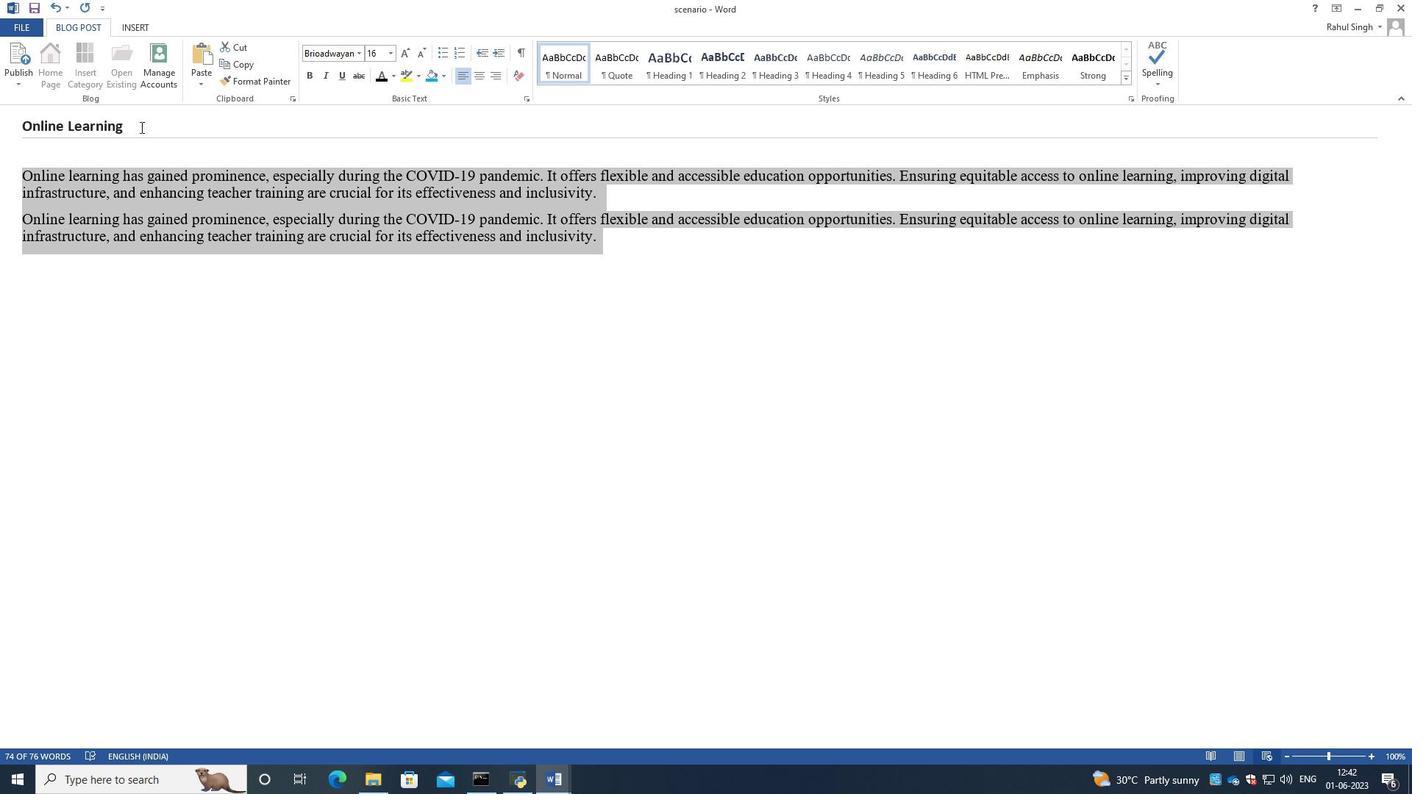 
Action: Mouse moved to (394, 52)
Screenshot: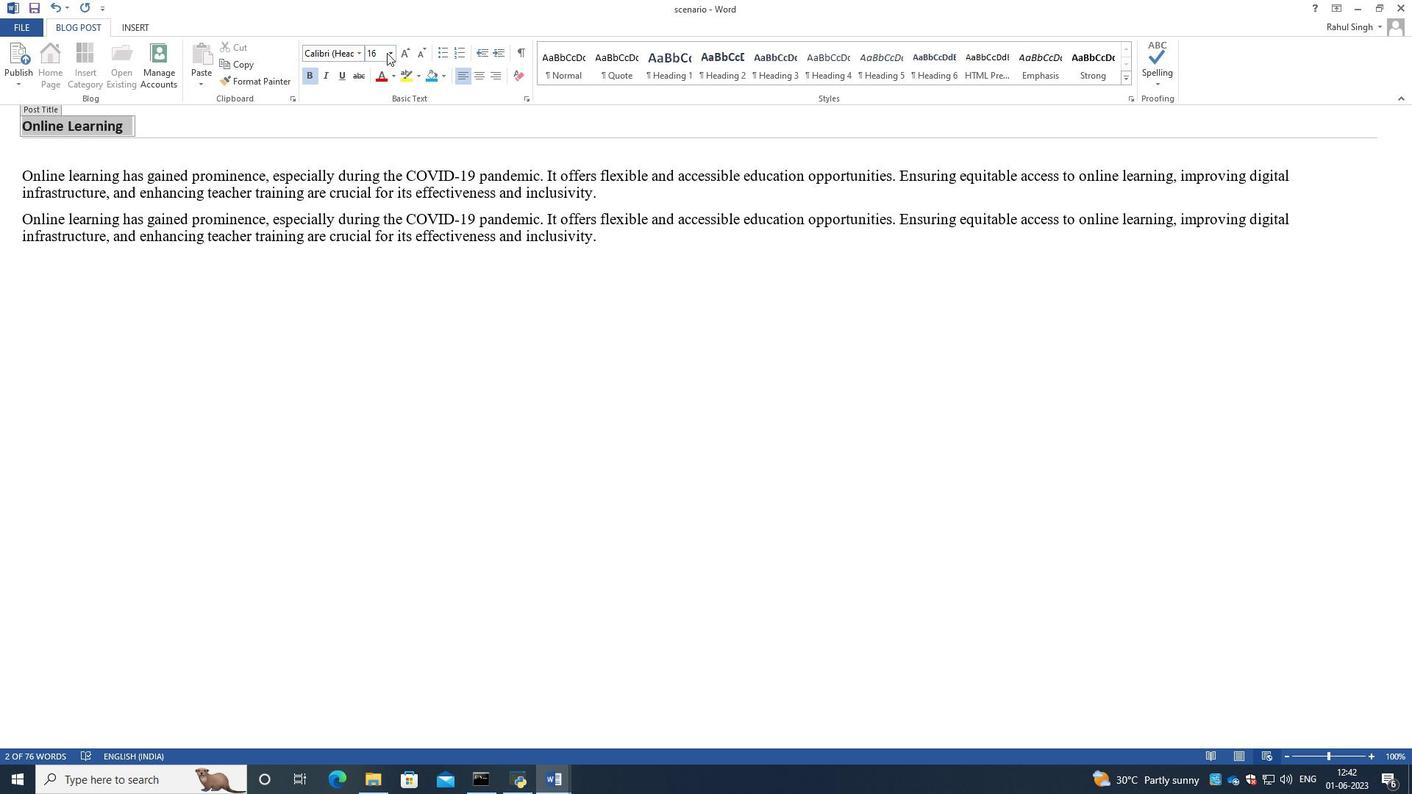 
Action: Mouse pressed left at (394, 52)
Screenshot: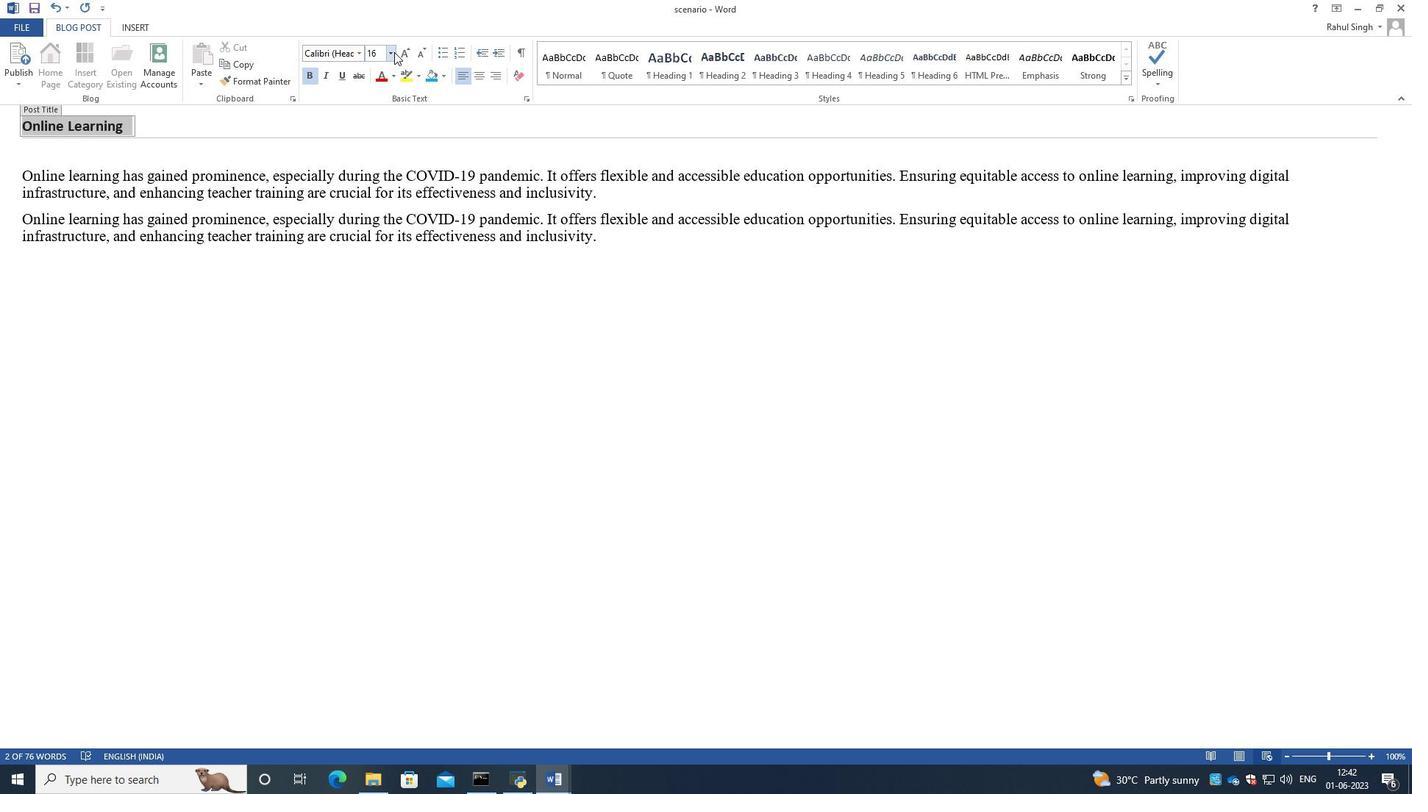 
Action: Mouse moved to (374, 152)
Screenshot: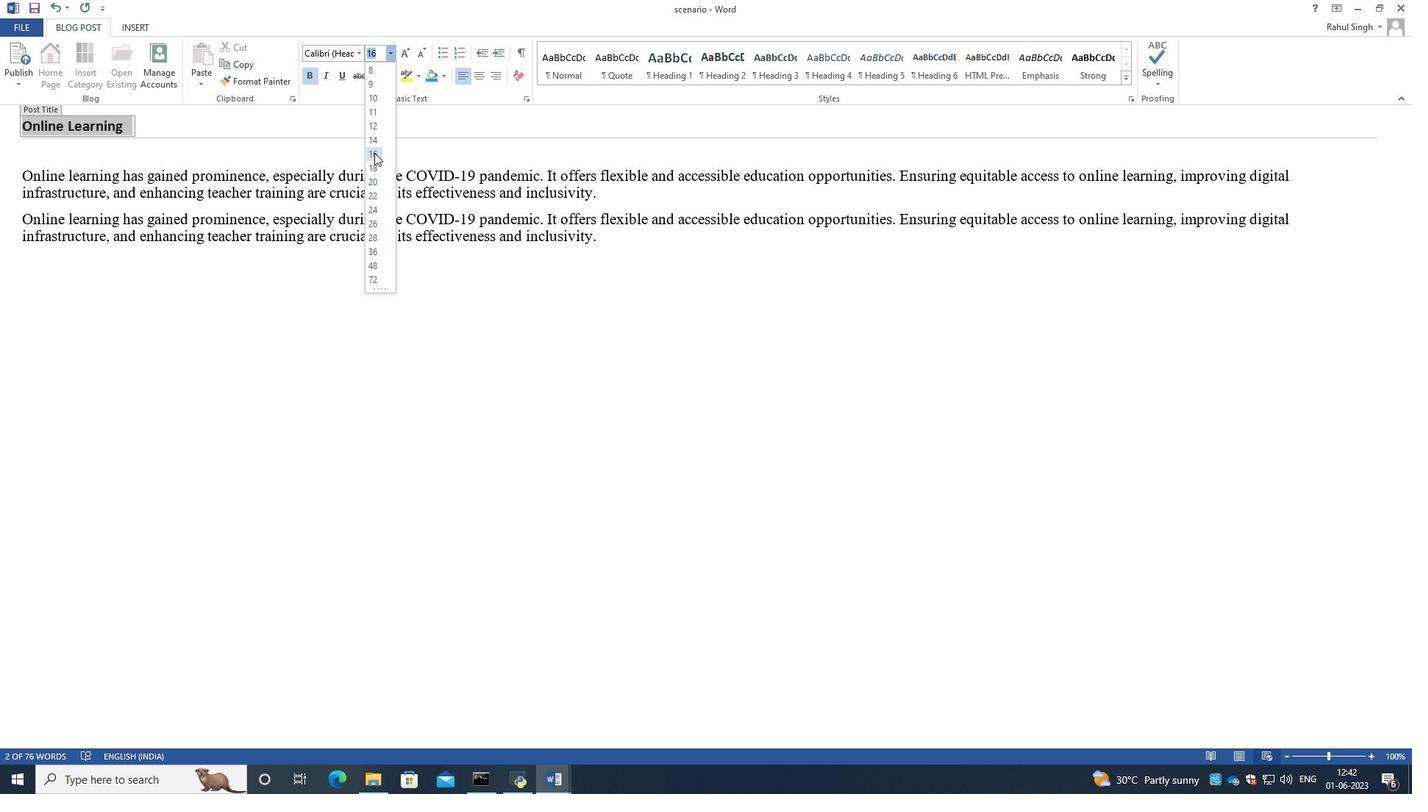
Action: Mouse pressed left at (374, 152)
Screenshot: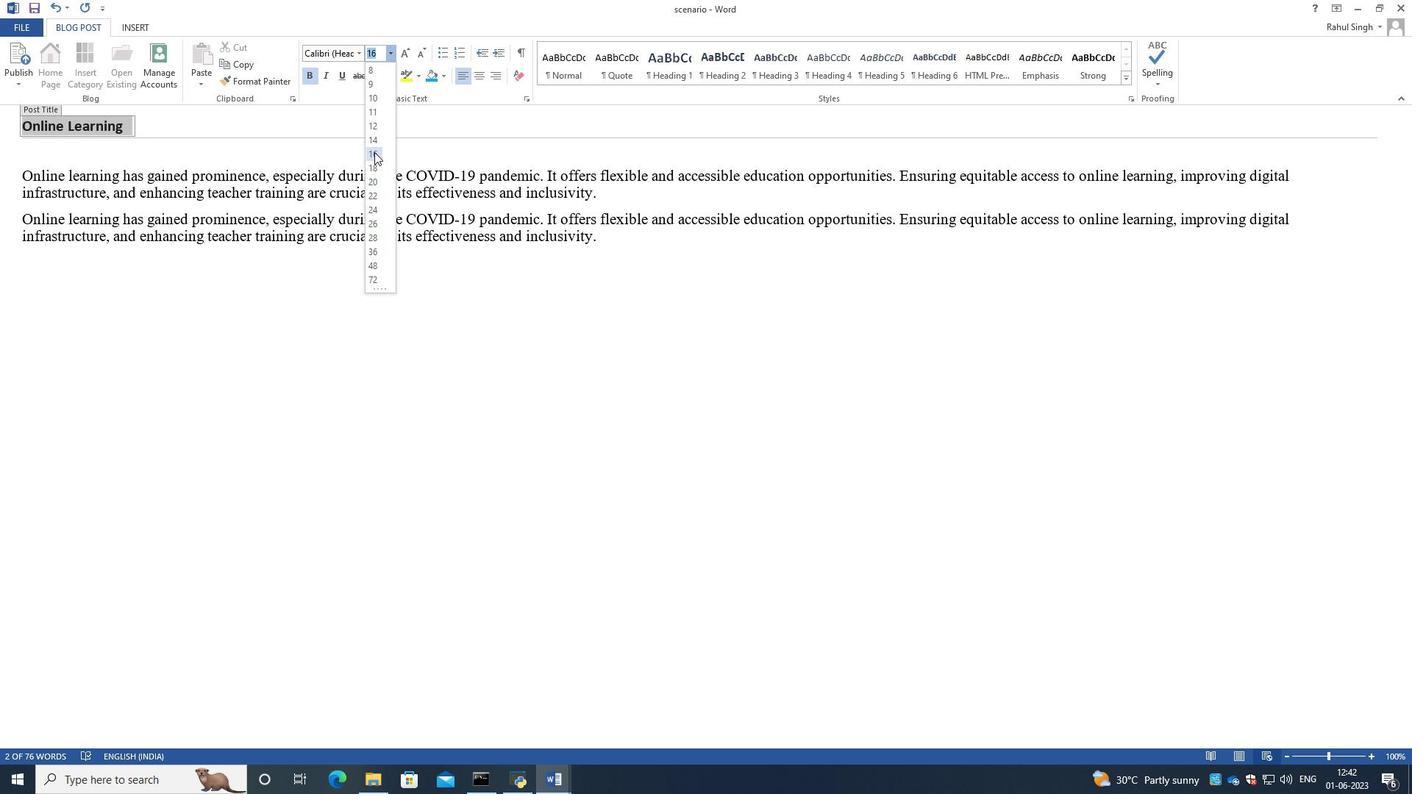 
Action: Mouse moved to (476, 75)
Screenshot: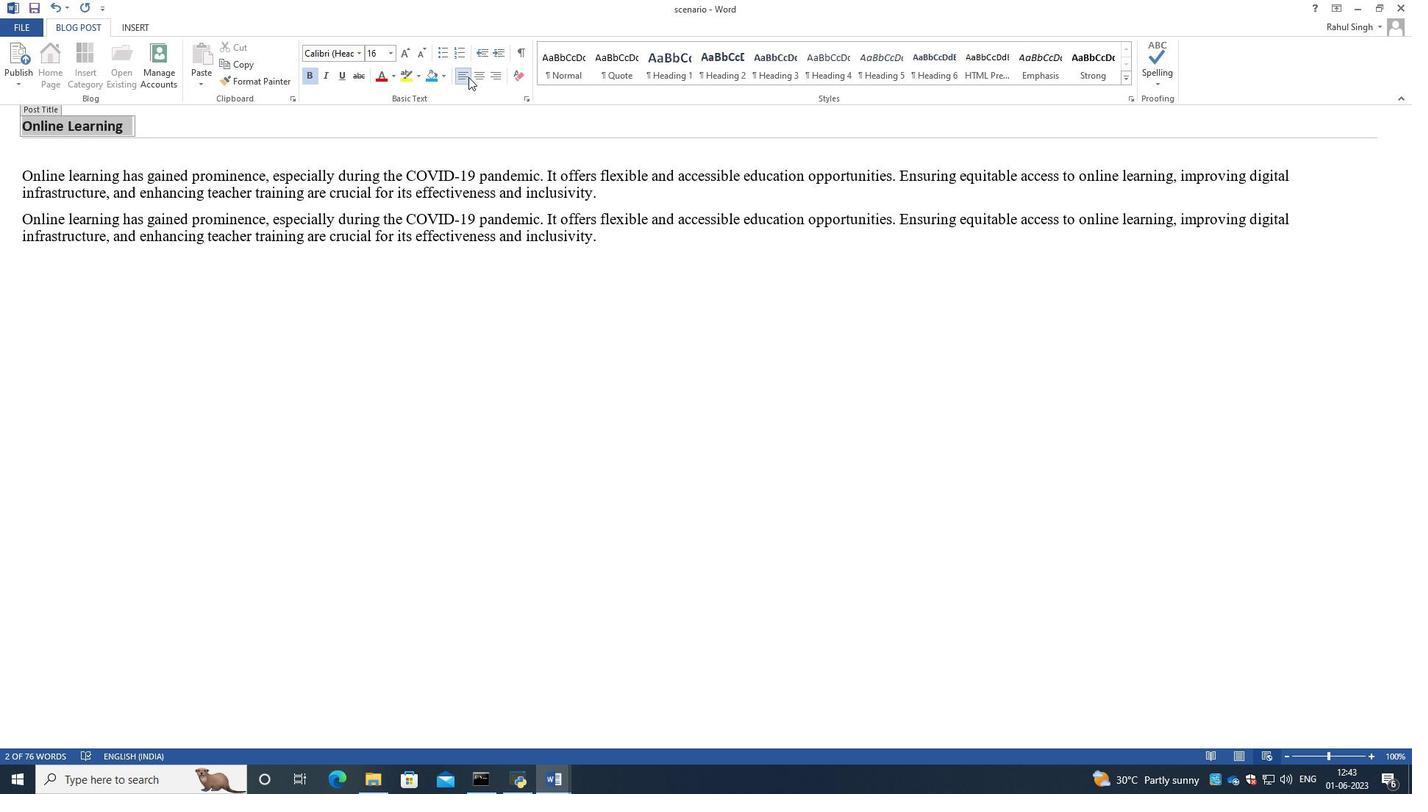 
Action: Mouse pressed left at (476, 75)
Screenshot: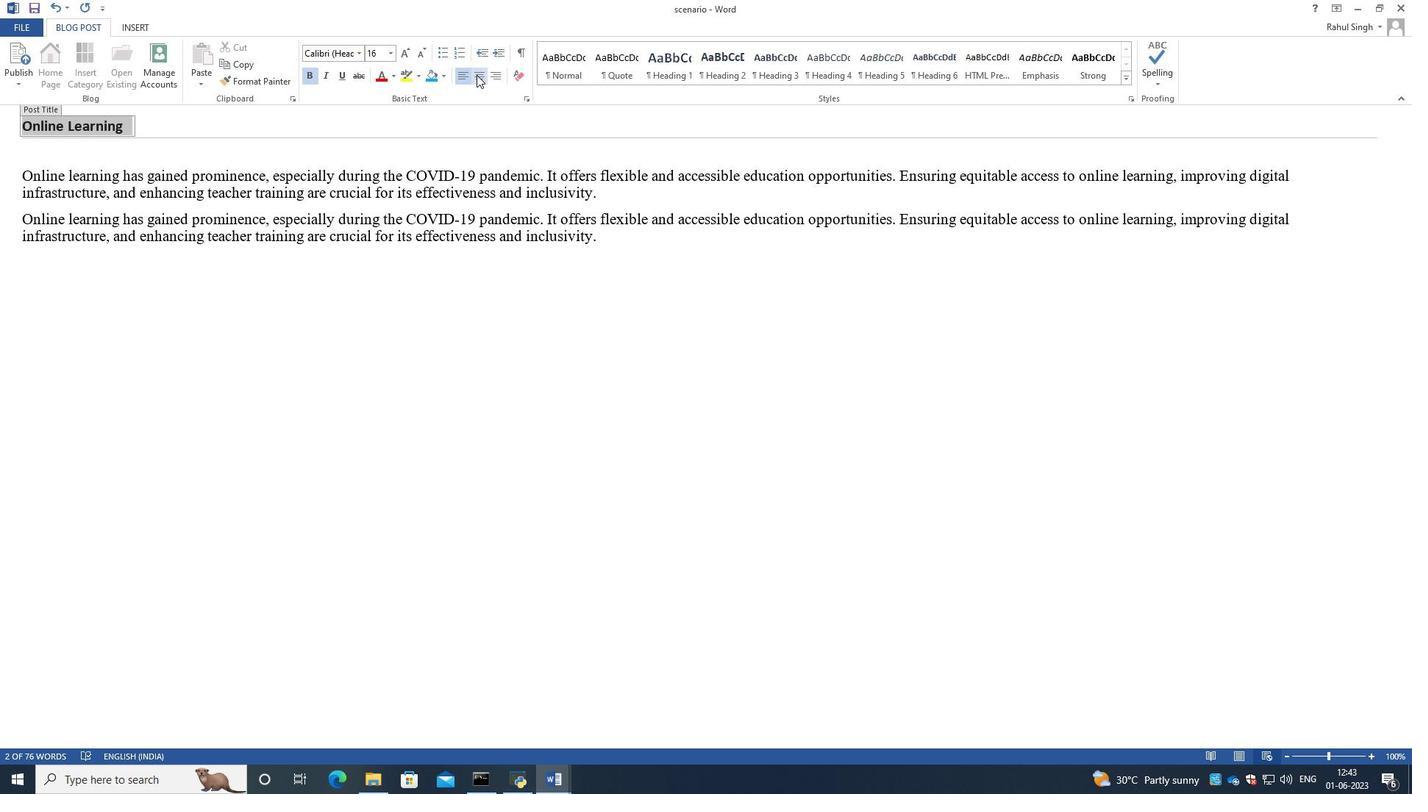 
Action: Mouse moved to (450, 119)
Screenshot: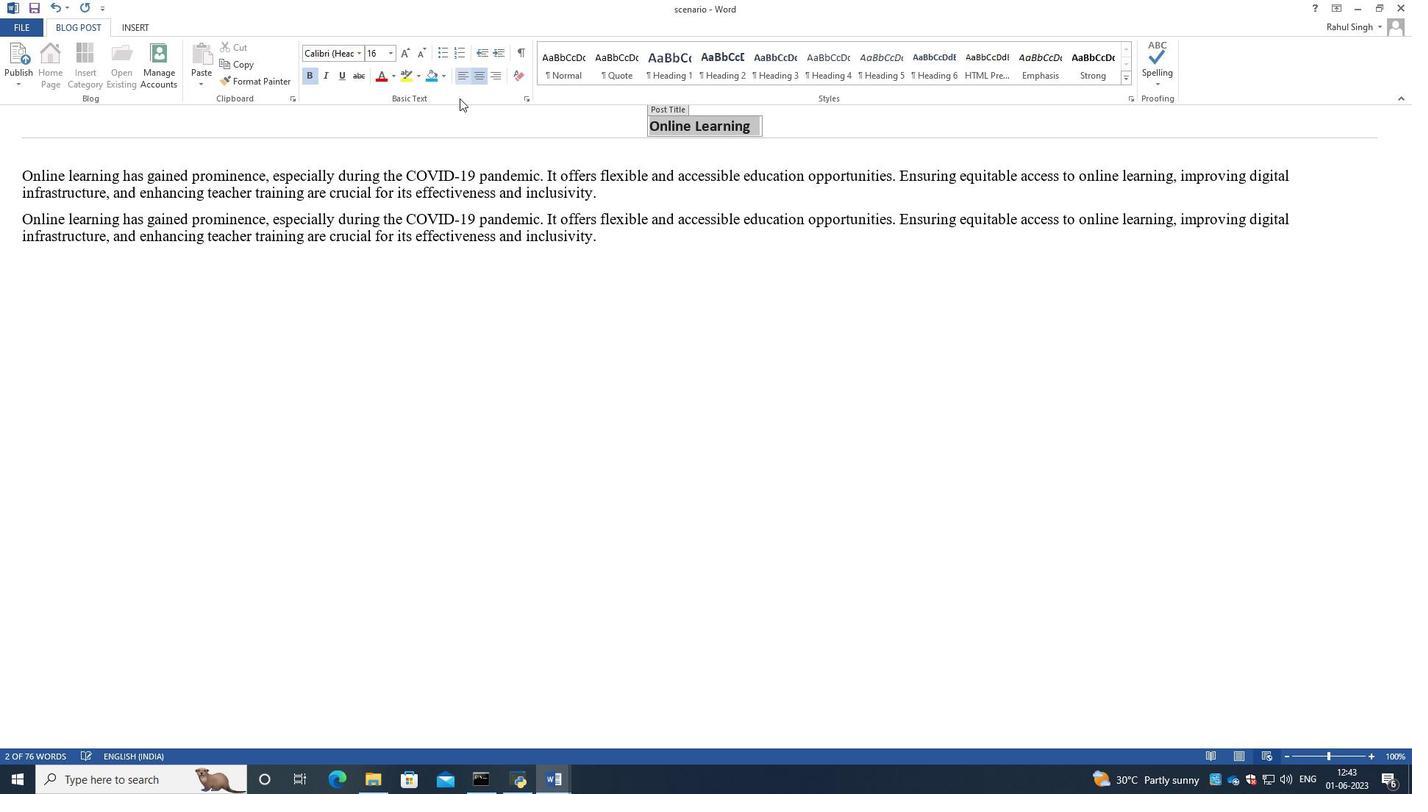 
Action: Mouse pressed left at (450, 119)
Screenshot: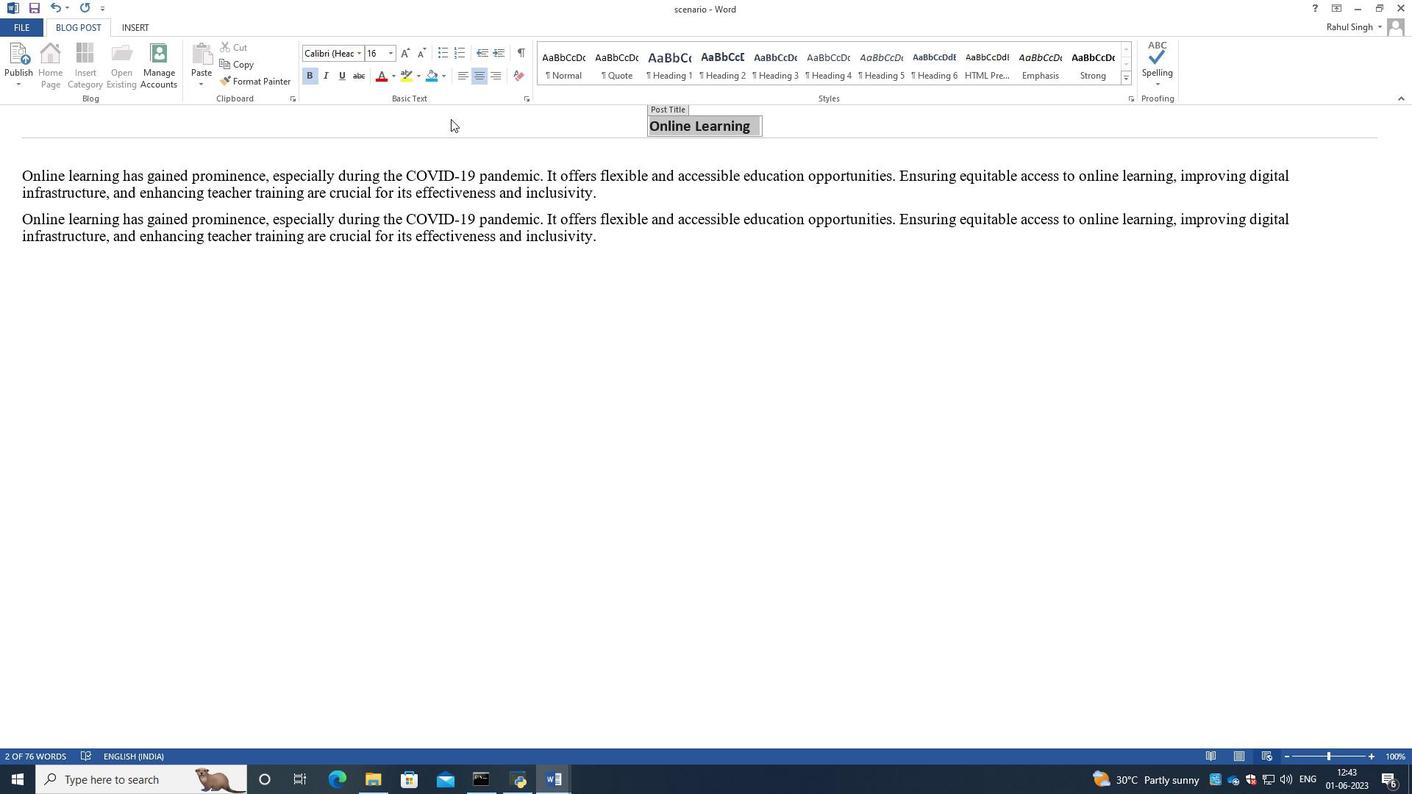 
Action: Mouse moved to (447, 342)
Screenshot: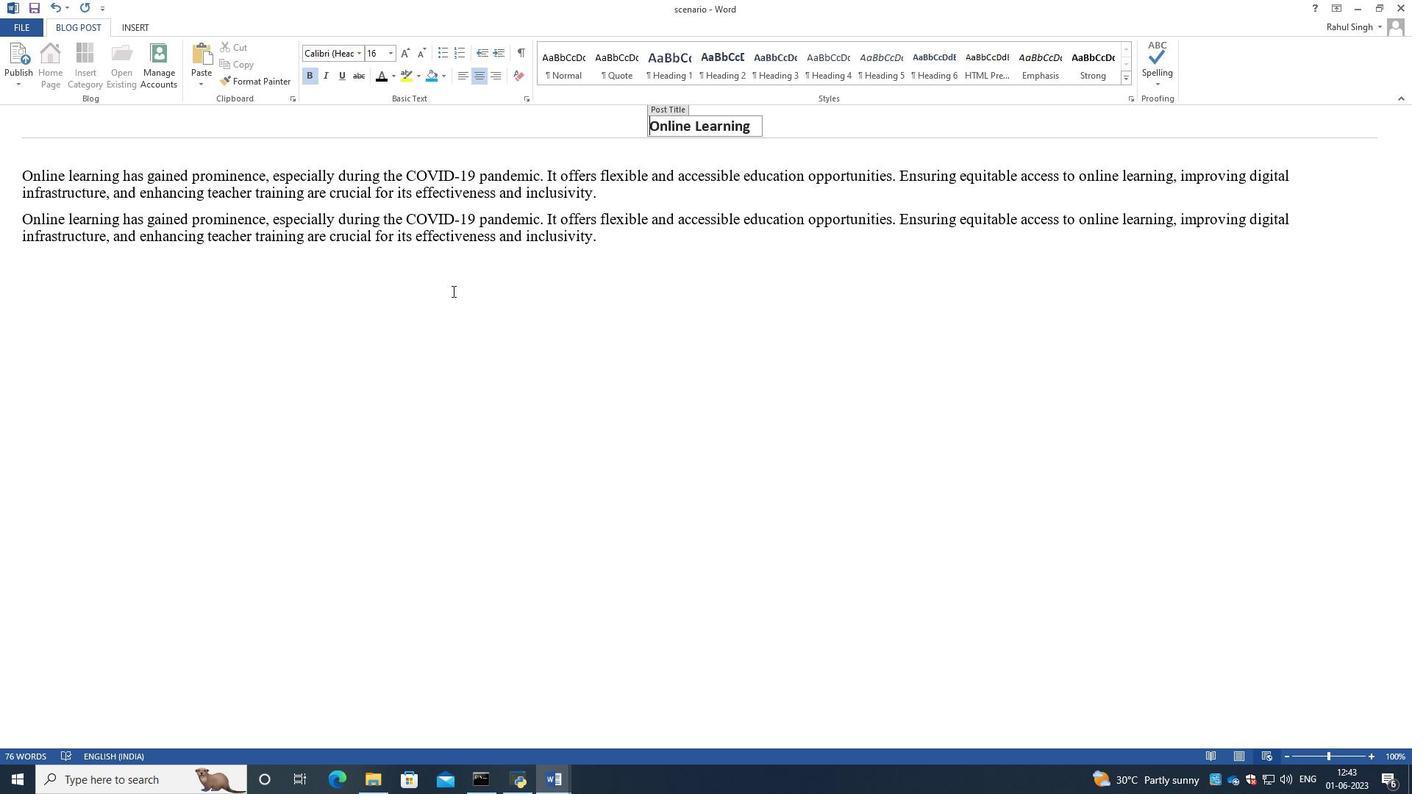 
Action: Mouse pressed left at (447, 342)
Screenshot: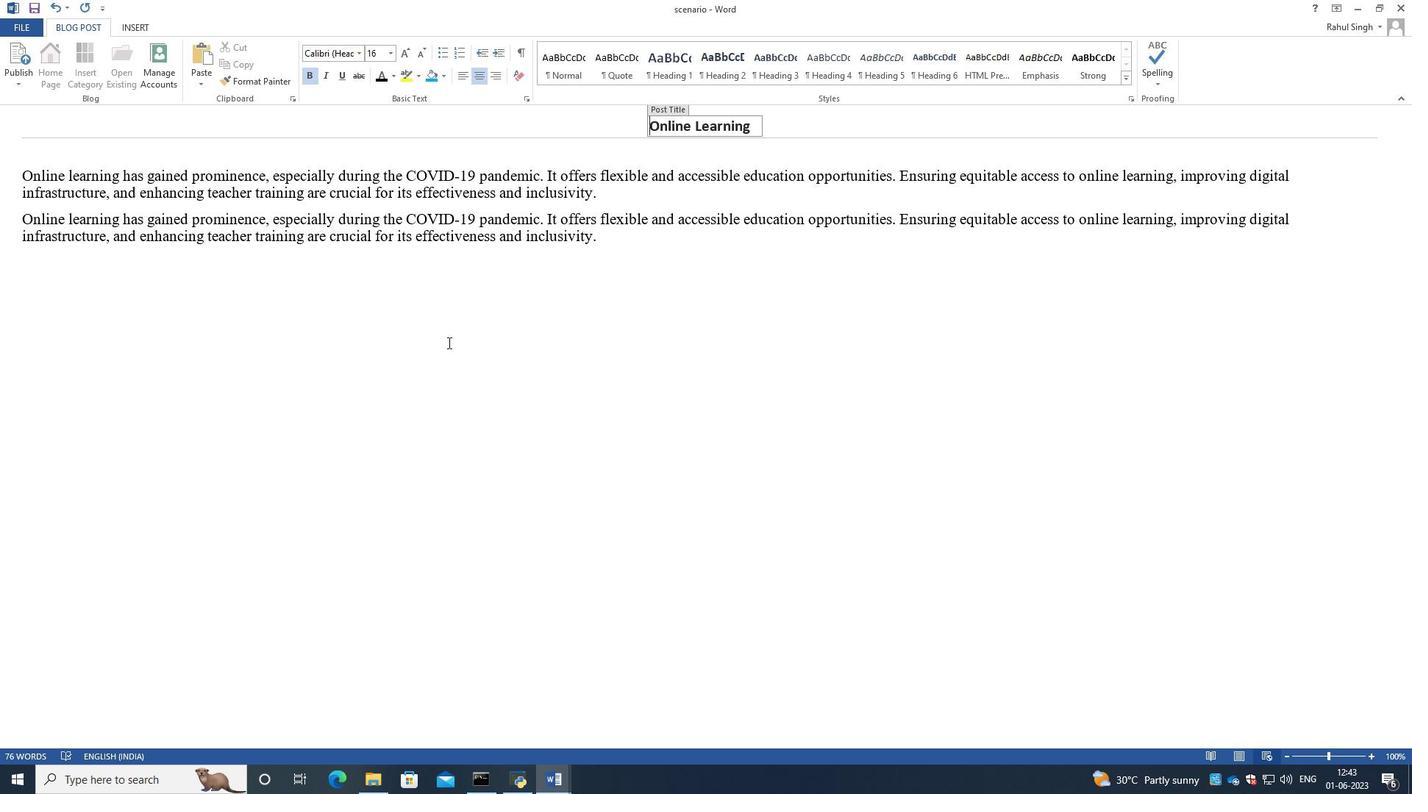 
